 Task: Look for space in Manhattan Beach, United States from 10th September, 2023 to 16th September, 2023 for 4 adults in price range Rs.10000 to Rs.14000. Place can be private room with 4 bedrooms having 4 beds and 4 bathrooms. Property type can be house, flat, guest house. Amenities needed are: wifi, TV, free parkinig on premises, gym, breakfast. Booking option can be shelf check-in. Required host language is English.
Action: Mouse moved to (433, 115)
Screenshot: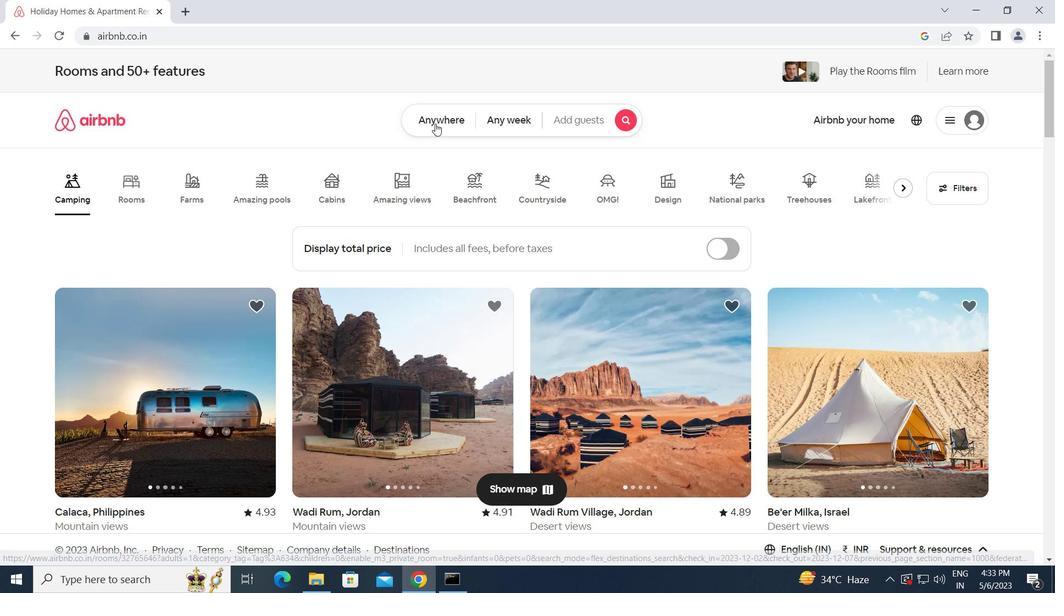
Action: Mouse pressed left at (433, 115)
Screenshot: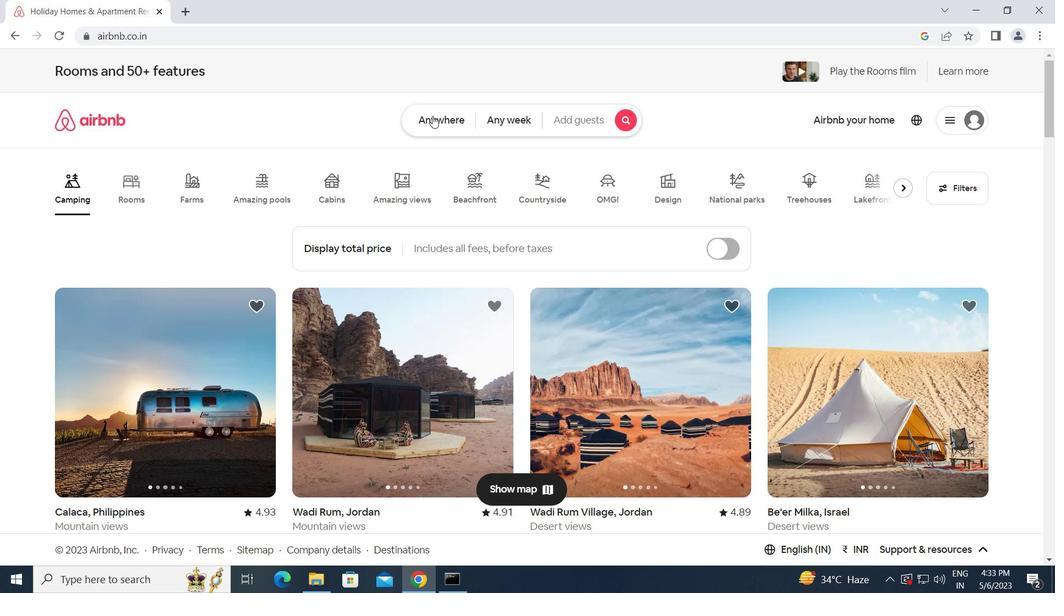 
Action: Mouse moved to (376, 168)
Screenshot: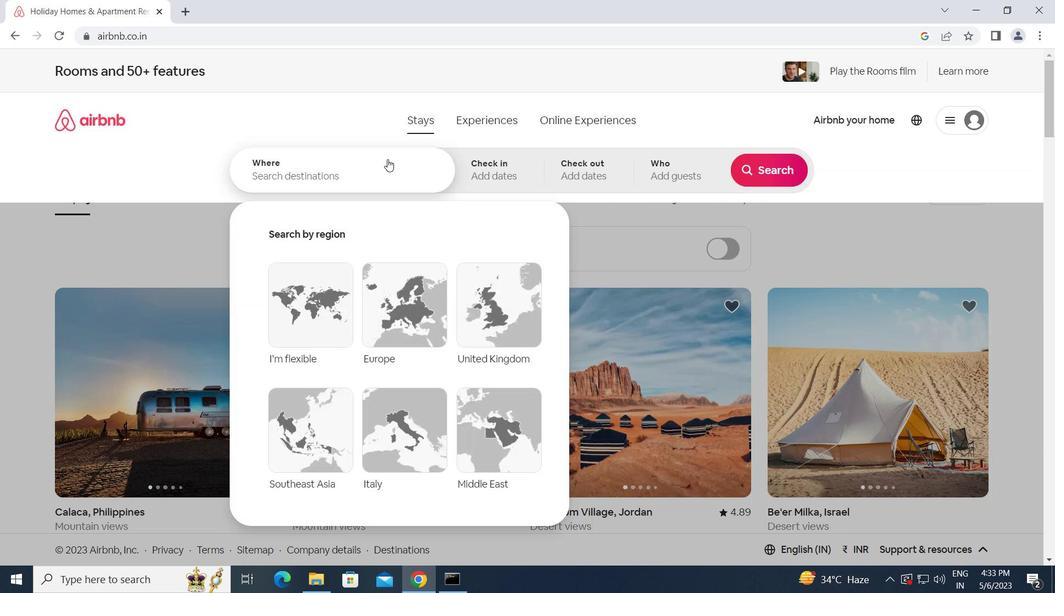 
Action: Mouse pressed left at (376, 168)
Screenshot: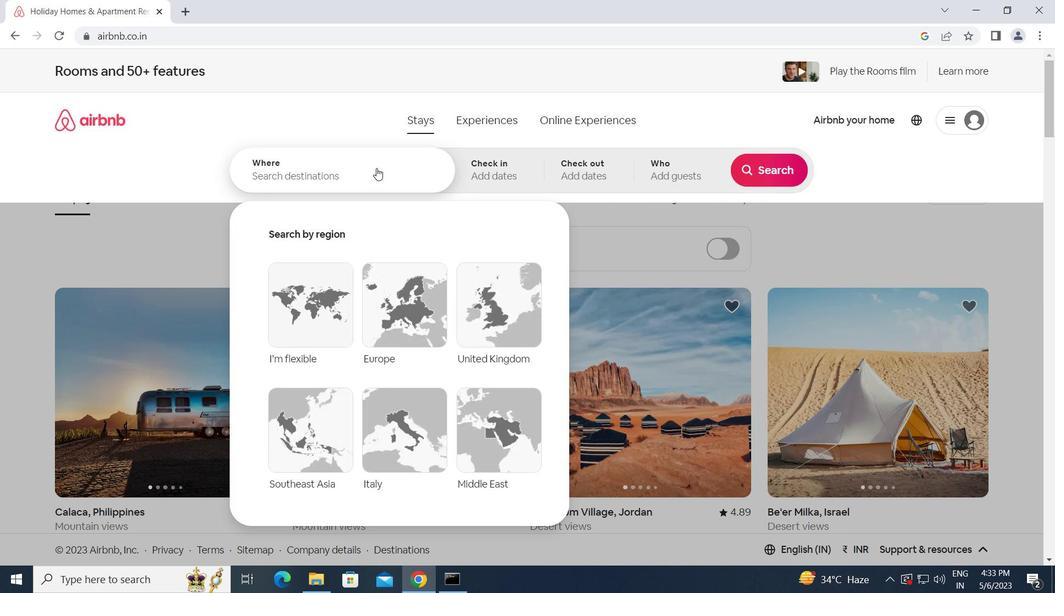 
Action: Key pressed m<Key.caps_lock>anhattan<Key.space><Key.caps_lock>b<Key.caps_lock>each,<Key.space><Key.caps_lock>u<Key.caps_lock>nited<Key.space>
Screenshot: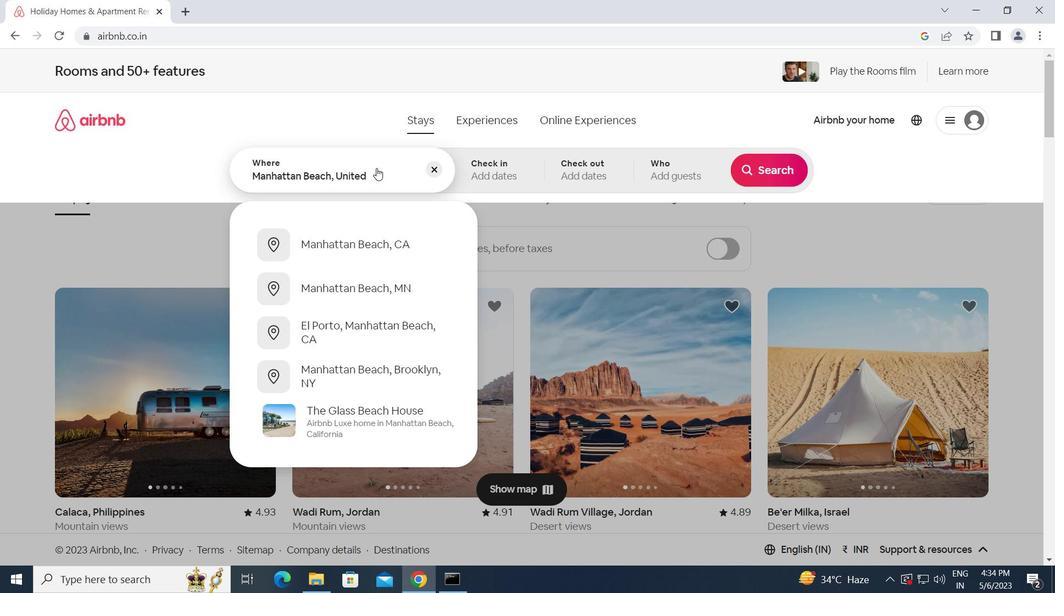 
Action: Mouse moved to (574, 56)
Screenshot: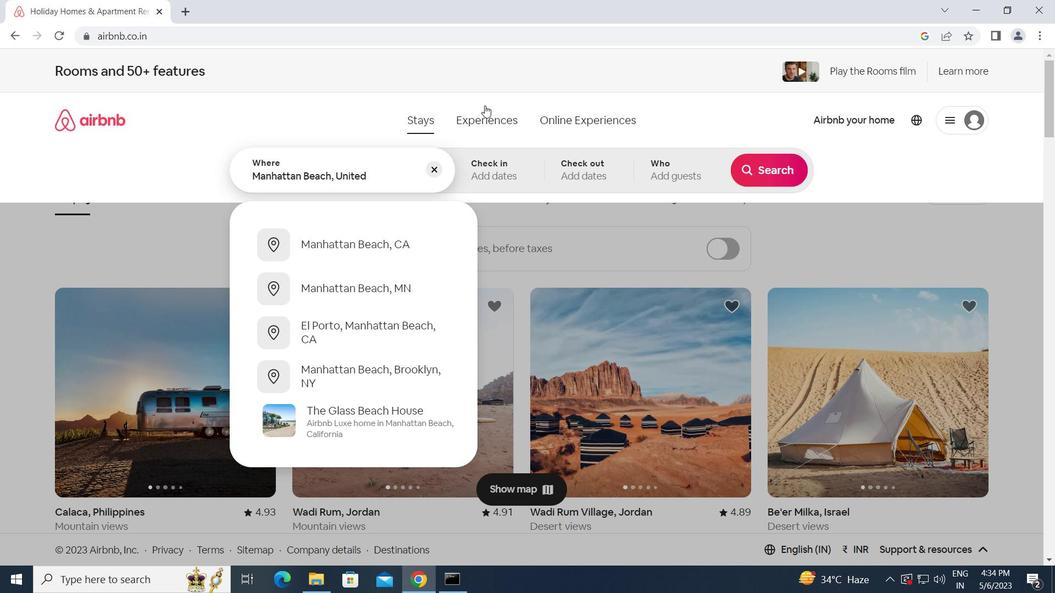 
Action: Key pressed <Key.caps_lock>
Screenshot: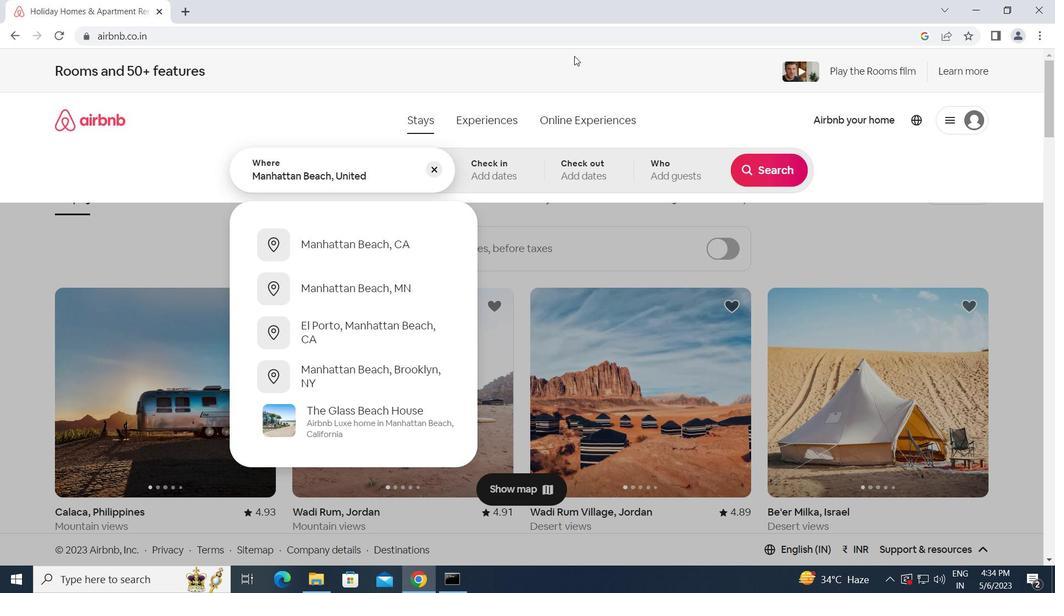 
Action: Mouse moved to (571, 56)
Screenshot: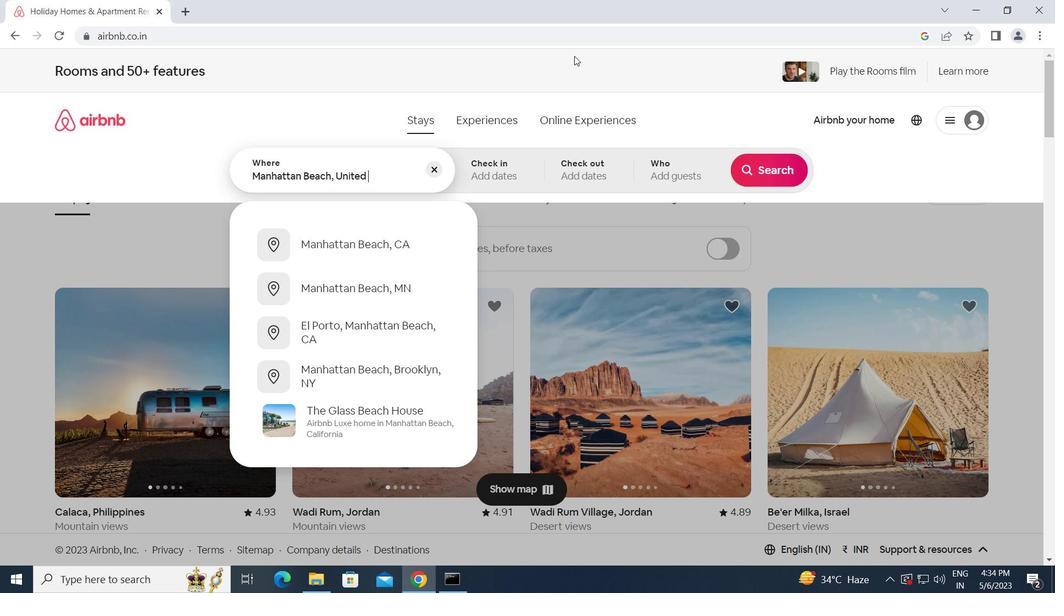 
Action: Key pressed s
Screenshot: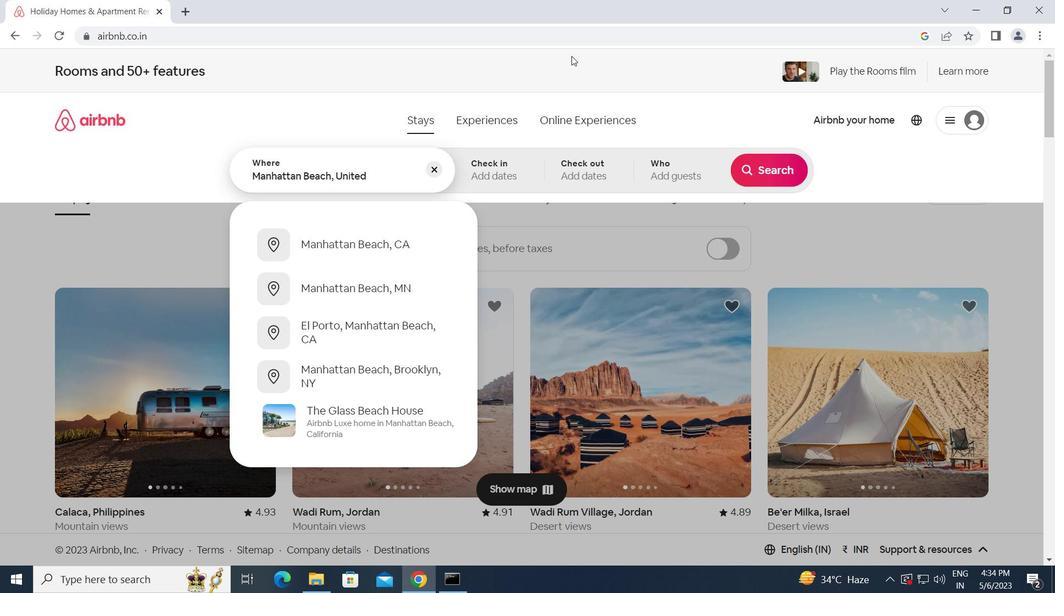 
Action: Mouse moved to (569, 57)
Screenshot: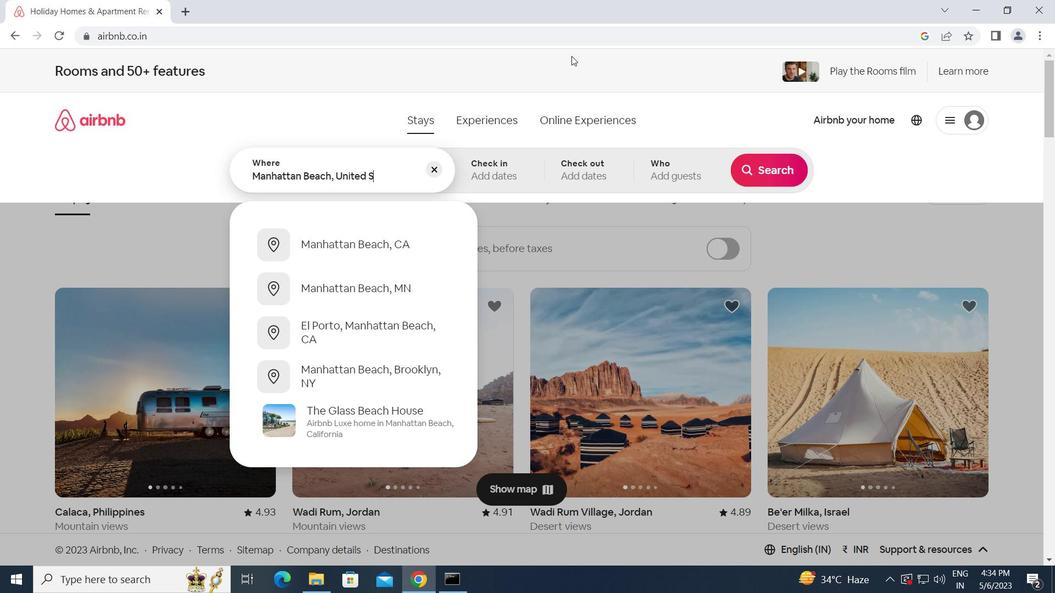 
Action: Key pressed <Key.caps_lock>
Screenshot: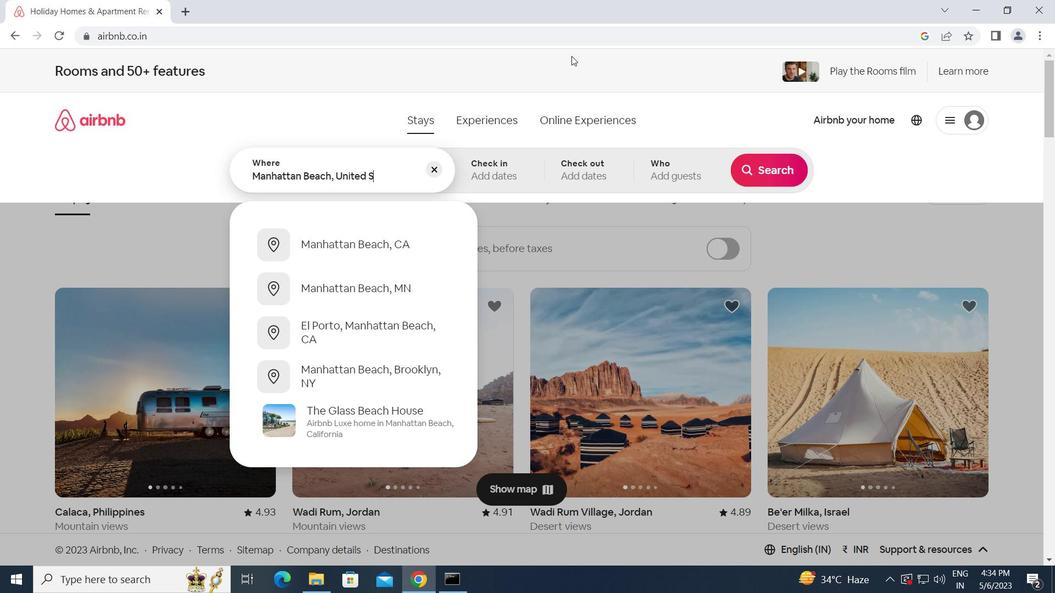 
Action: Mouse moved to (567, 58)
Screenshot: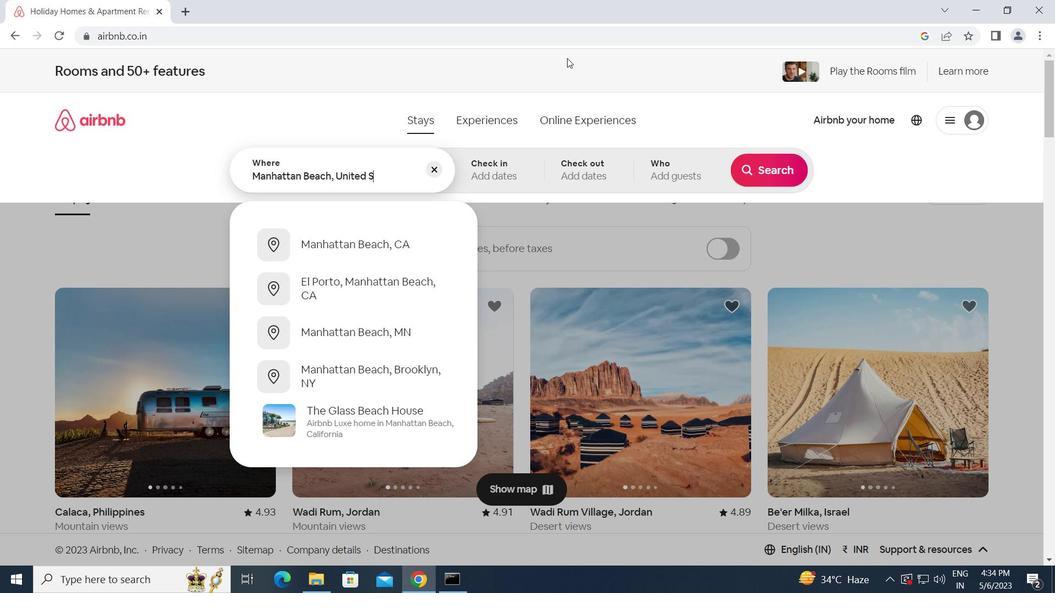 
Action: Key pressed tates<Key.enter>
Screenshot: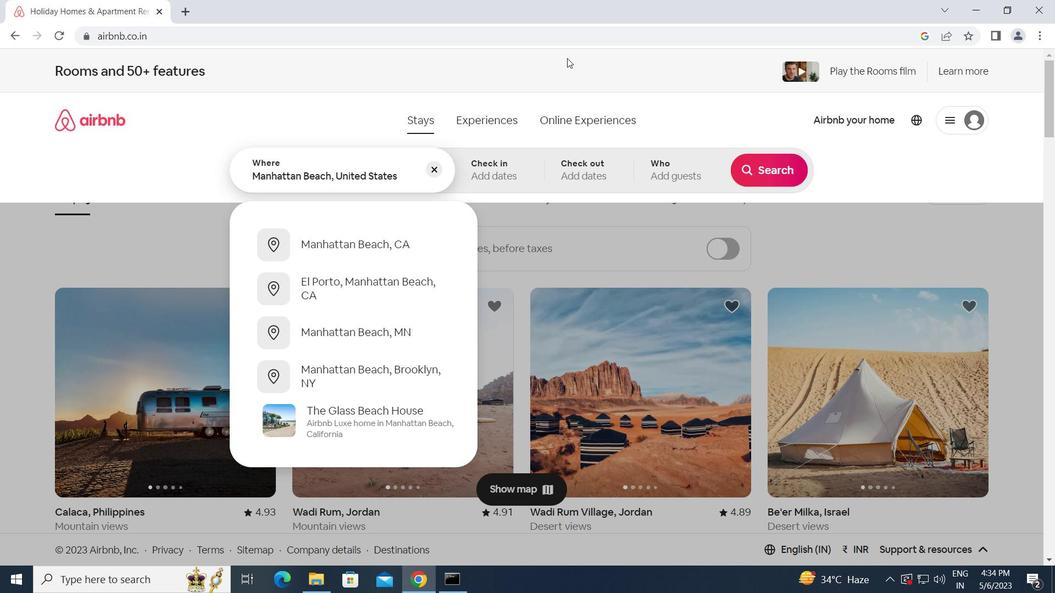 
Action: Mouse moved to (763, 283)
Screenshot: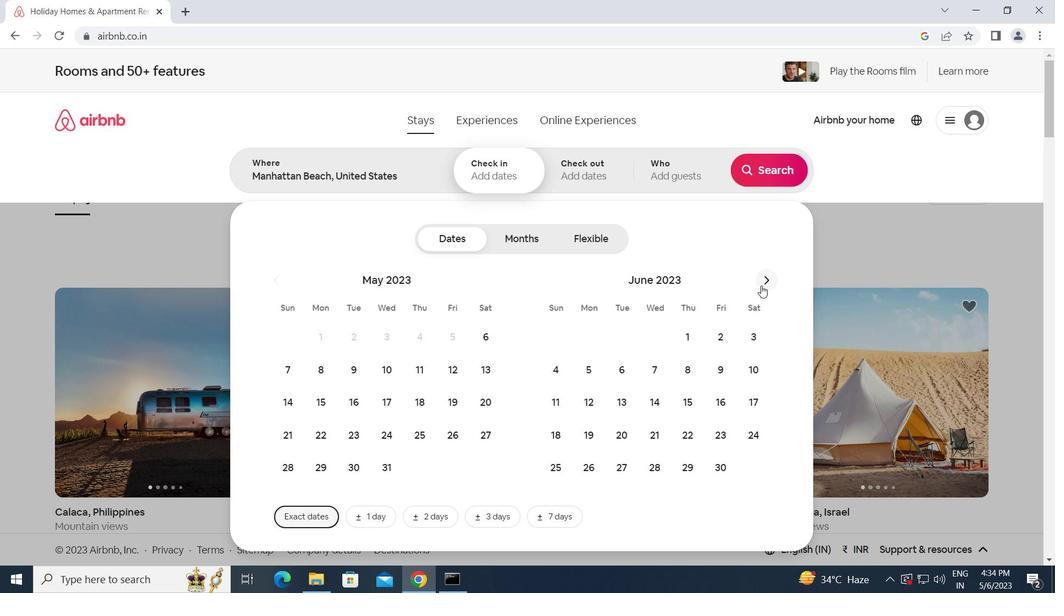 
Action: Mouse pressed left at (763, 283)
Screenshot: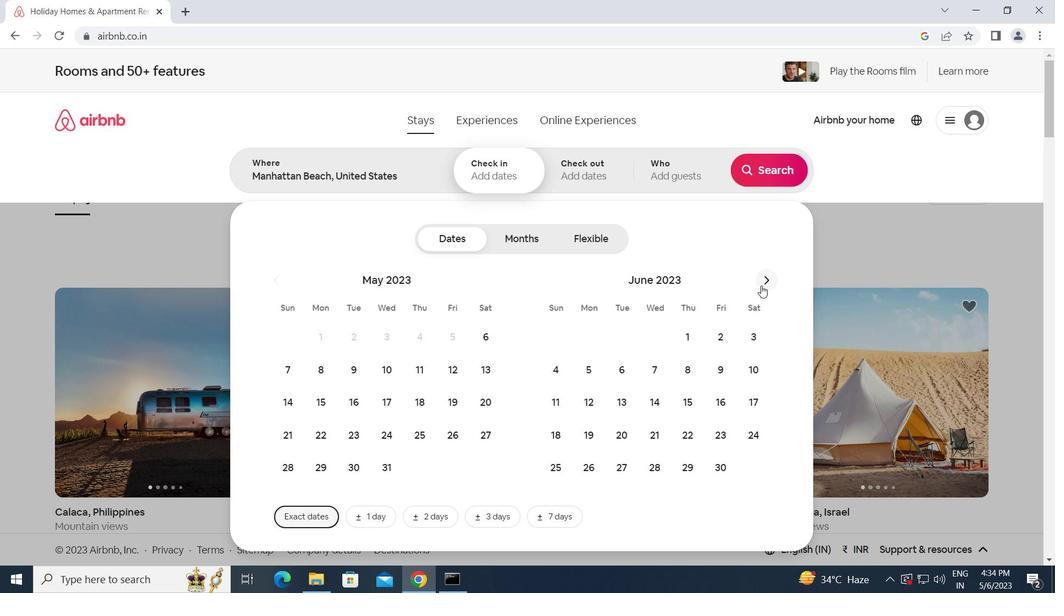 
Action: Mouse pressed left at (763, 283)
Screenshot: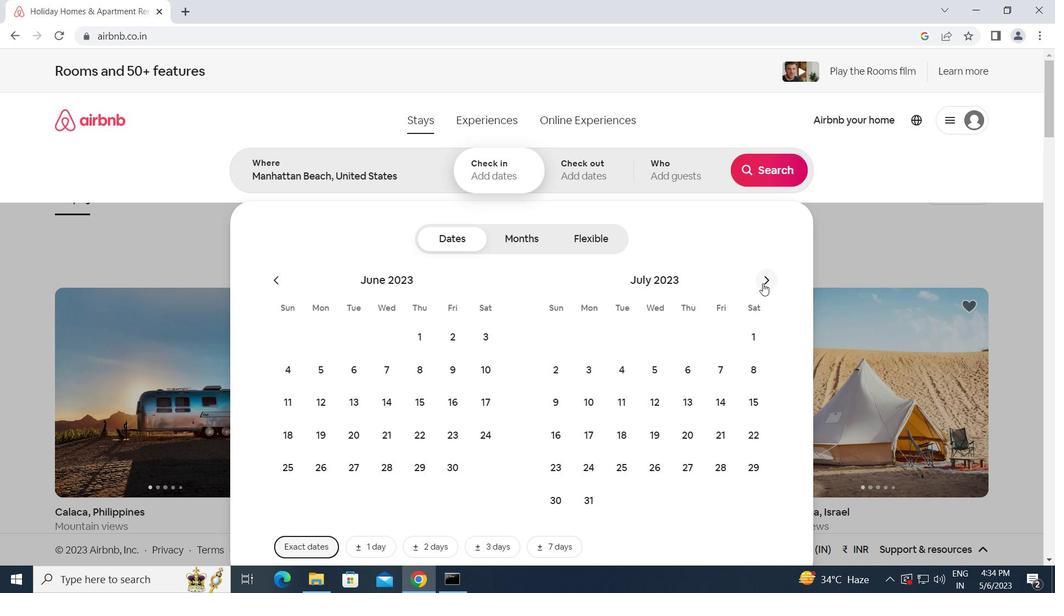 
Action: Mouse pressed left at (763, 283)
Screenshot: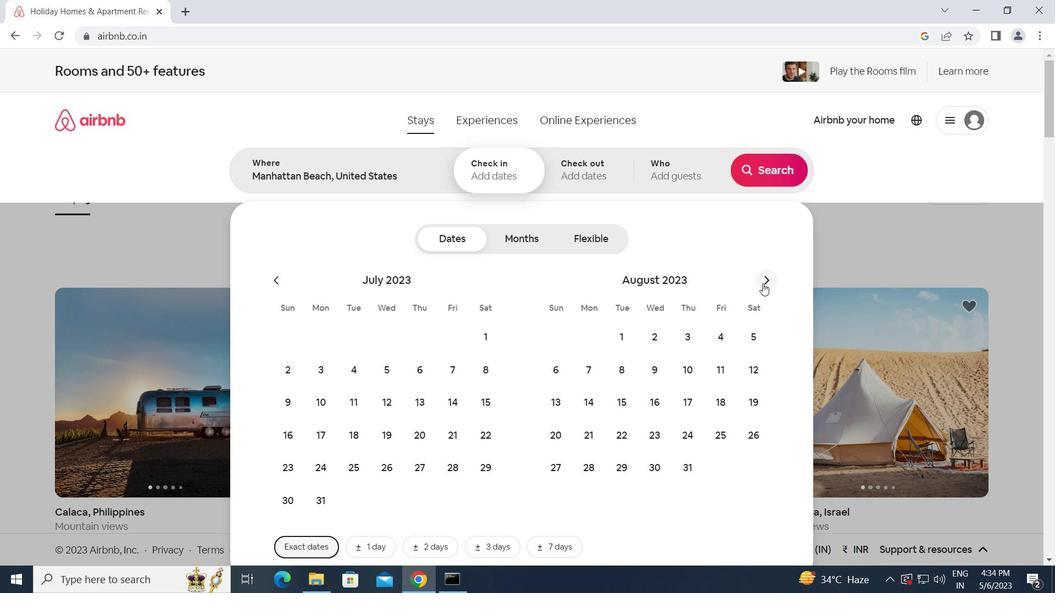 
Action: Mouse moved to (554, 403)
Screenshot: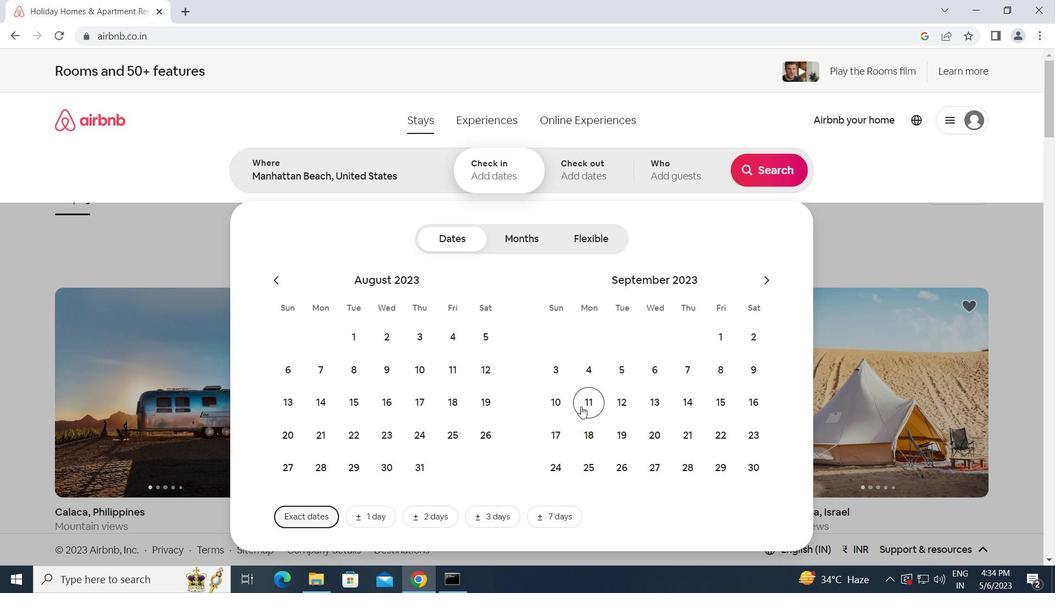 
Action: Mouse pressed left at (554, 403)
Screenshot: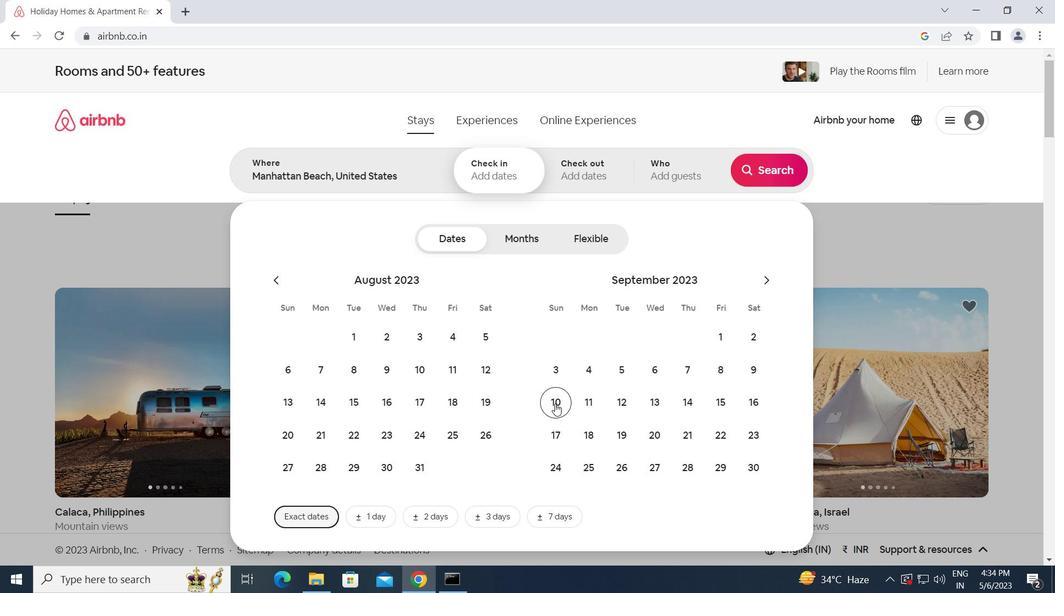 
Action: Mouse moved to (747, 397)
Screenshot: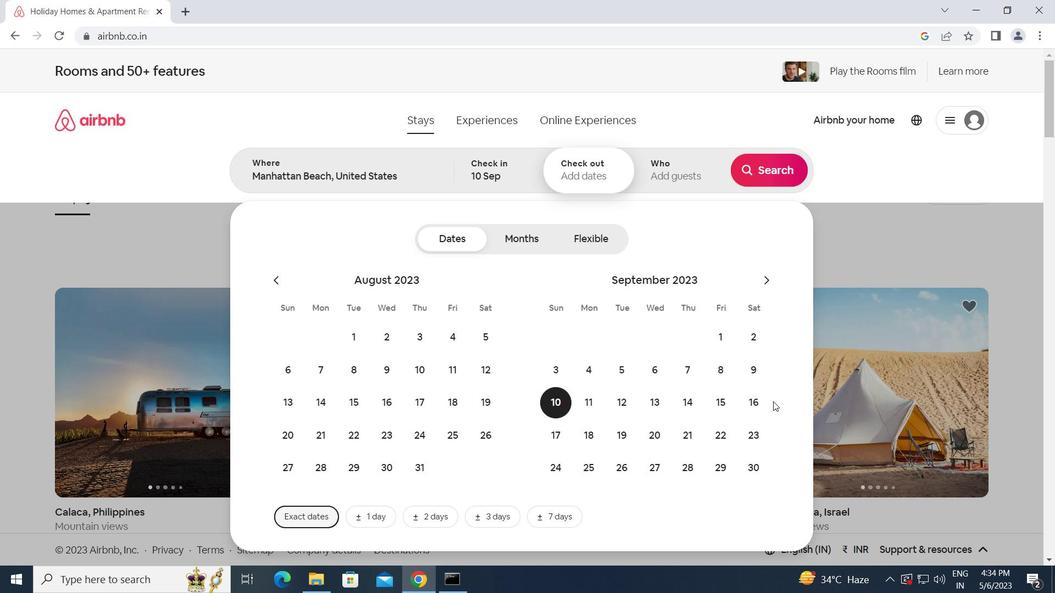 
Action: Mouse pressed left at (747, 397)
Screenshot: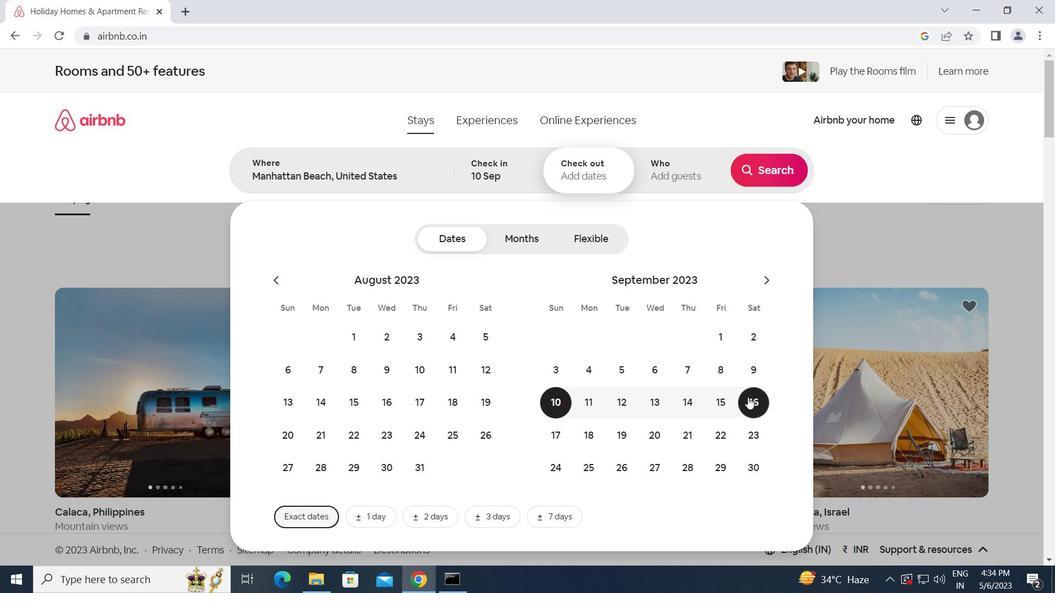 
Action: Mouse moved to (670, 174)
Screenshot: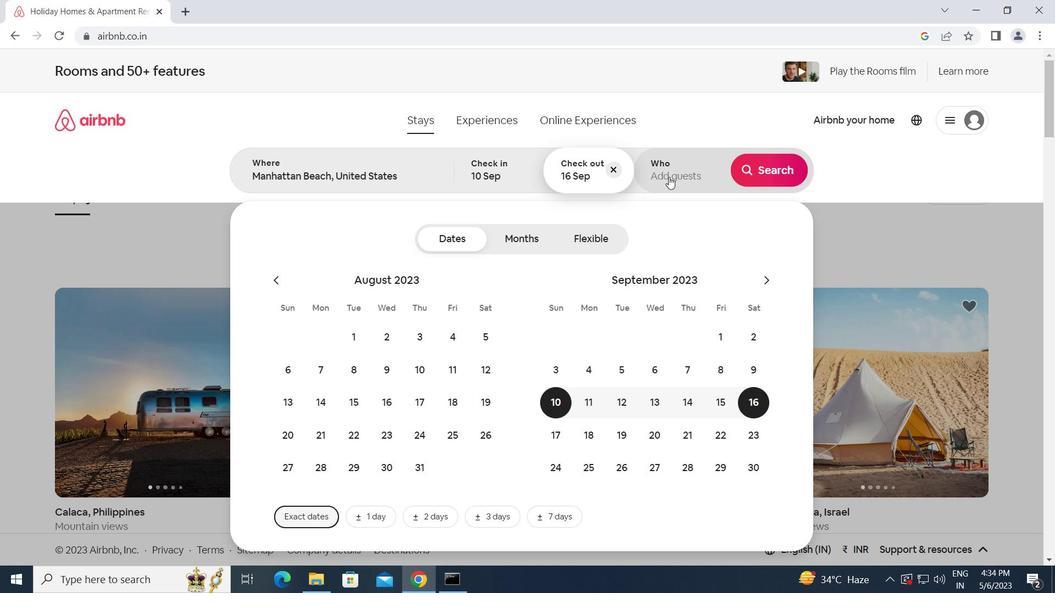 
Action: Mouse pressed left at (670, 174)
Screenshot: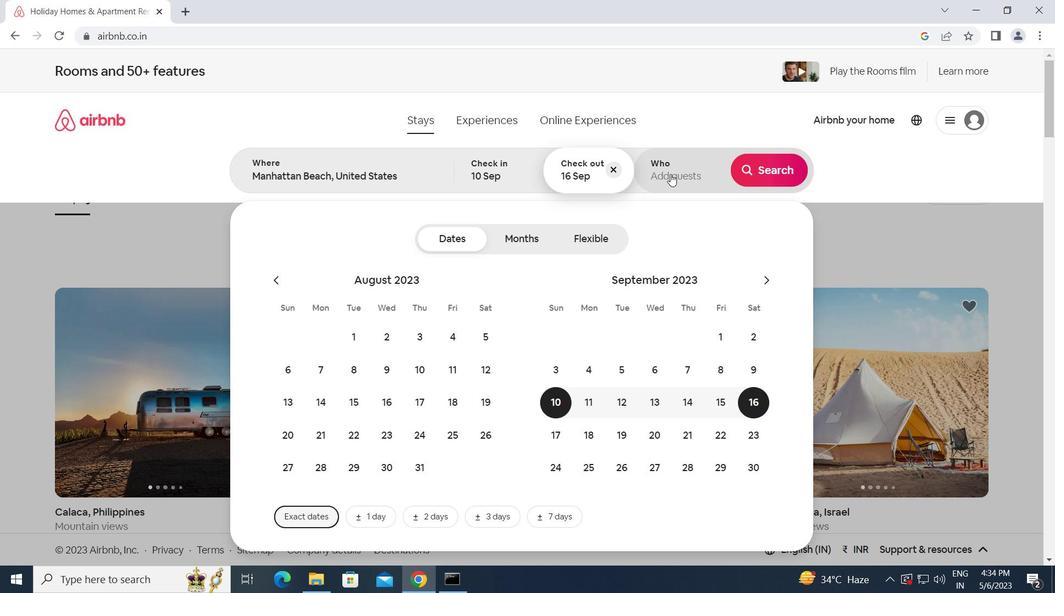 
Action: Mouse moved to (777, 251)
Screenshot: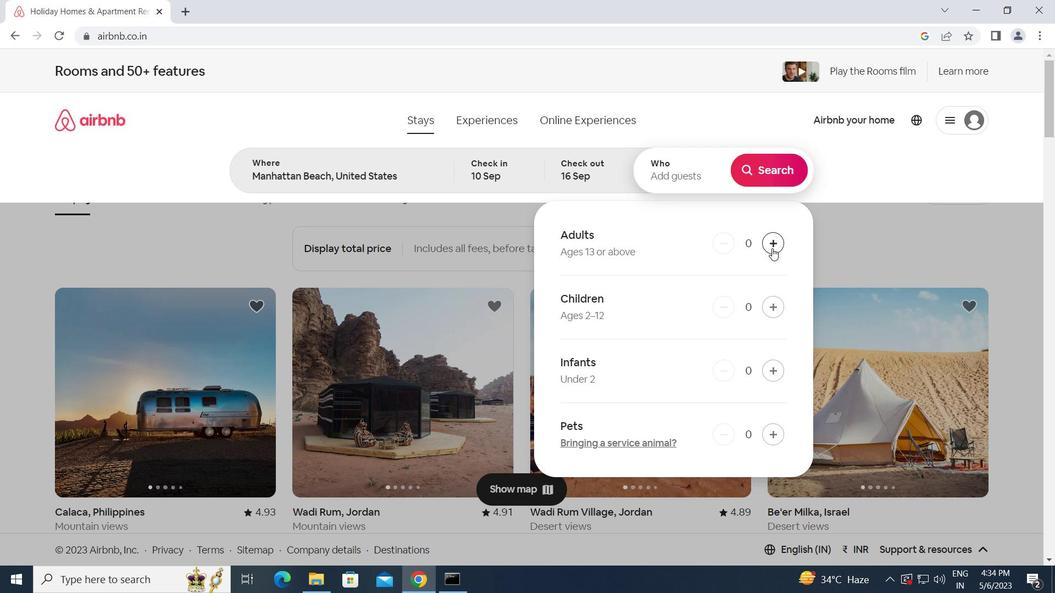 
Action: Mouse pressed left at (777, 251)
Screenshot: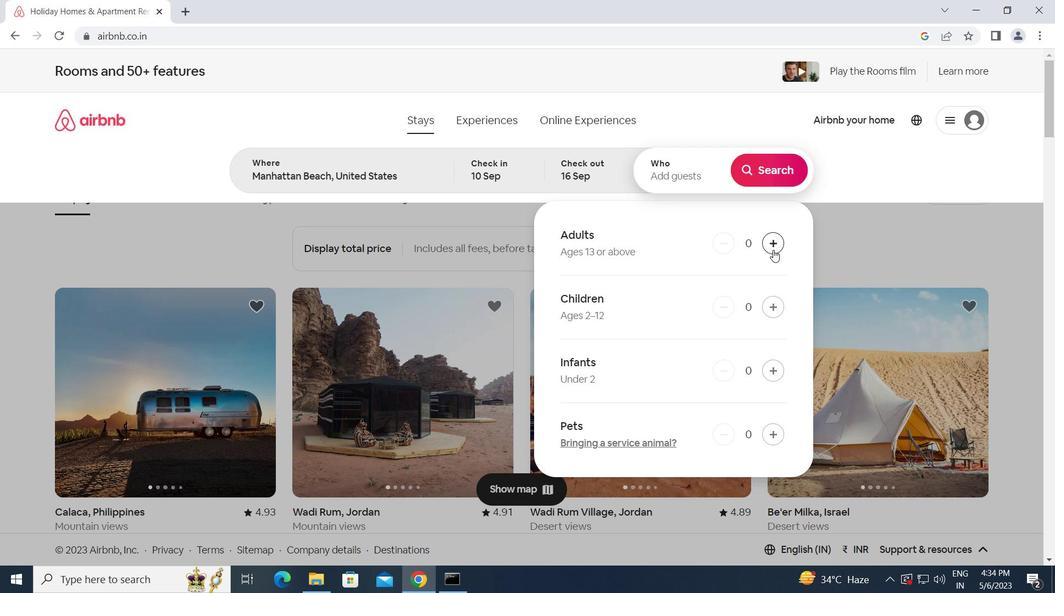
Action: Mouse moved to (776, 238)
Screenshot: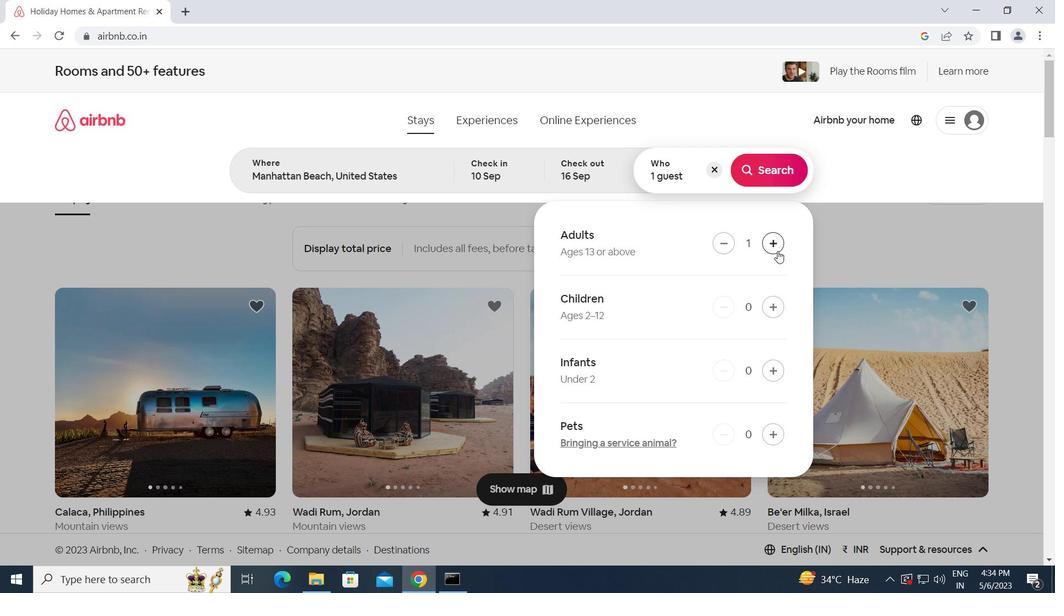 
Action: Mouse pressed left at (776, 238)
Screenshot: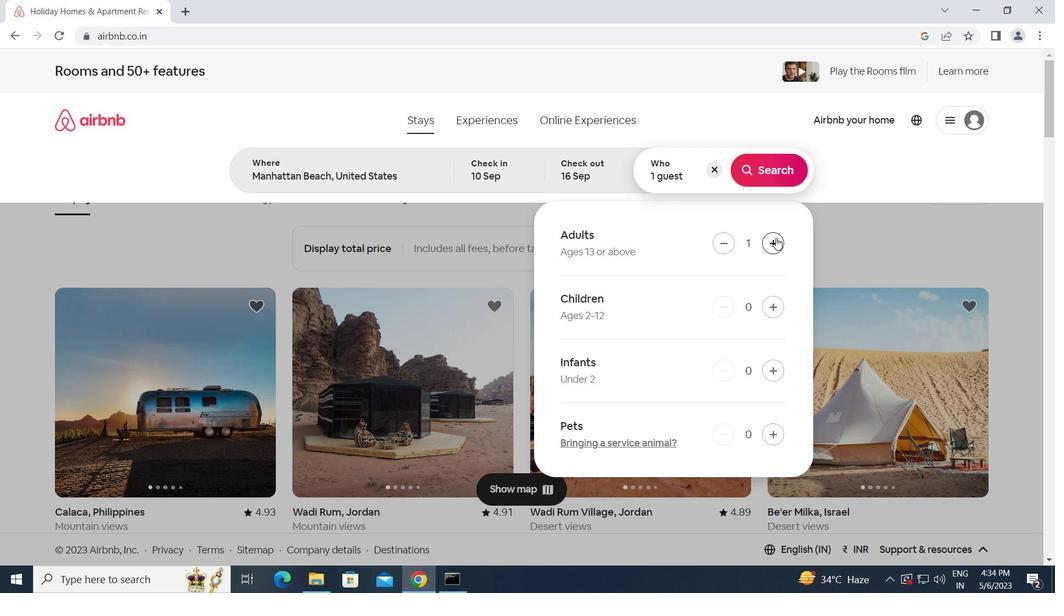 
Action: Mouse pressed left at (776, 238)
Screenshot: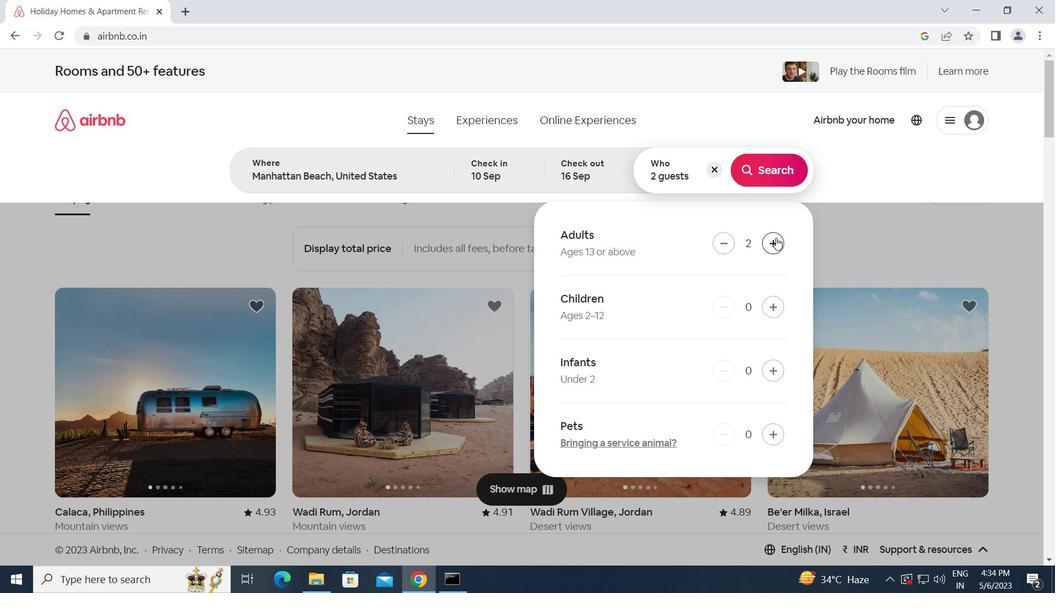 
Action: Mouse pressed left at (776, 238)
Screenshot: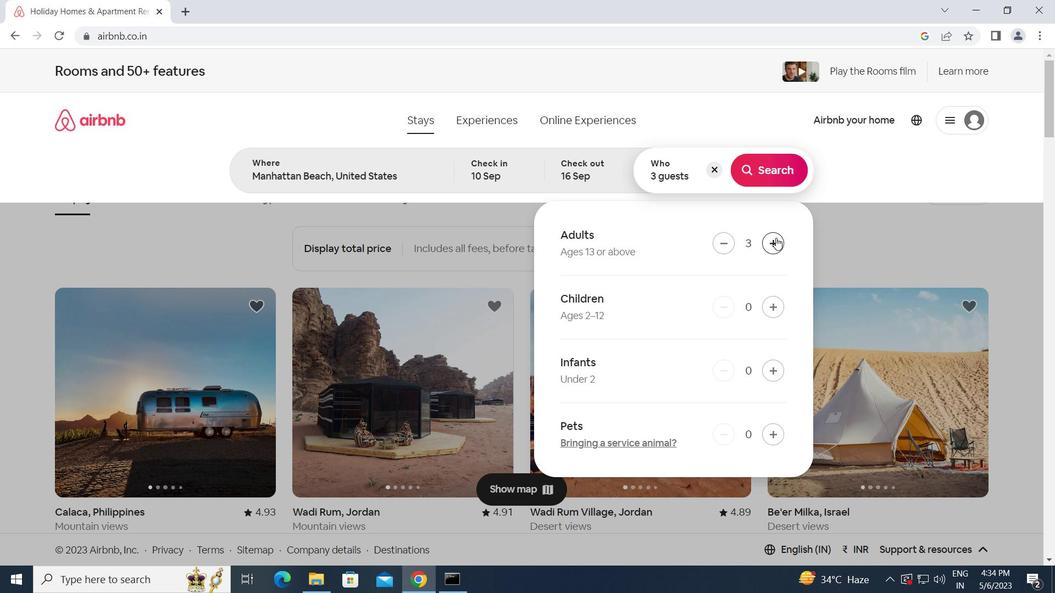 
Action: Mouse moved to (773, 171)
Screenshot: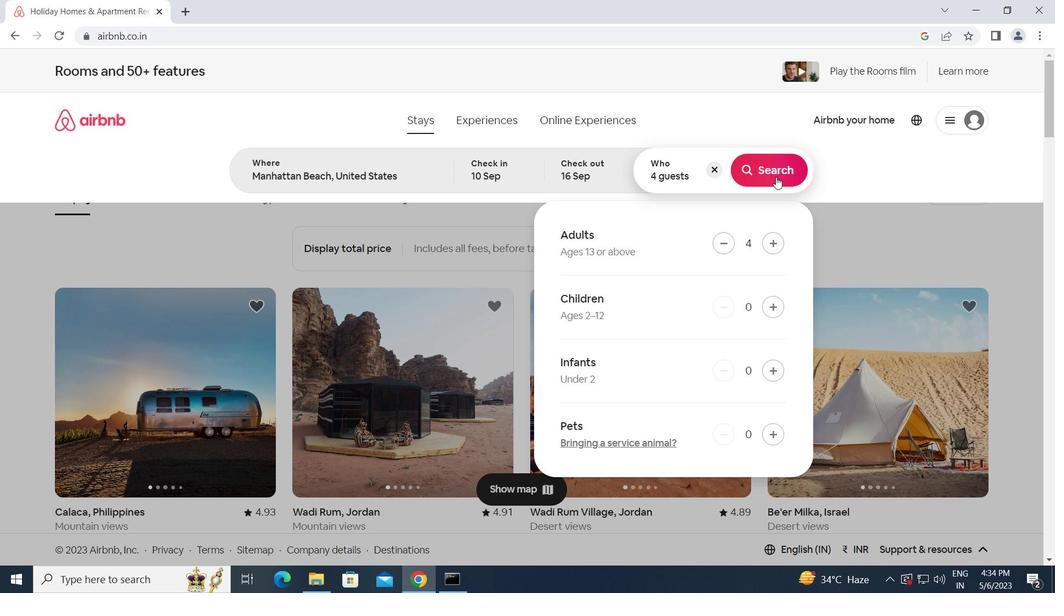 
Action: Mouse pressed left at (773, 171)
Screenshot: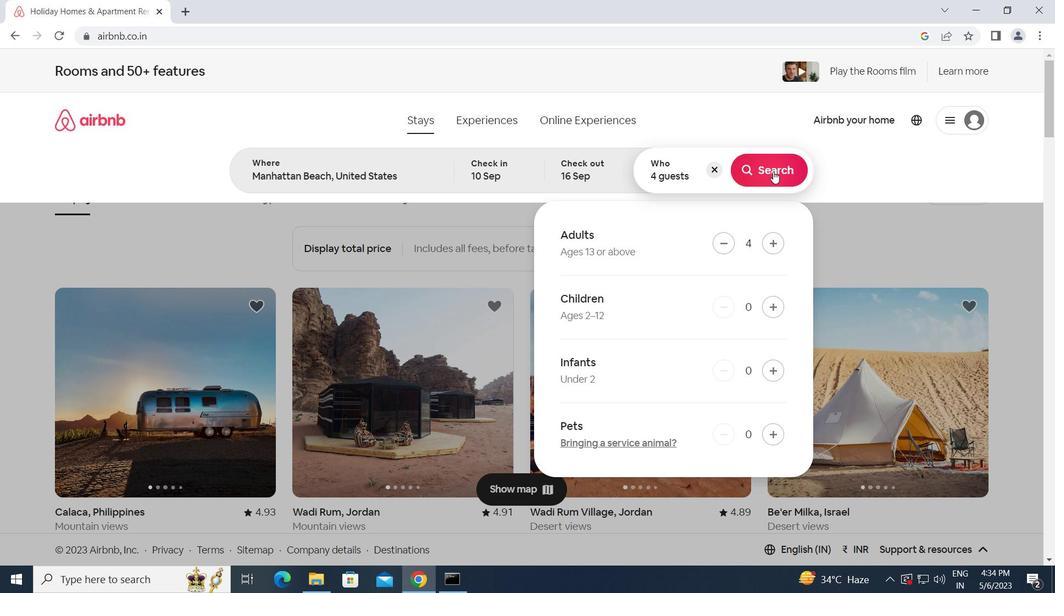 
Action: Mouse moved to (977, 124)
Screenshot: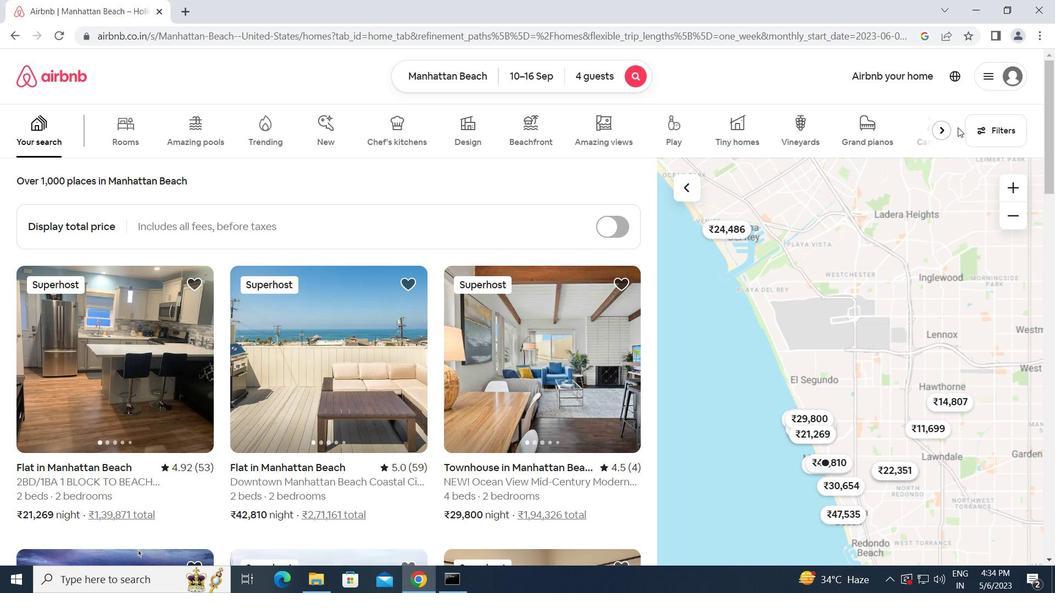 
Action: Mouse pressed left at (977, 124)
Screenshot: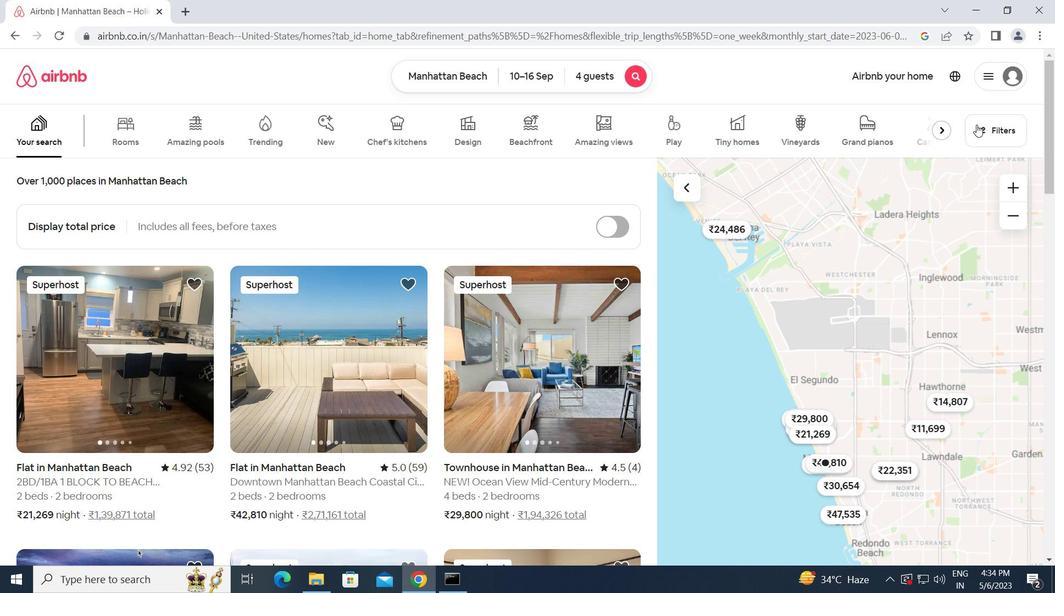 
Action: Mouse moved to (257, 438)
Screenshot: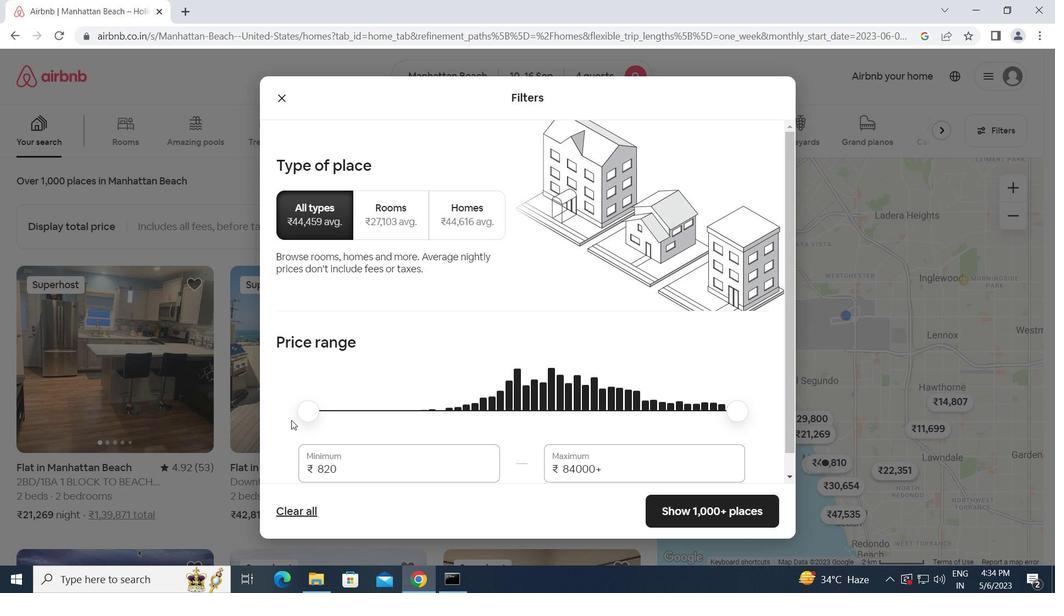 
Action: Mouse scrolled (257, 437) with delta (0, 0)
Screenshot: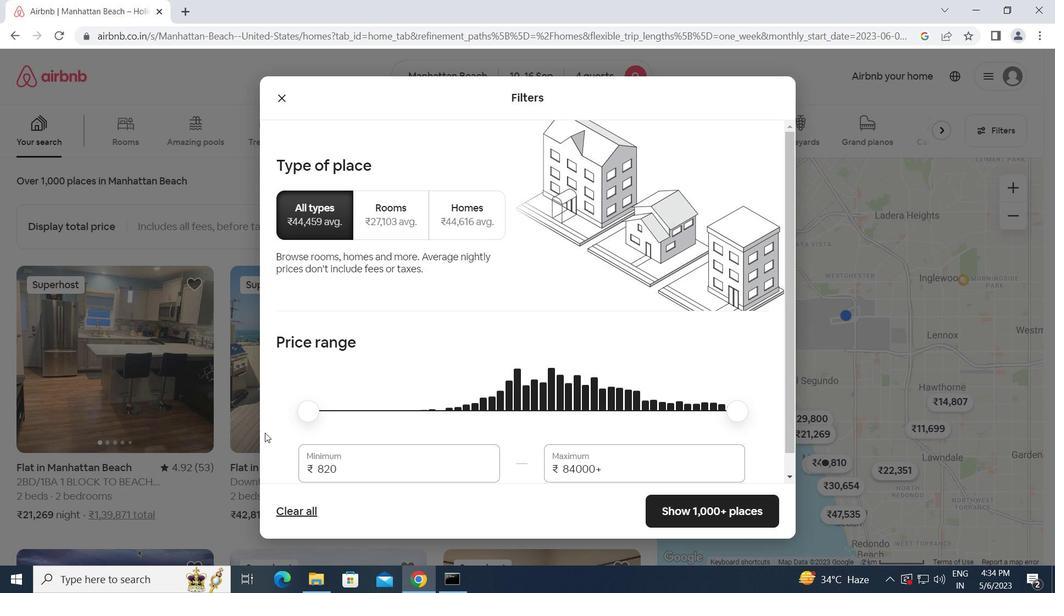 
Action: Mouse moved to (285, 444)
Screenshot: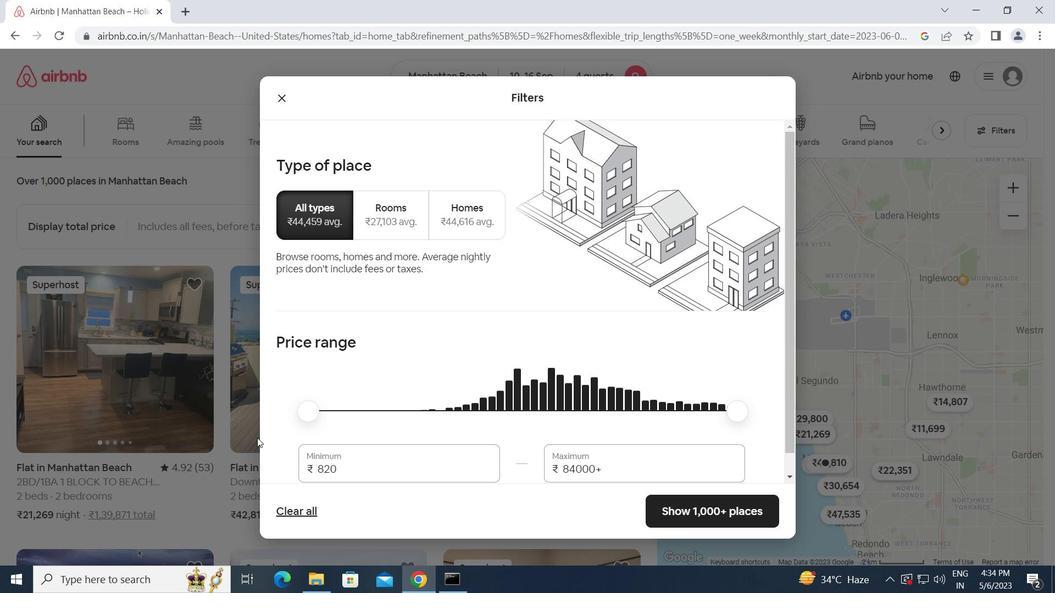 
Action: Mouse scrolled (285, 443) with delta (0, 0)
Screenshot: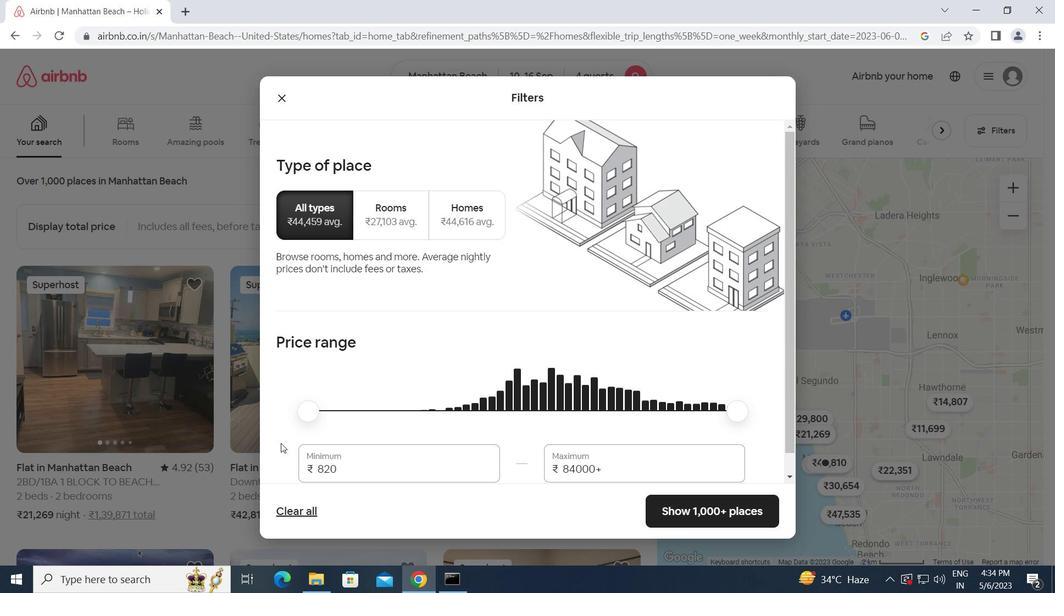 
Action: Mouse moved to (344, 446)
Screenshot: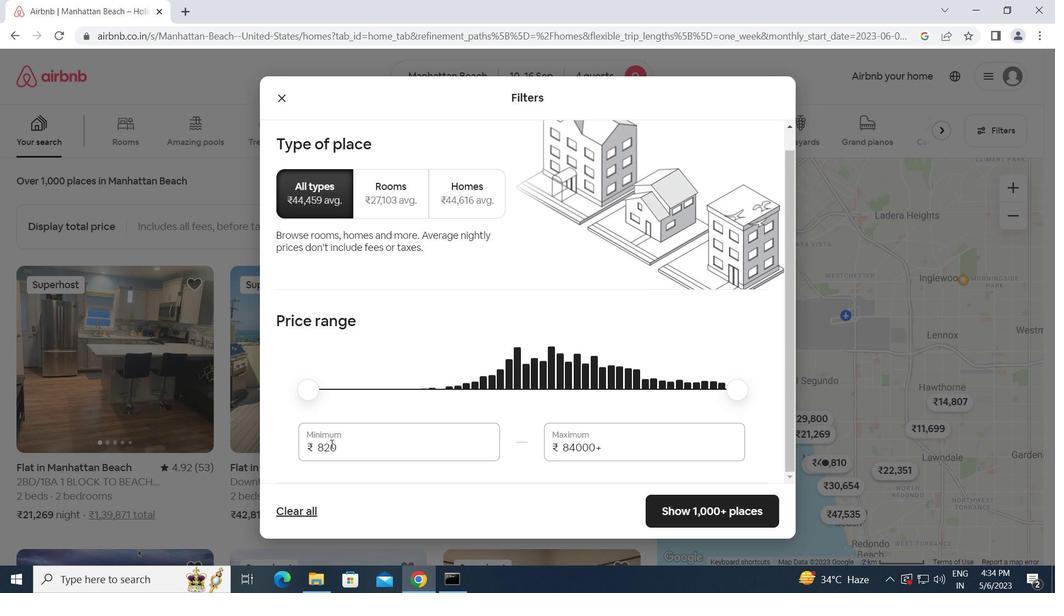 
Action: Mouse pressed left at (344, 446)
Screenshot: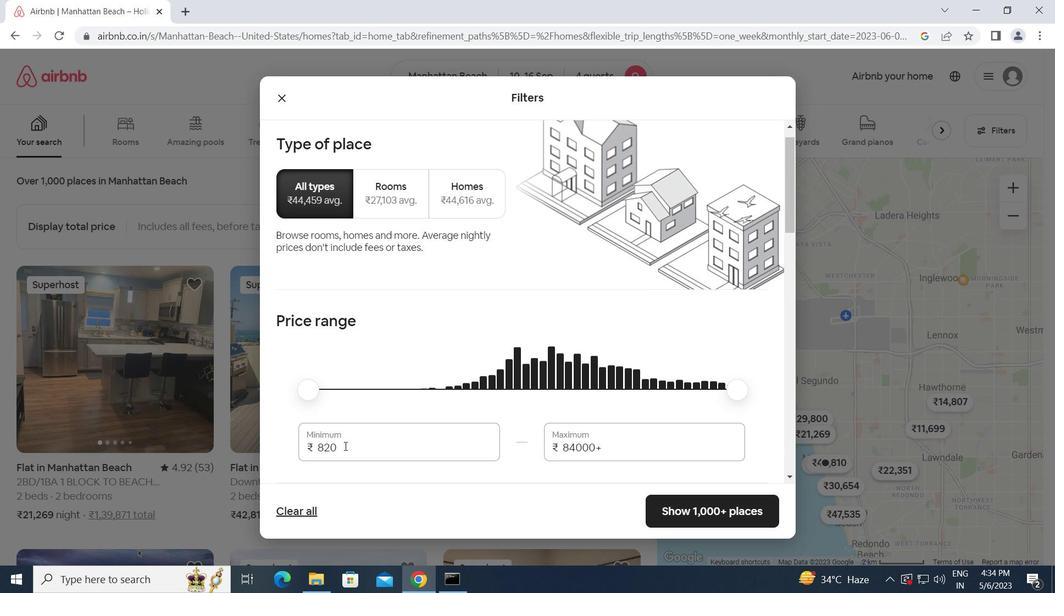 
Action: Mouse moved to (281, 448)
Screenshot: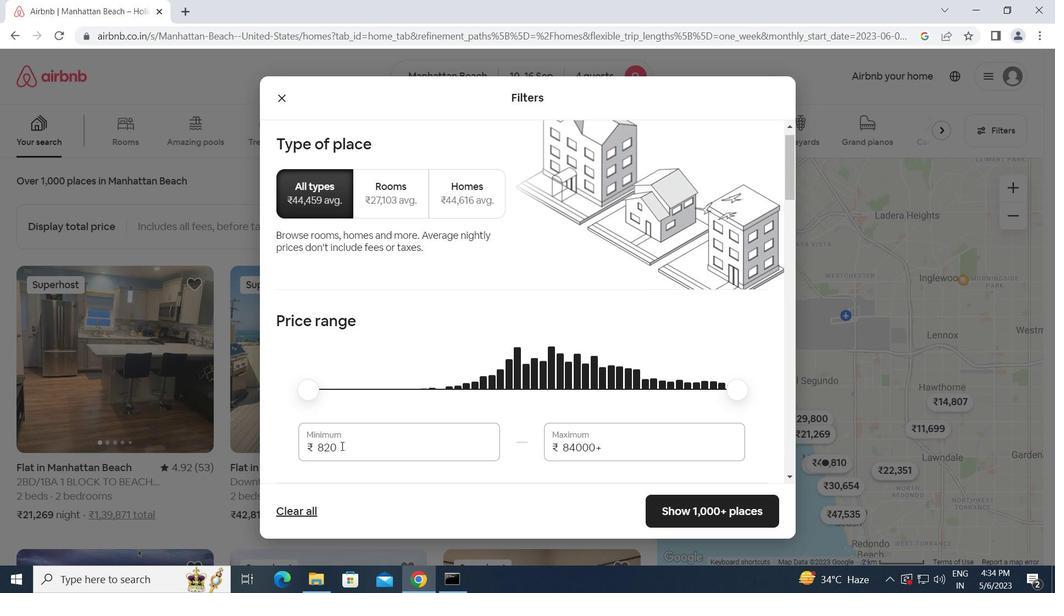
Action: Key pressed 10000<Key.tab>14000
Screenshot: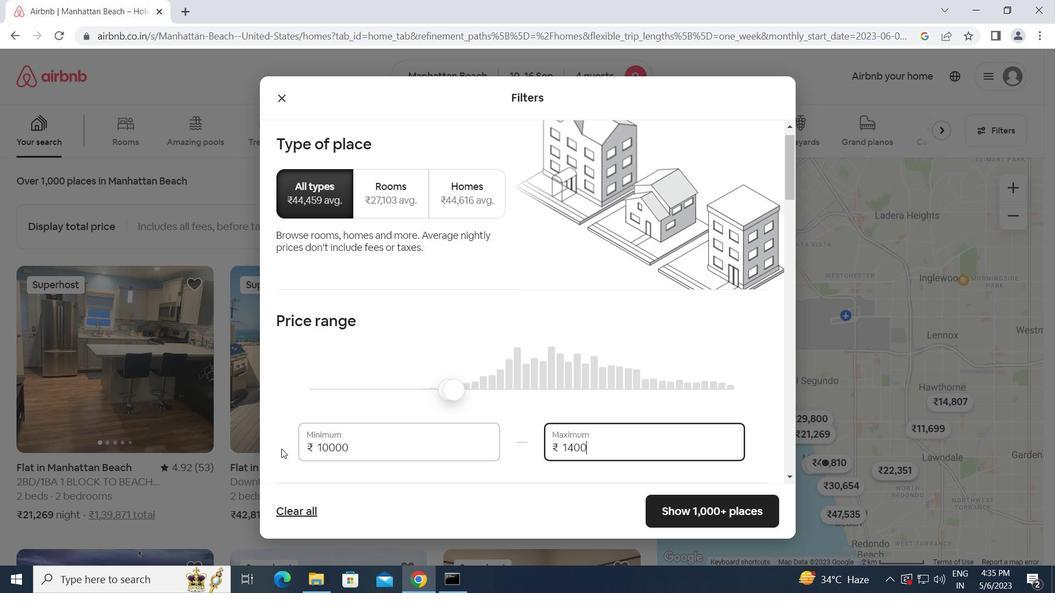
Action: Mouse moved to (300, 448)
Screenshot: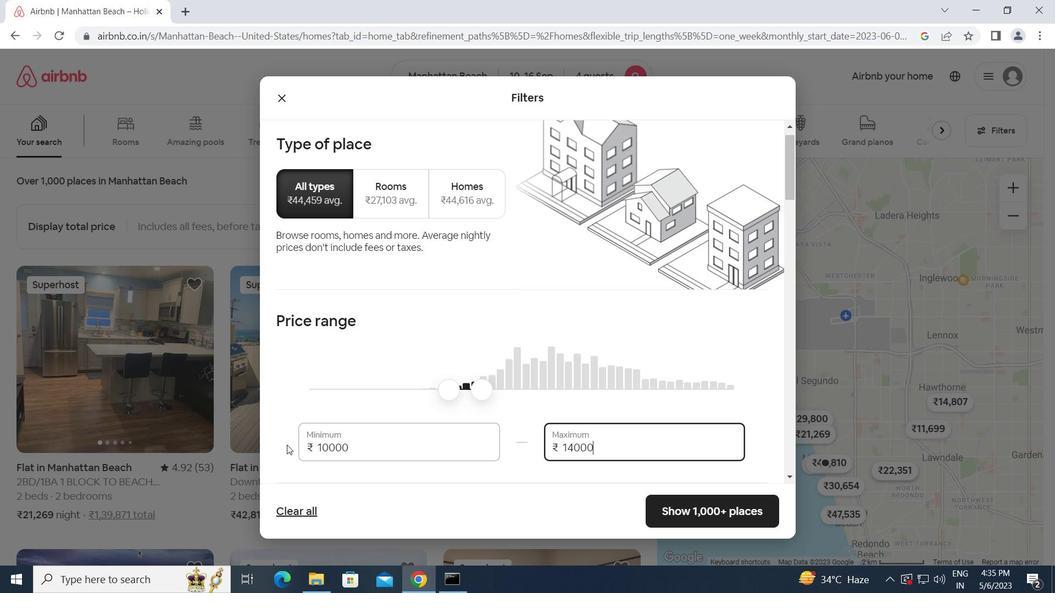 
Action: Mouse scrolled (300, 447) with delta (0, 0)
Screenshot: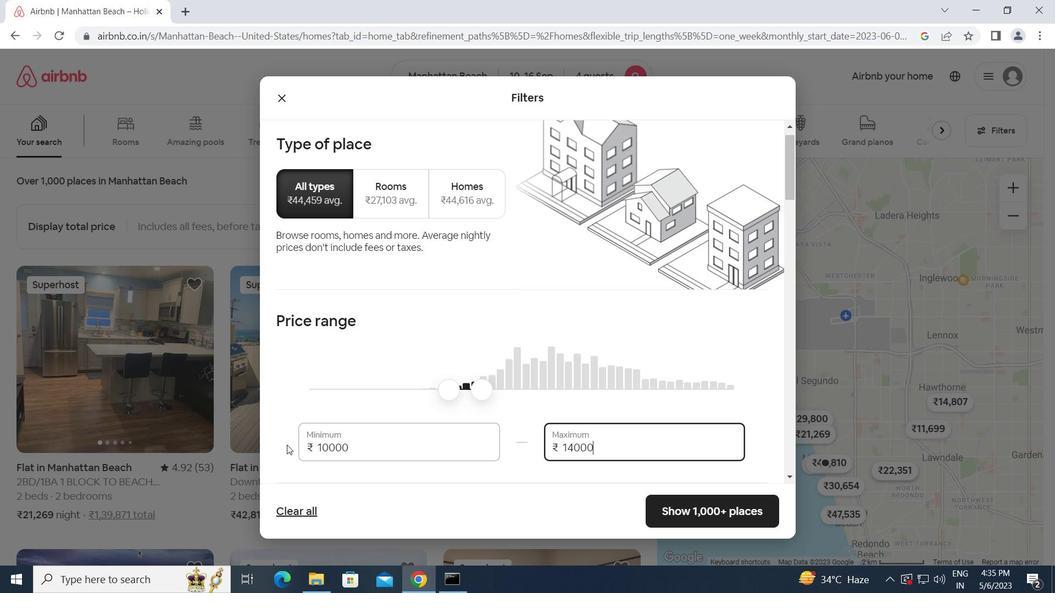 
Action: Mouse moved to (312, 447)
Screenshot: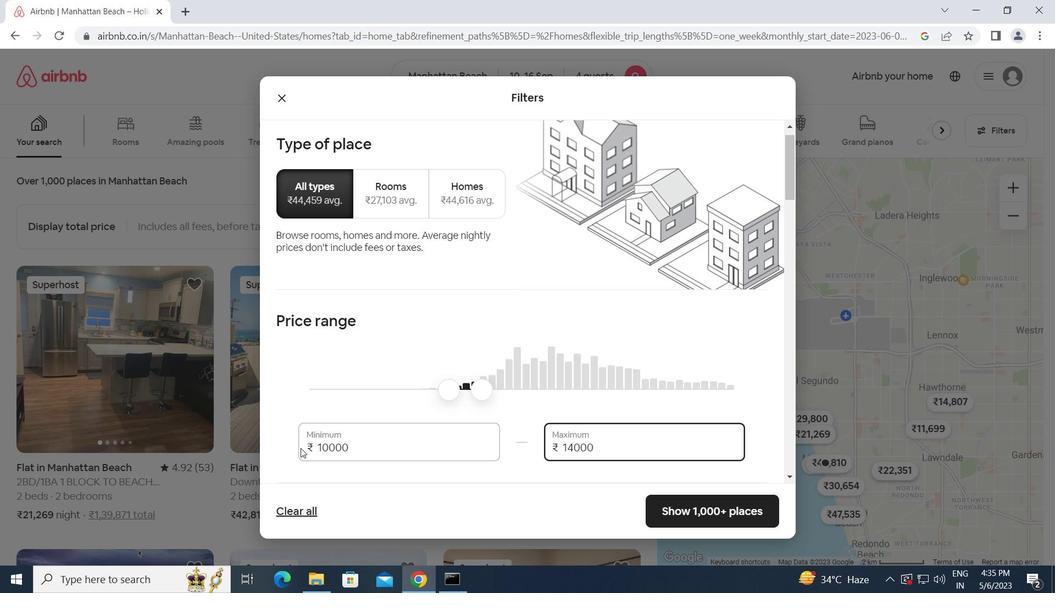 
Action: Mouse scrolled (312, 446) with delta (0, 0)
Screenshot: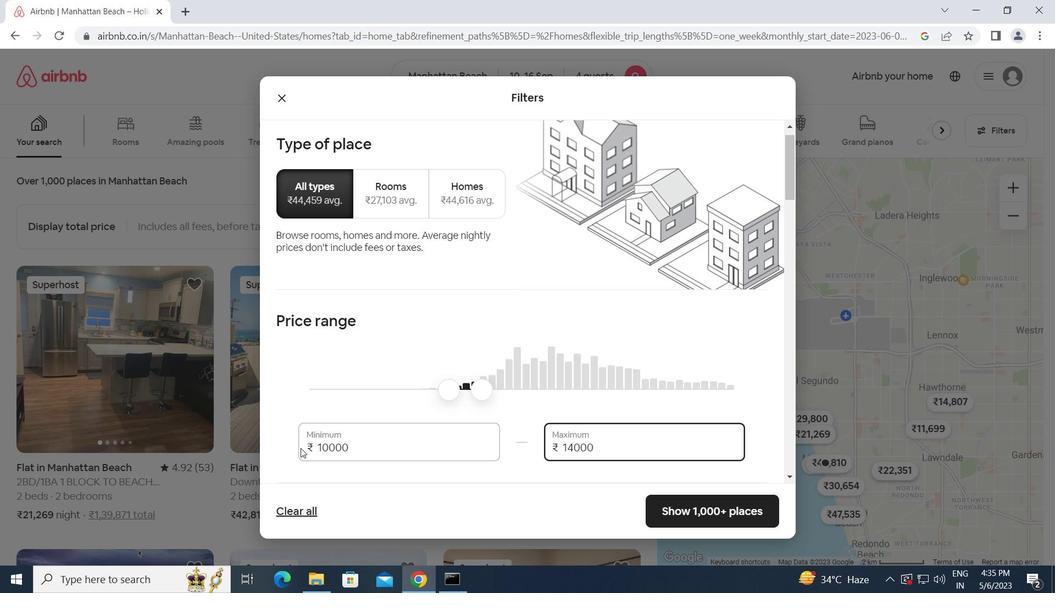 
Action: Mouse moved to (373, 423)
Screenshot: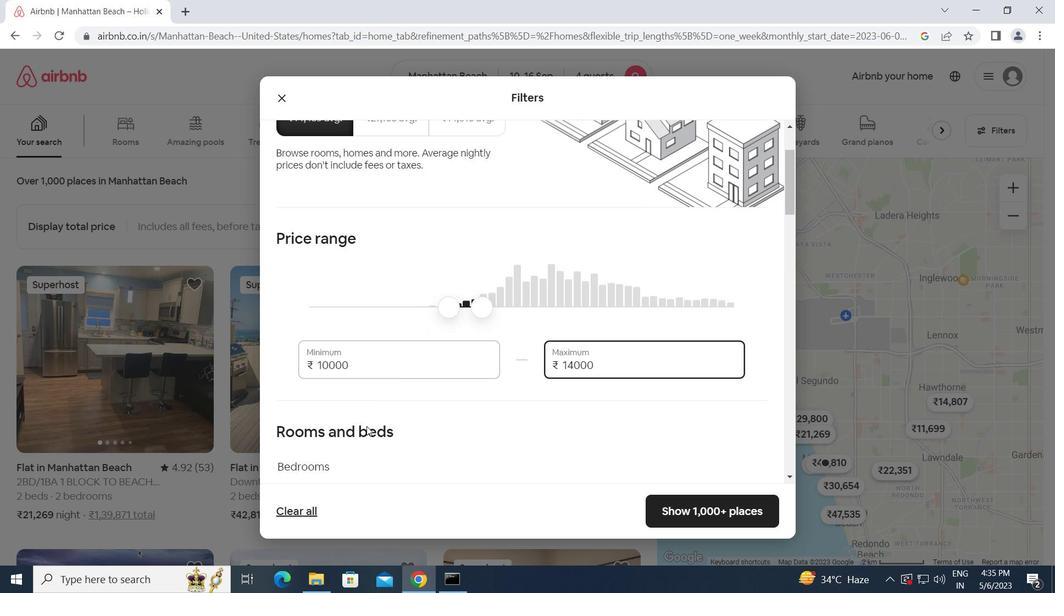 
Action: Mouse scrolled (373, 423) with delta (0, 0)
Screenshot: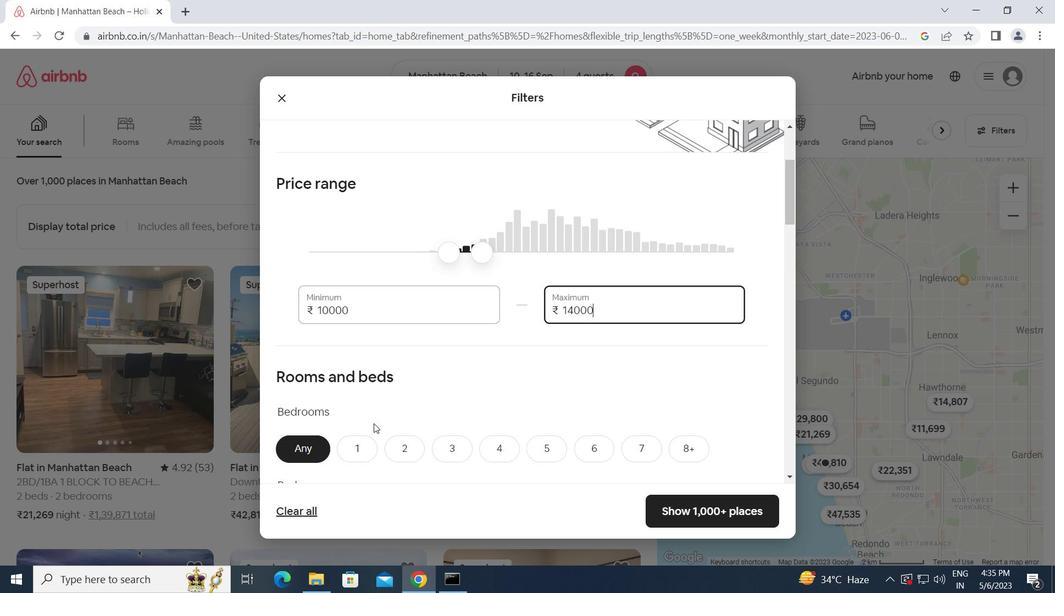 
Action: Mouse scrolled (373, 423) with delta (0, 0)
Screenshot: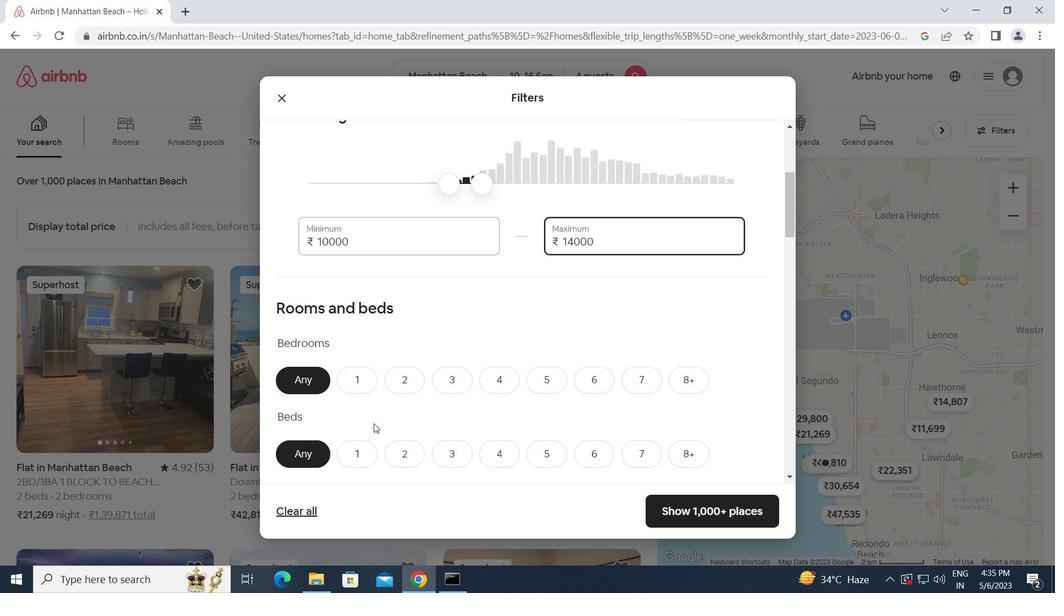 
Action: Mouse moved to (497, 306)
Screenshot: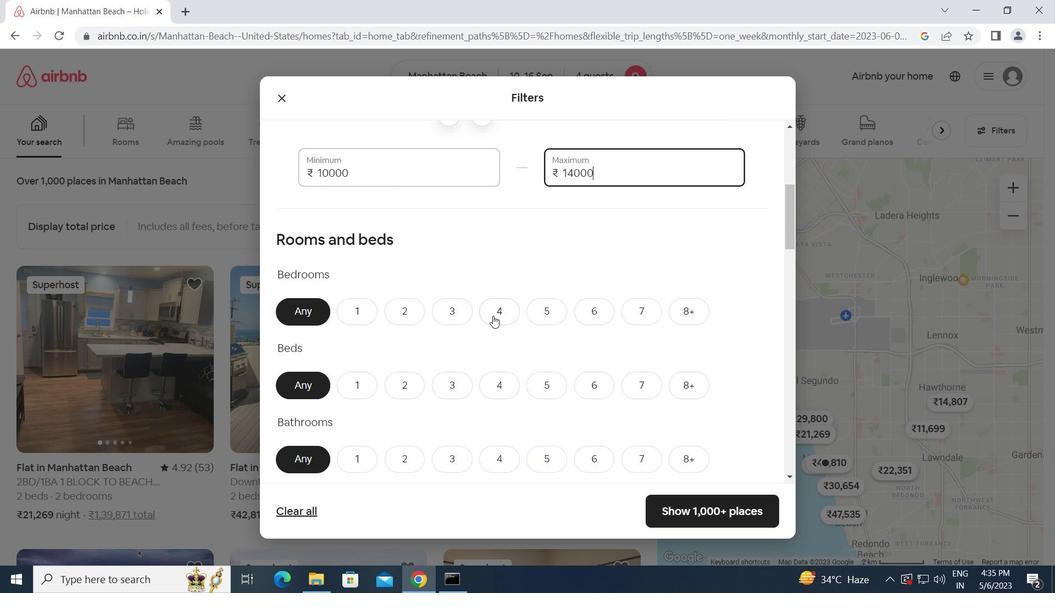 
Action: Mouse pressed left at (497, 306)
Screenshot: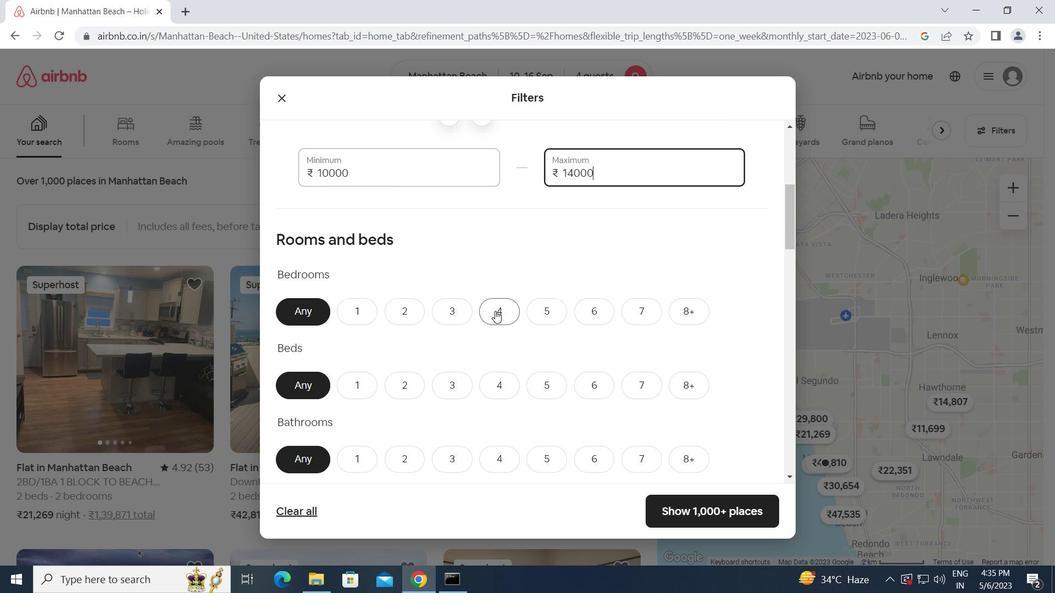 
Action: Mouse moved to (490, 380)
Screenshot: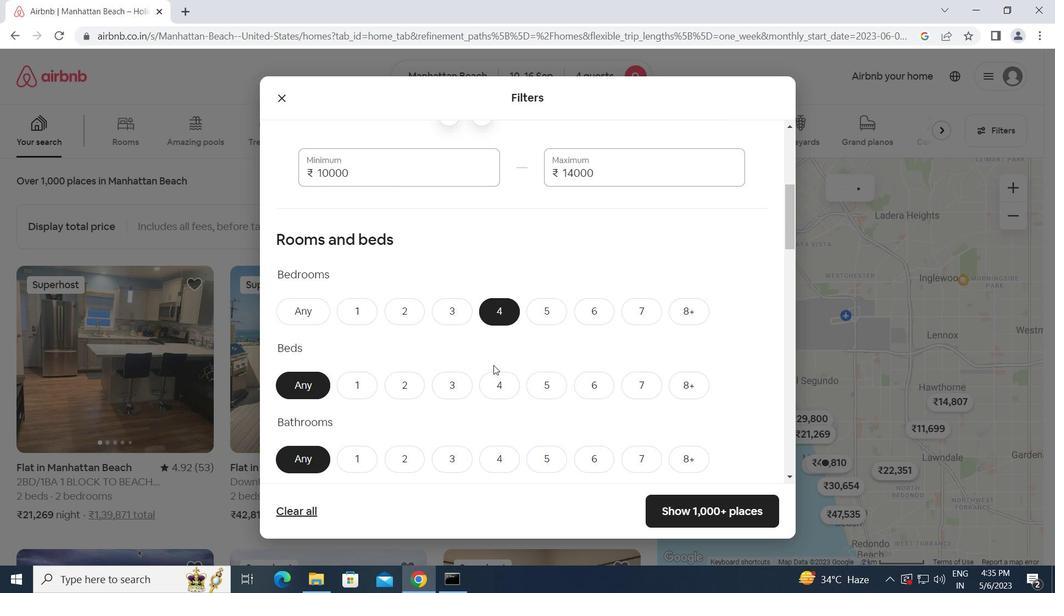 
Action: Mouse pressed left at (490, 380)
Screenshot: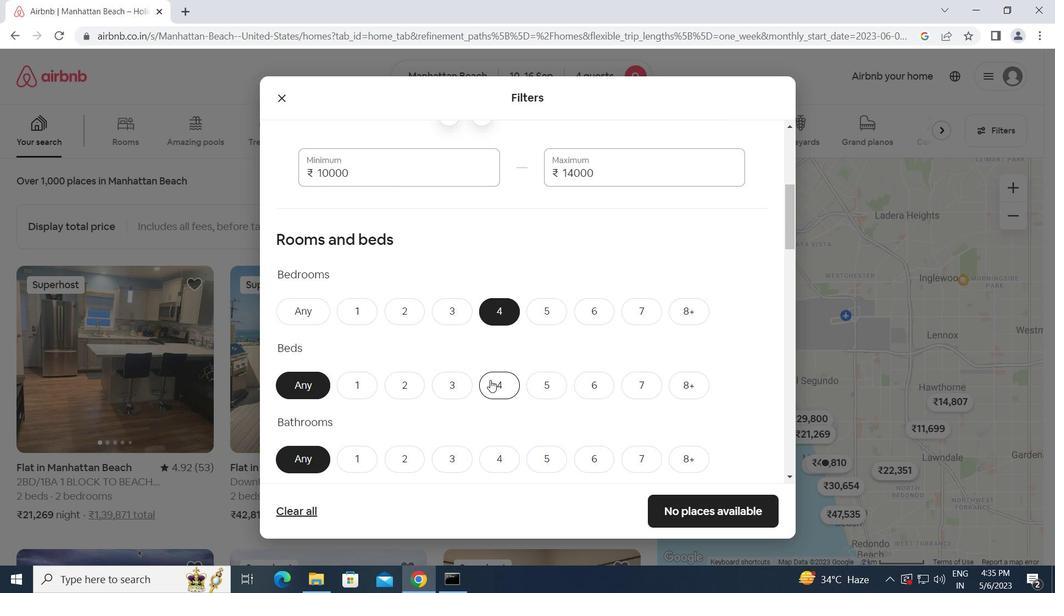 
Action: Mouse moved to (491, 382)
Screenshot: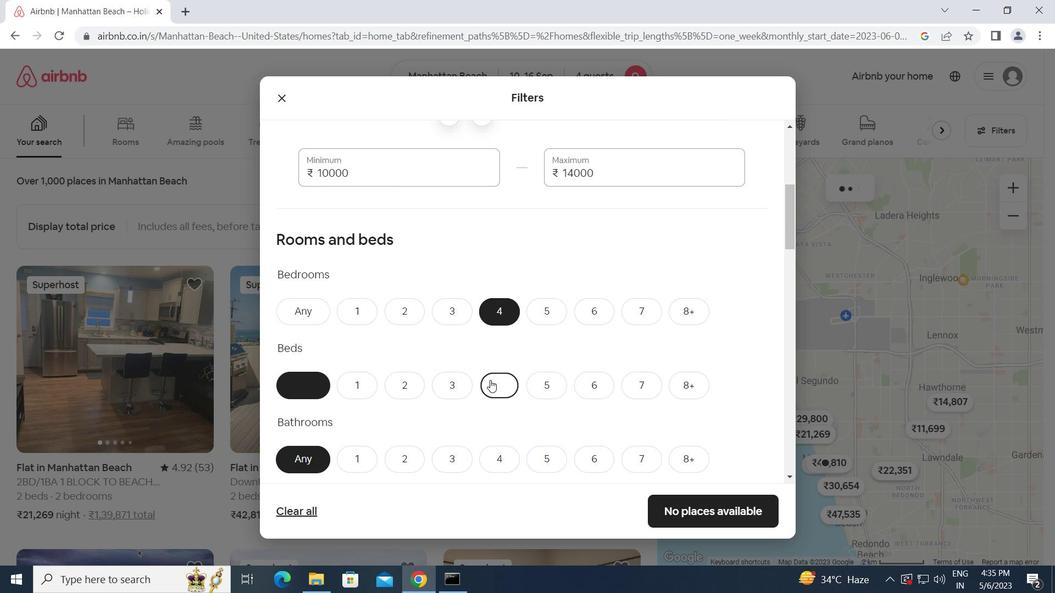 
Action: Mouse scrolled (491, 381) with delta (0, 0)
Screenshot: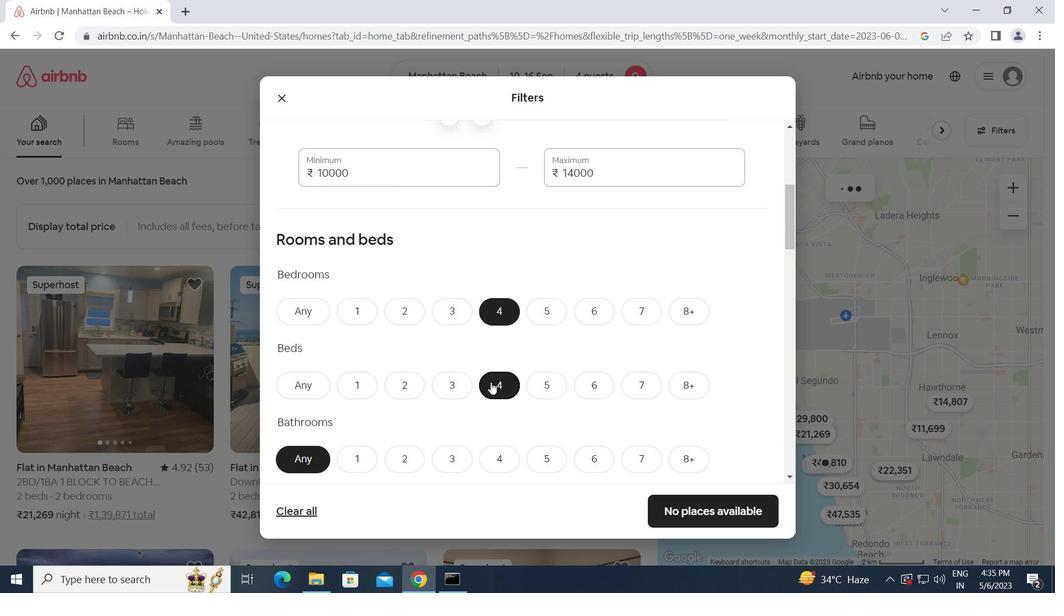 
Action: Mouse moved to (491, 385)
Screenshot: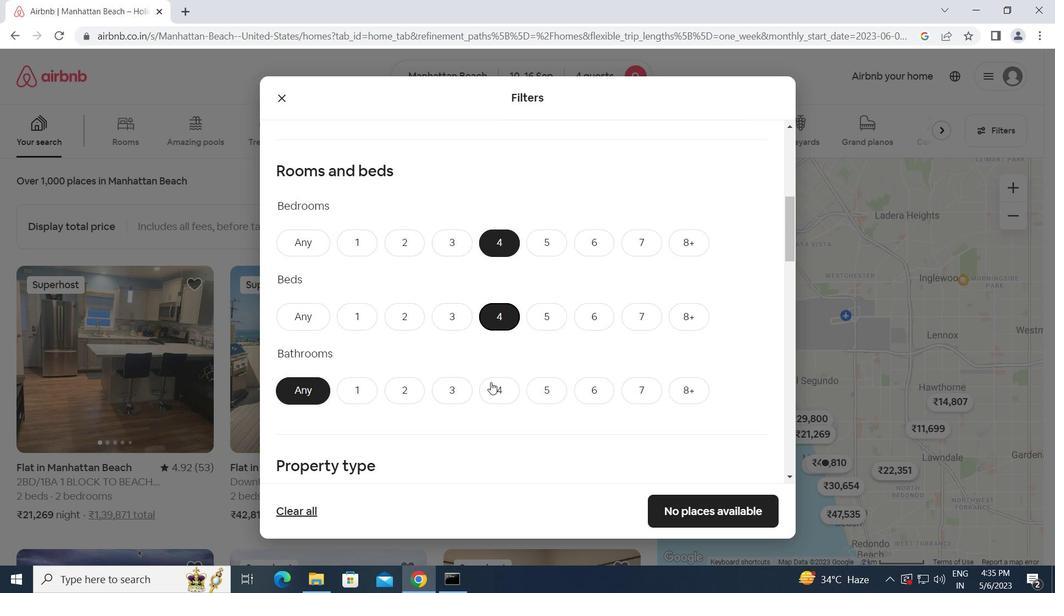
Action: Mouse pressed left at (491, 385)
Screenshot: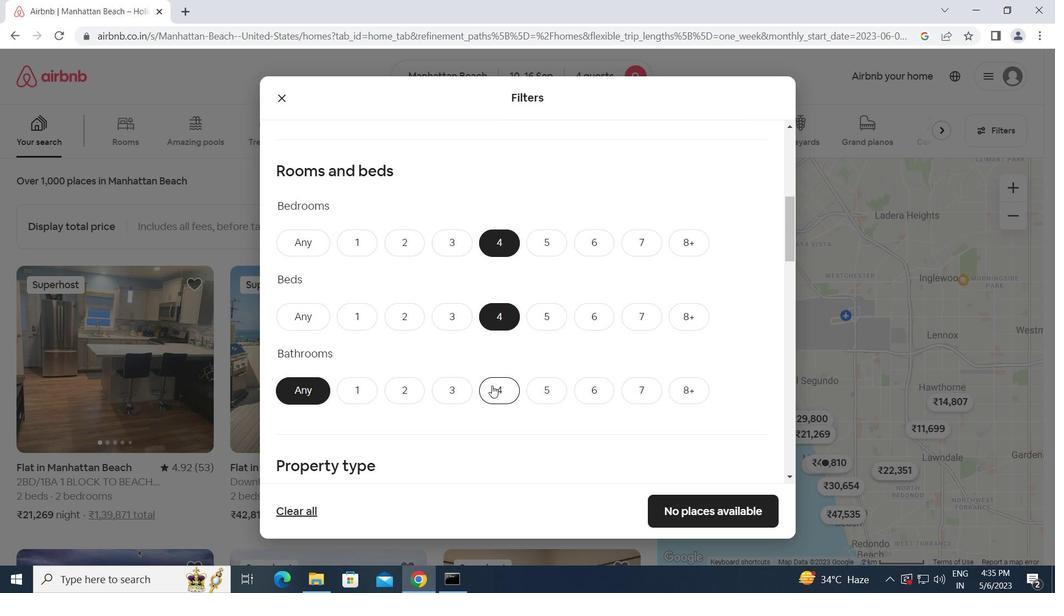 
Action: Mouse moved to (483, 427)
Screenshot: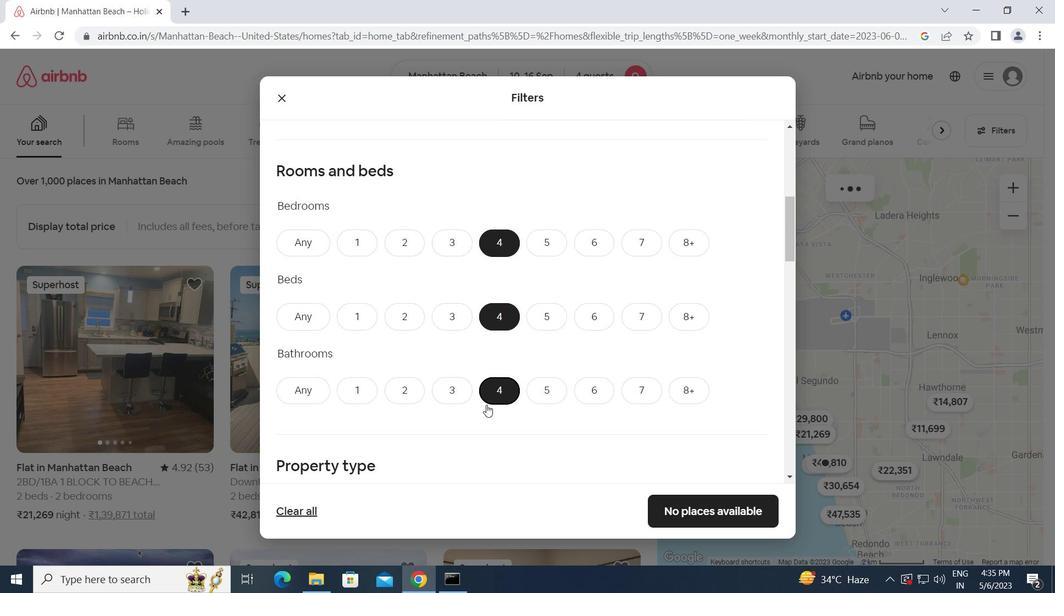 
Action: Mouse scrolled (483, 426) with delta (0, 0)
Screenshot: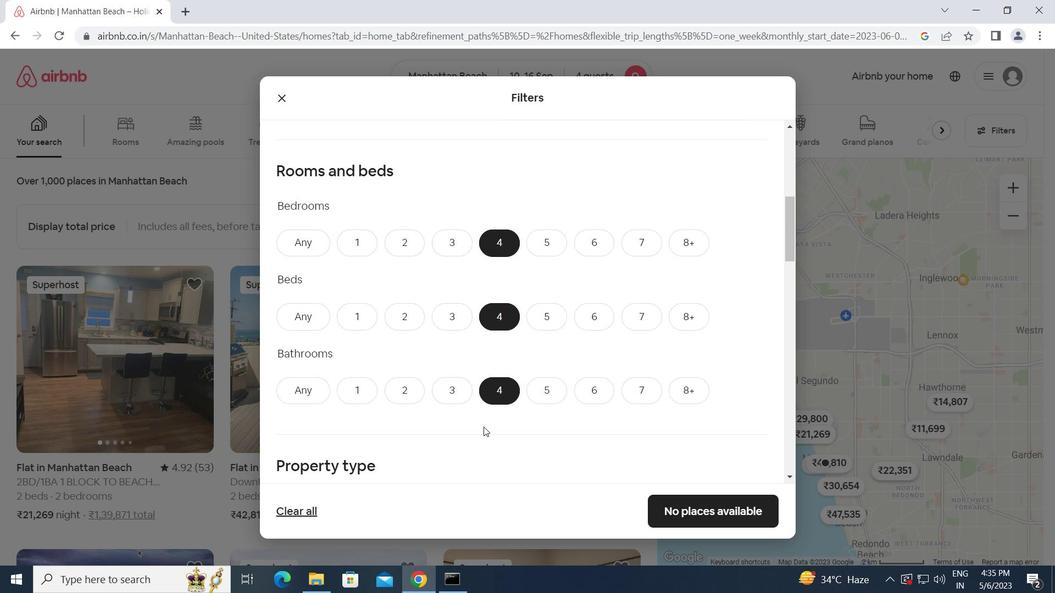 
Action: Mouse scrolled (483, 426) with delta (0, 0)
Screenshot: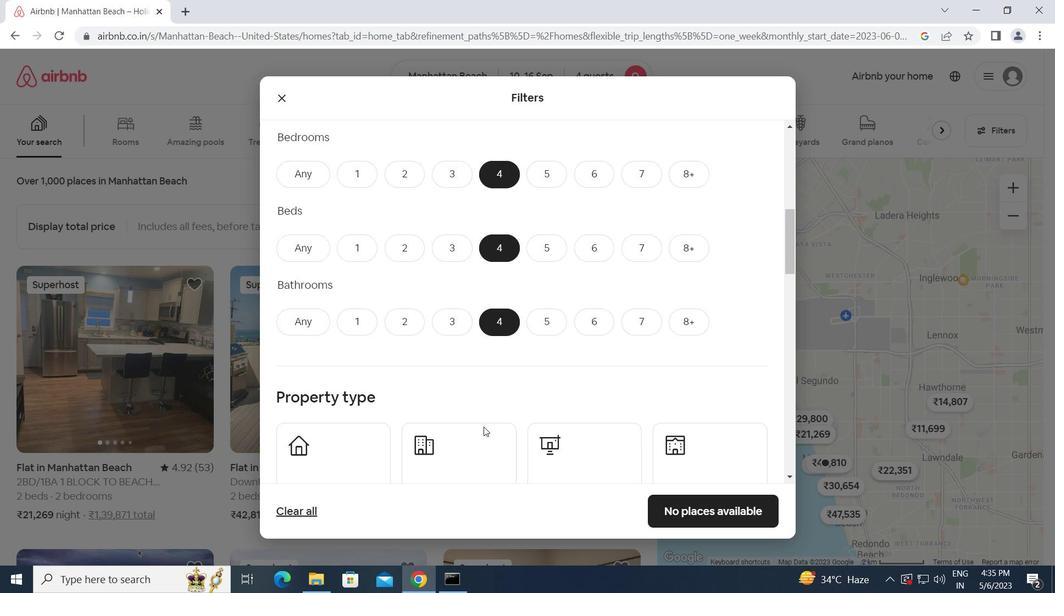 
Action: Mouse scrolled (483, 426) with delta (0, 0)
Screenshot: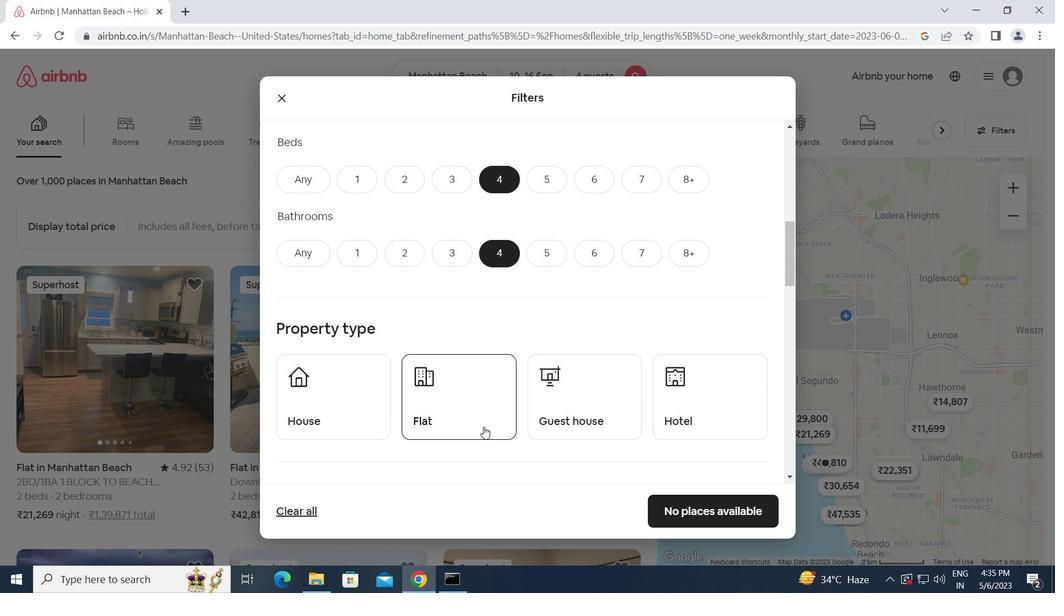 
Action: Mouse scrolled (483, 426) with delta (0, 0)
Screenshot: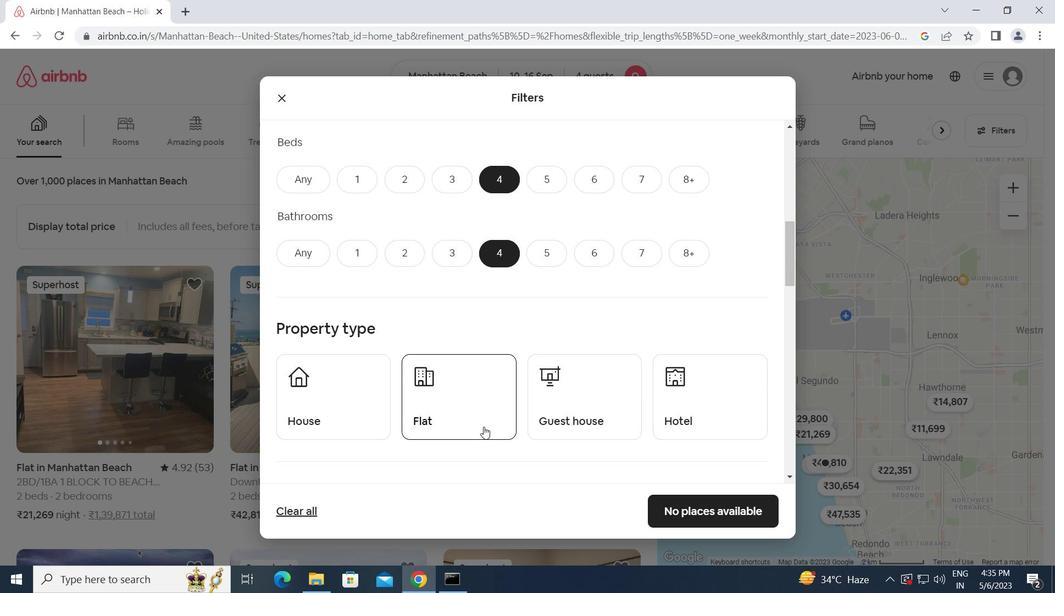 
Action: Mouse moved to (353, 270)
Screenshot: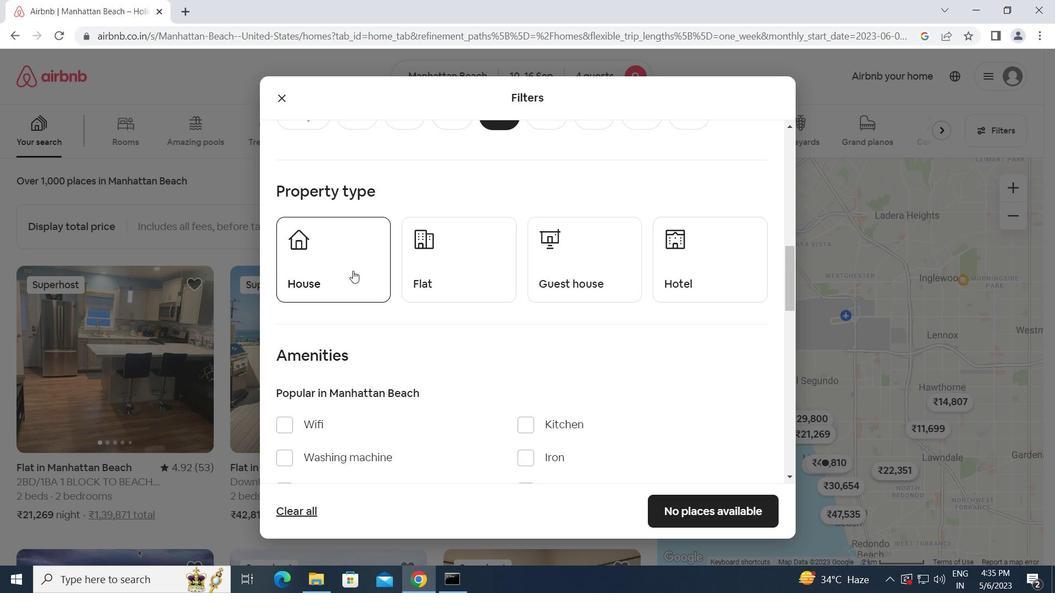 
Action: Mouse pressed left at (353, 270)
Screenshot: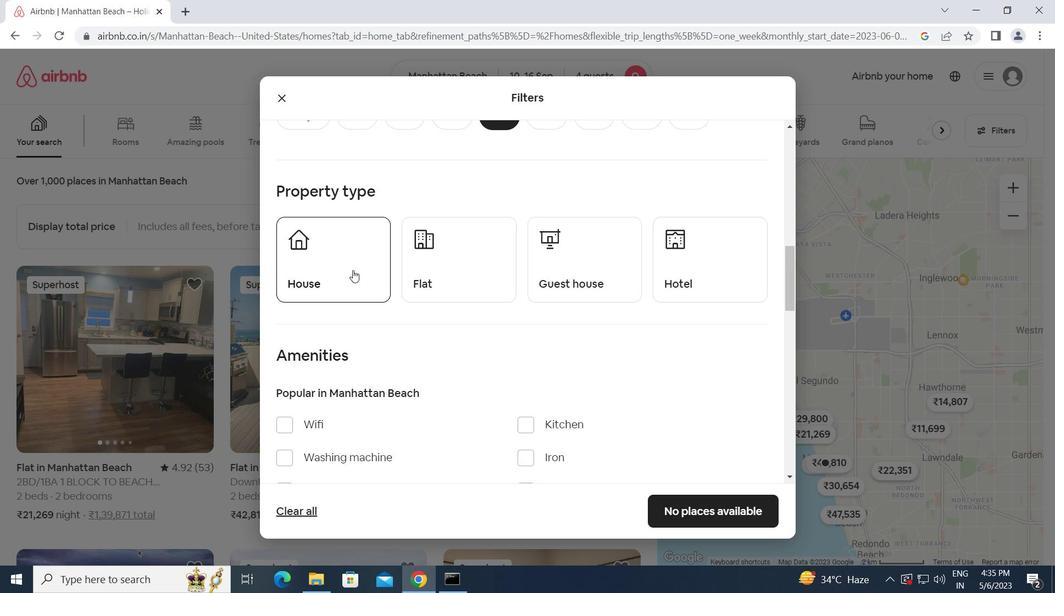 
Action: Mouse moved to (456, 262)
Screenshot: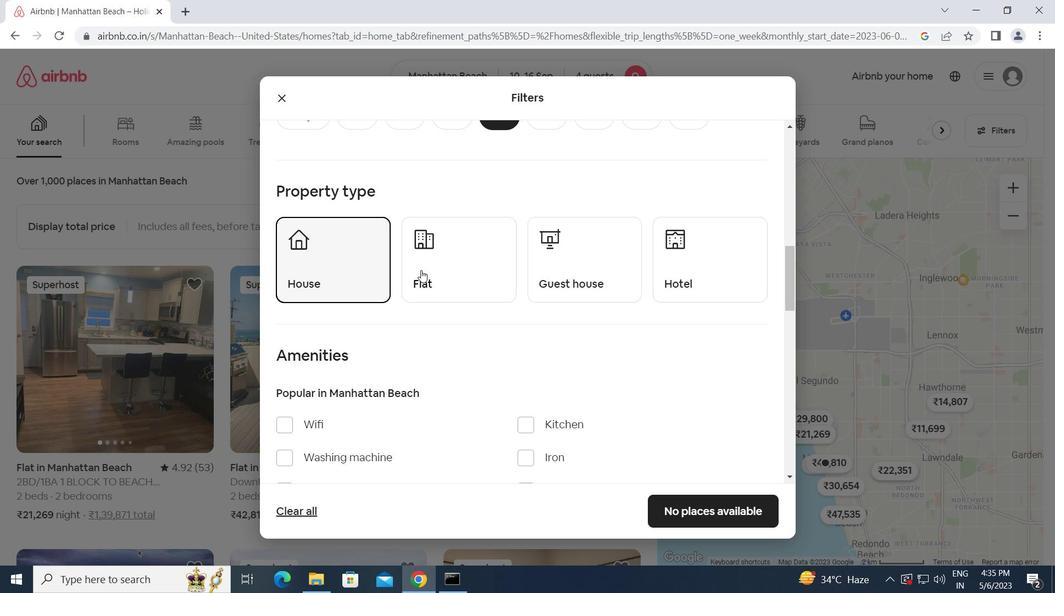 
Action: Mouse pressed left at (456, 262)
Screenshot: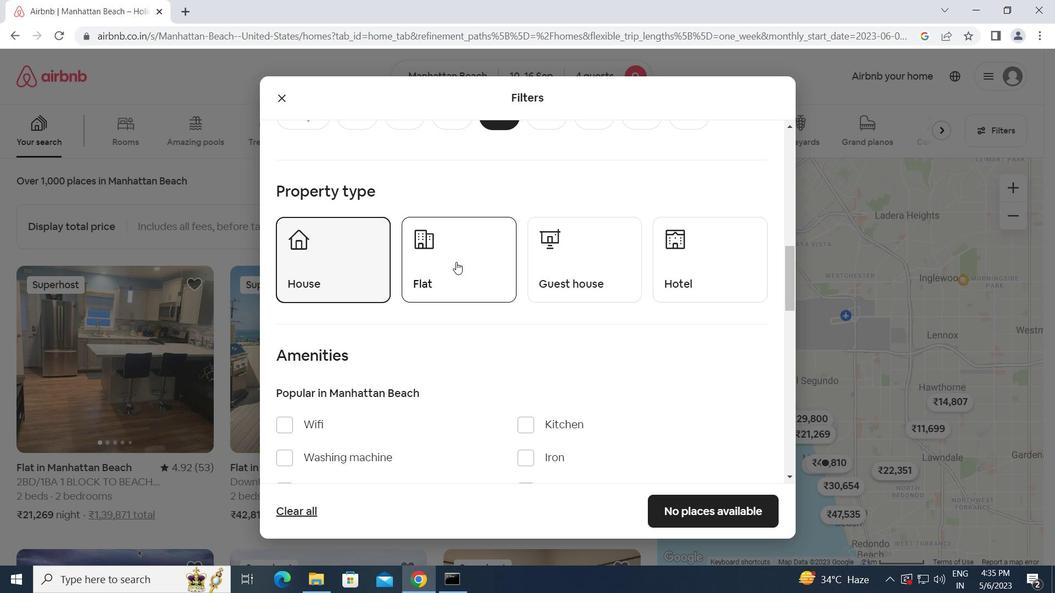 
Action: Mouse moved to (617, 264)
Screenshot: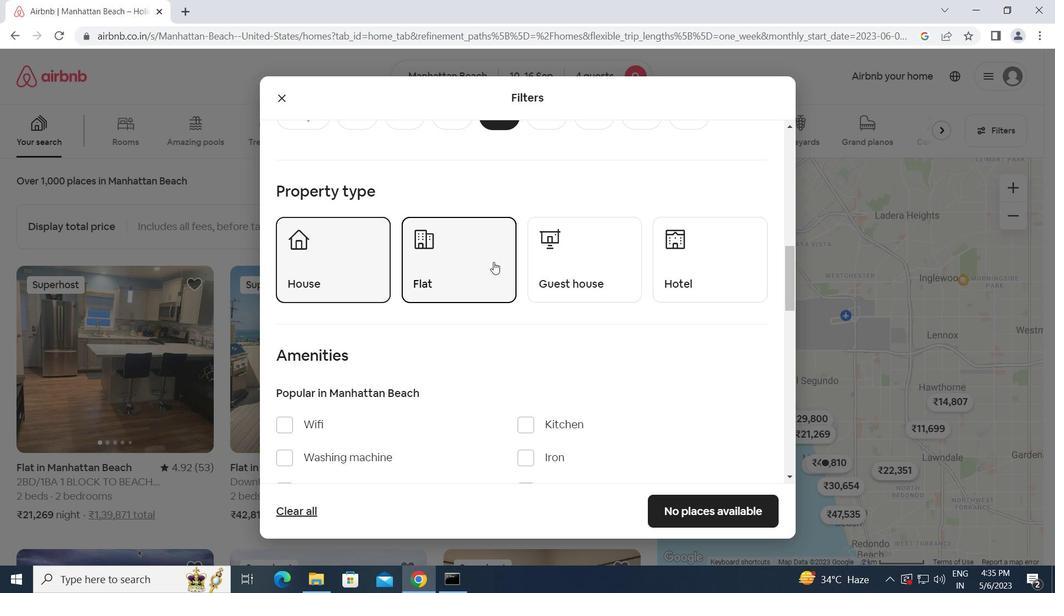 
Action: Mouse pressed left at (617, 264)
Screenshot: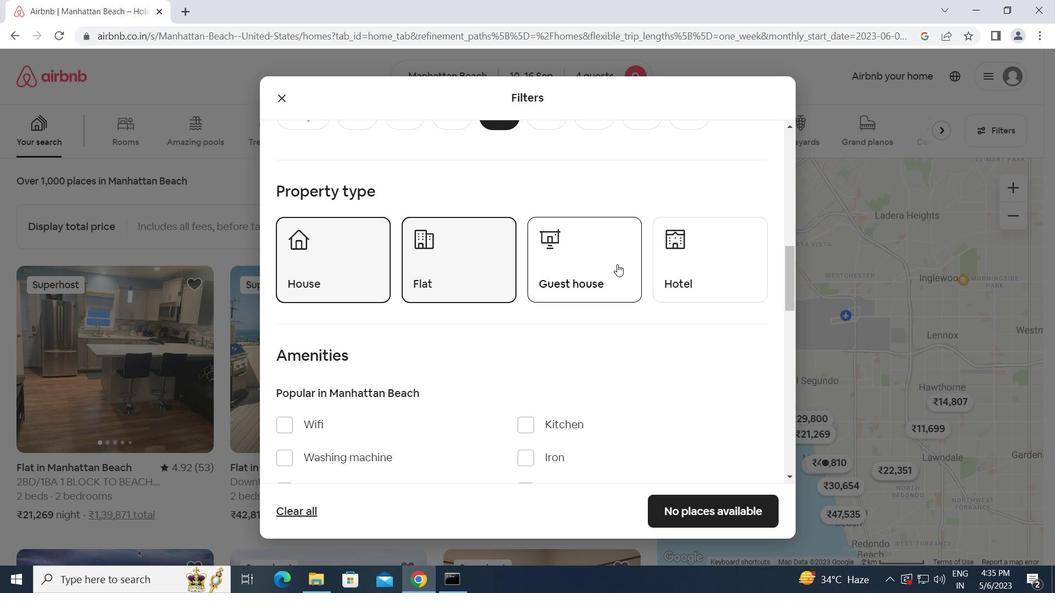 
Action: Mouse moved to (523, 362)
Screenshot: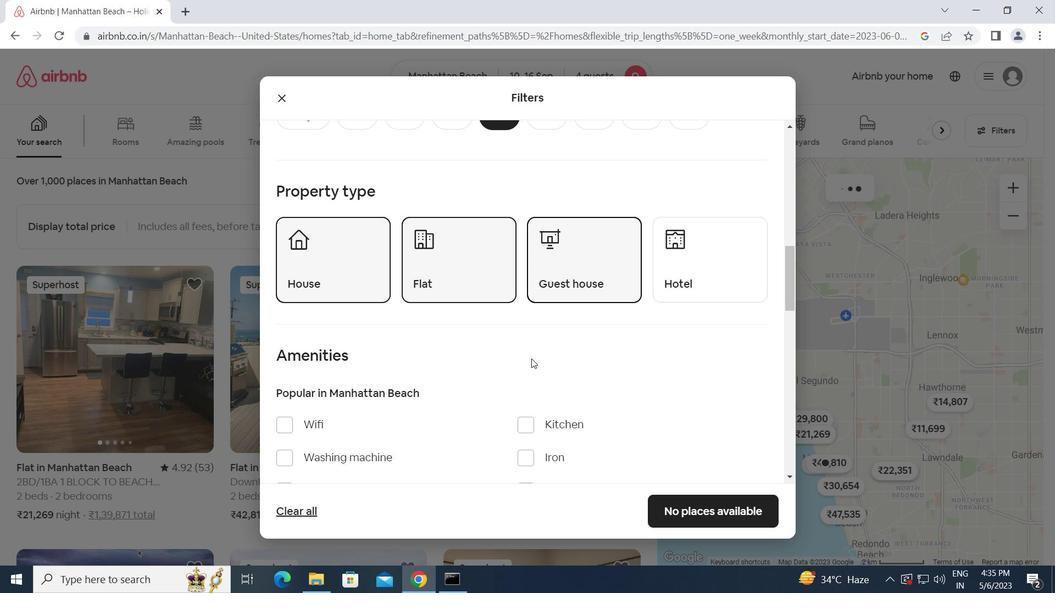 
Action: Mouse scrolled (523, 361) with delta (0, 0)
Screenshot: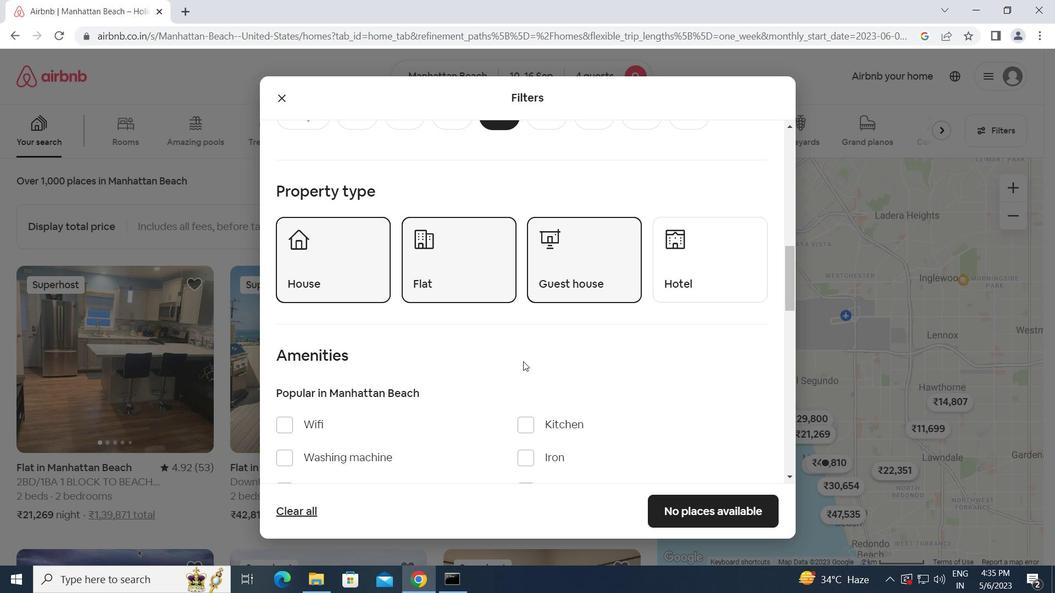 
Action: Mouse scrolled (523, 361) with delta (0, 0)
Screenshot: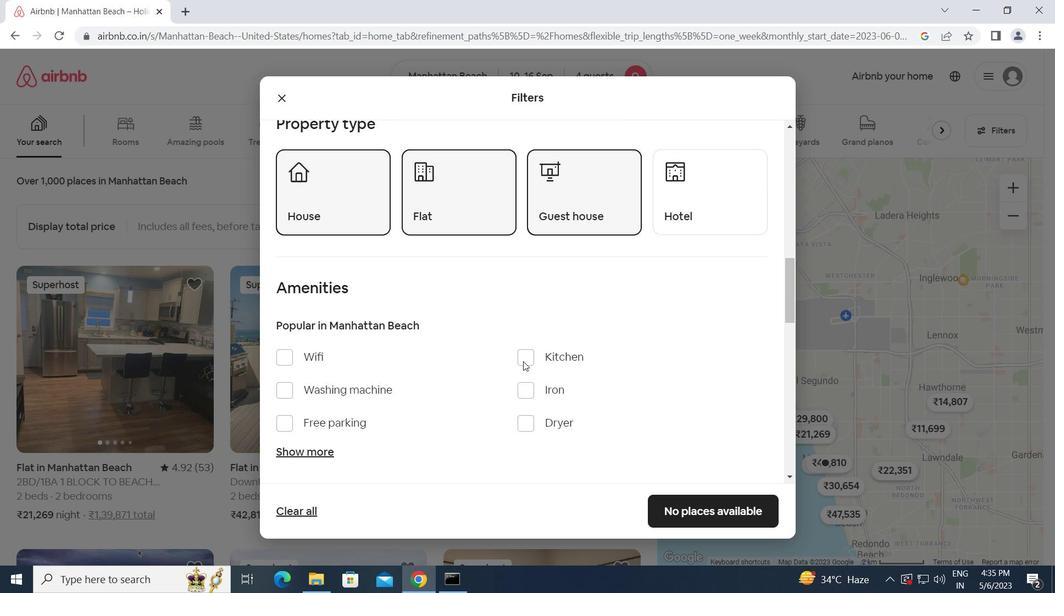 
Action: Mouse moved to (292, 380)
Screenshot: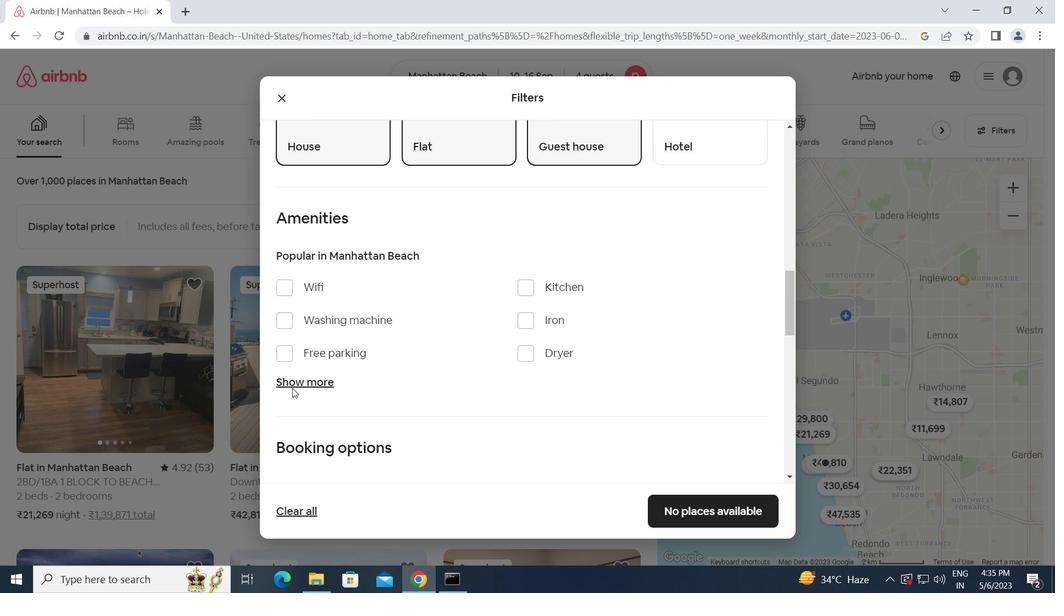
Action: Mouse pressed left at (292, 380)
Screenshot: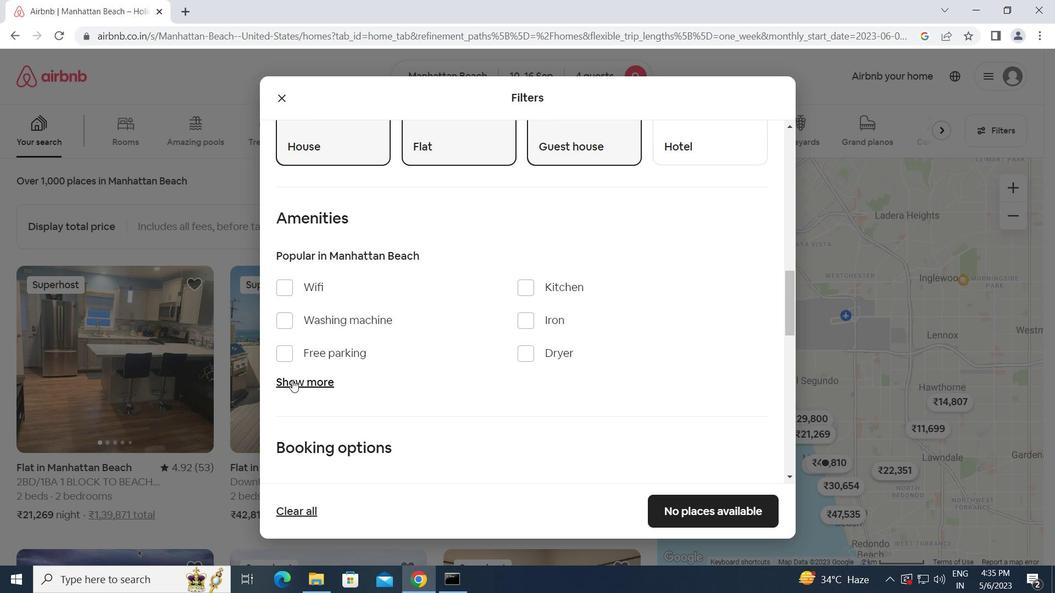 
Action: Mouse moved to (303, 378)
Screenshot: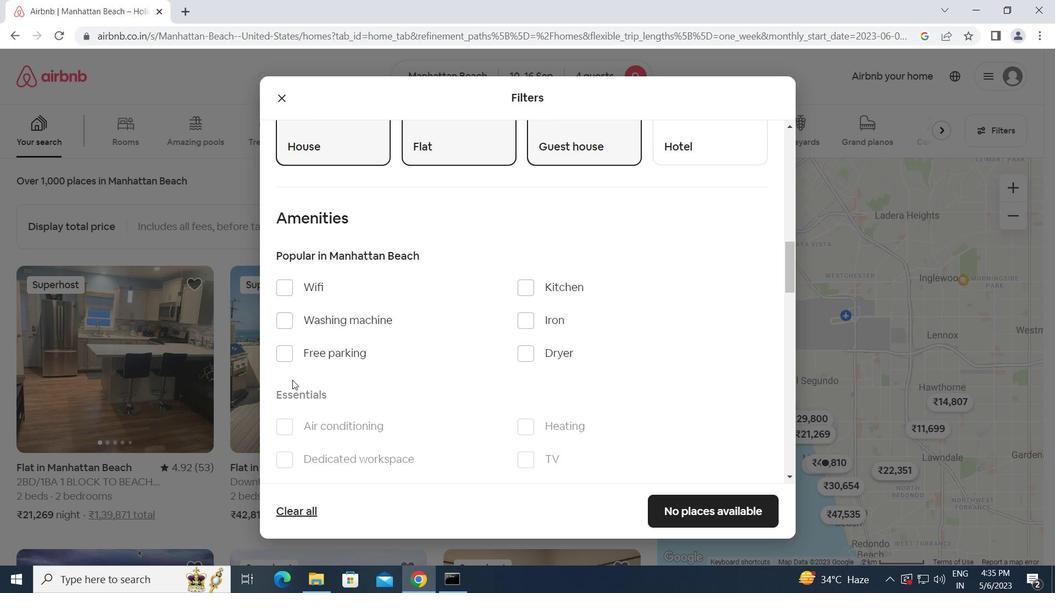 
Action: Mouse scrolled (303, 377) with delta (0, 0)
Screenshot: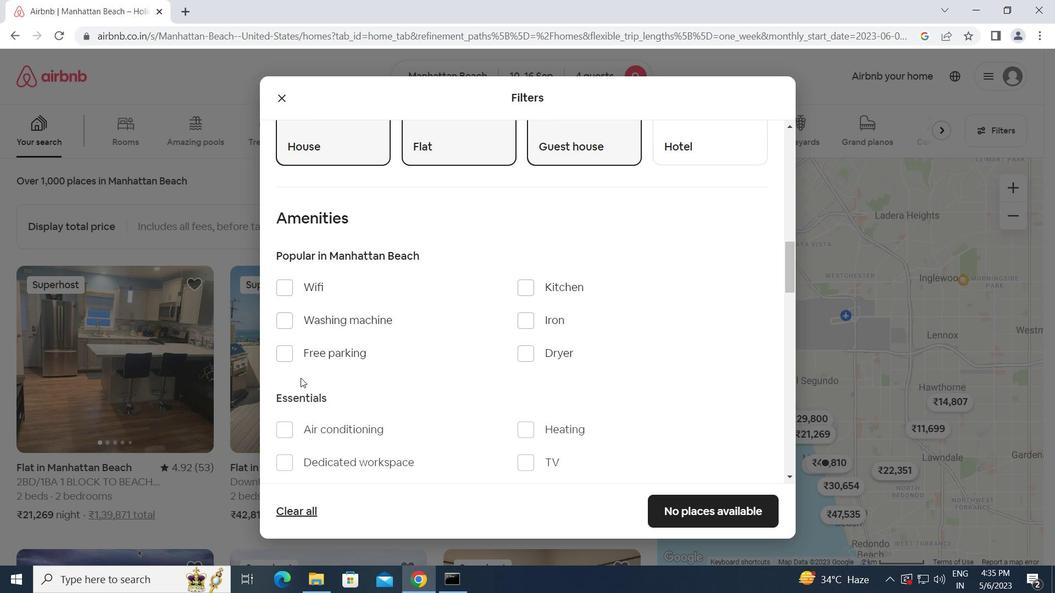 
Action: Mouse moved to (289, 218)
Screenshot: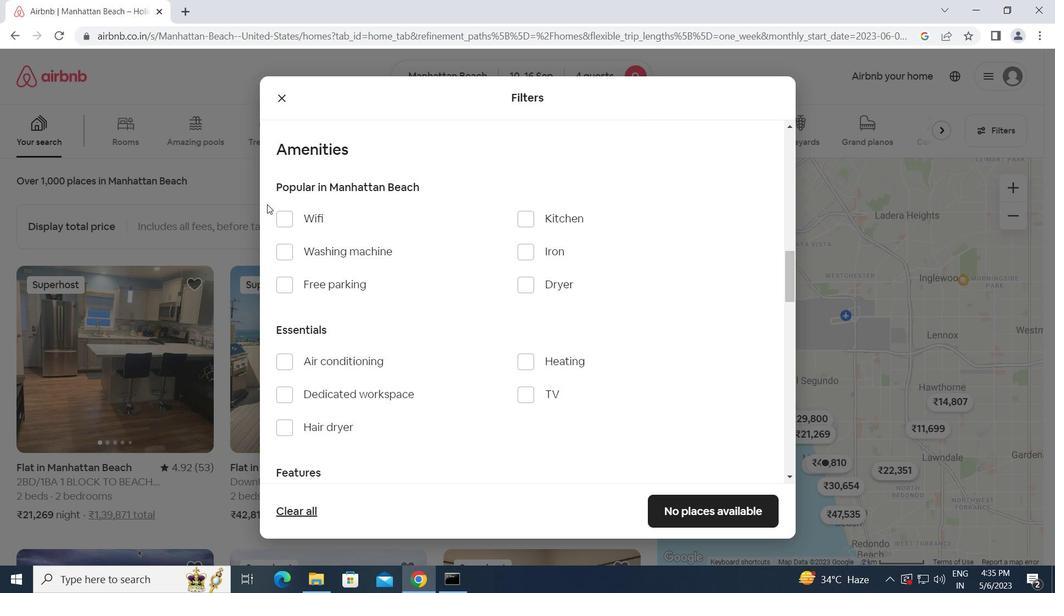 
Action: Mouse pressed left at (289, 218)
Screenshot: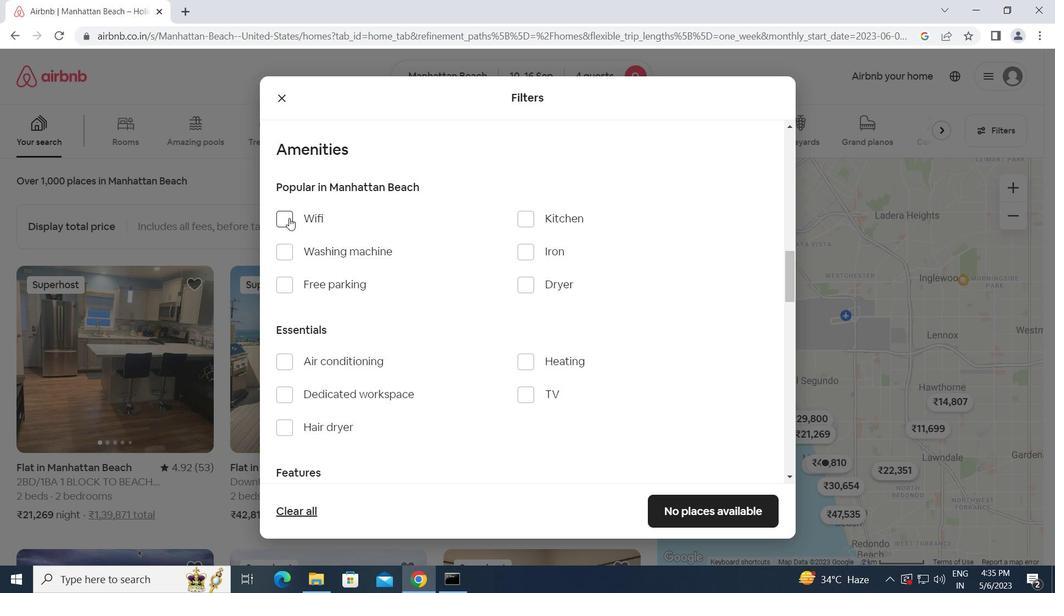 
Action: Mouse moved to (522, 391)
Screenshot: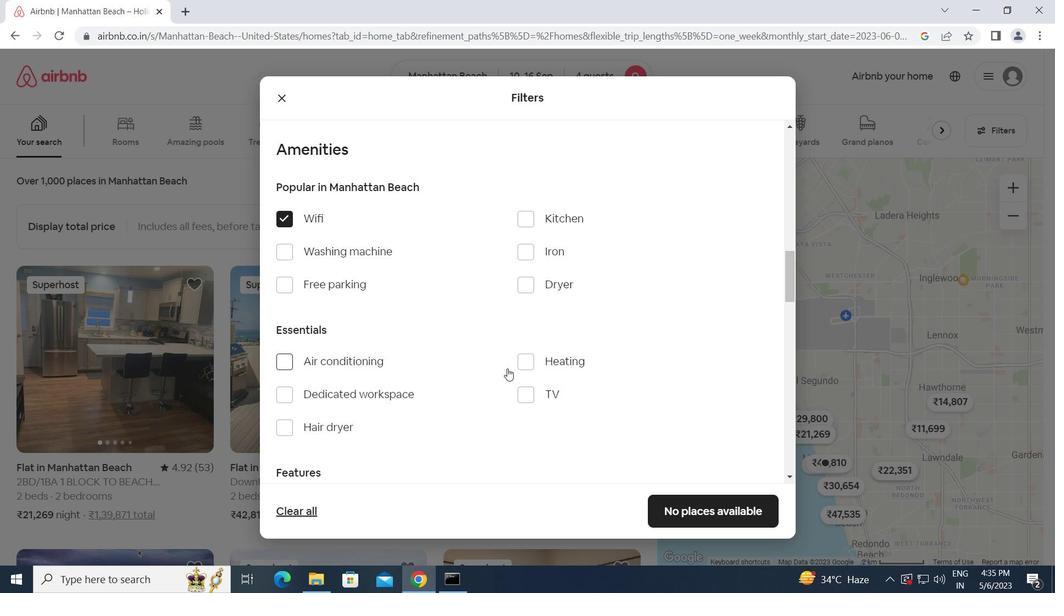 
Action: Mouse pressed left at (522, 391)
Screenshot: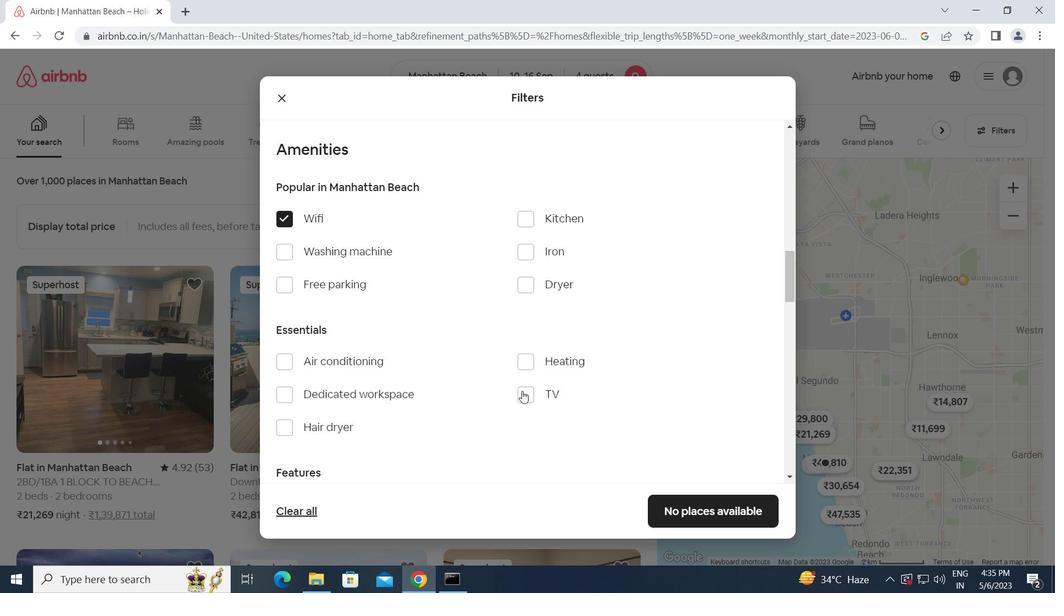 
Action: Mouse moved to (281, 282)
Screenshot: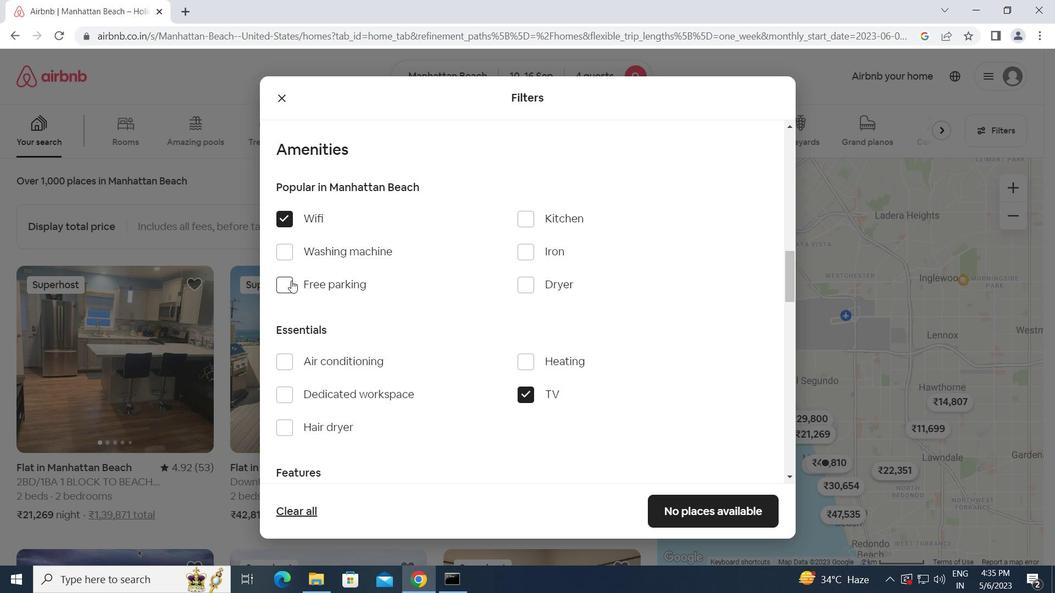 
Action: Mouse pressed left at (281, 282)
Screenshot: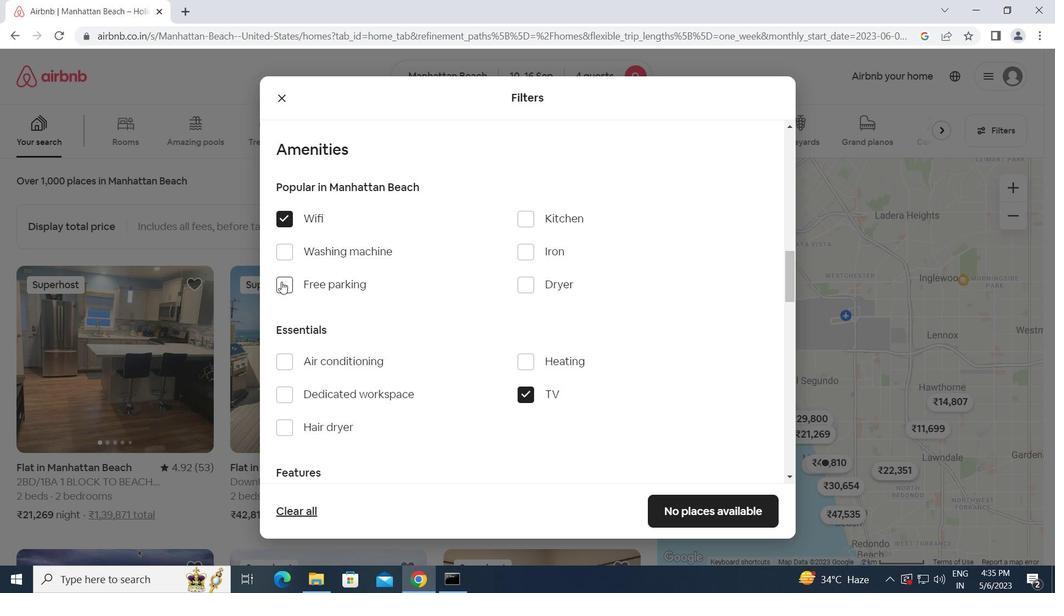 
Action: Mouse moved to (396, 306)
Screenshot: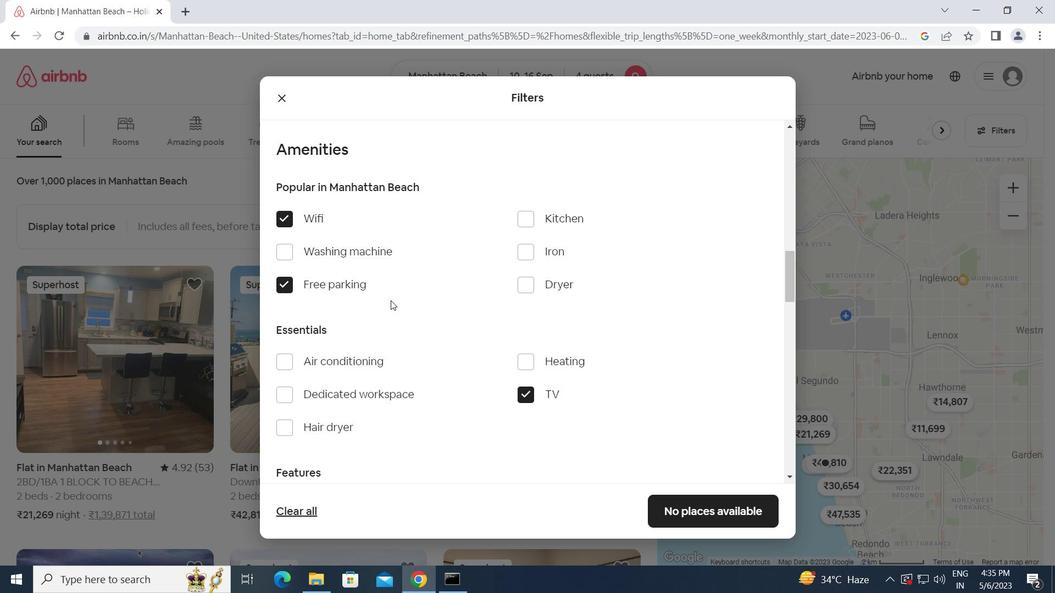 
Action: Mouse scrolled (396, 305) with delta (0, 0)
Screenshot: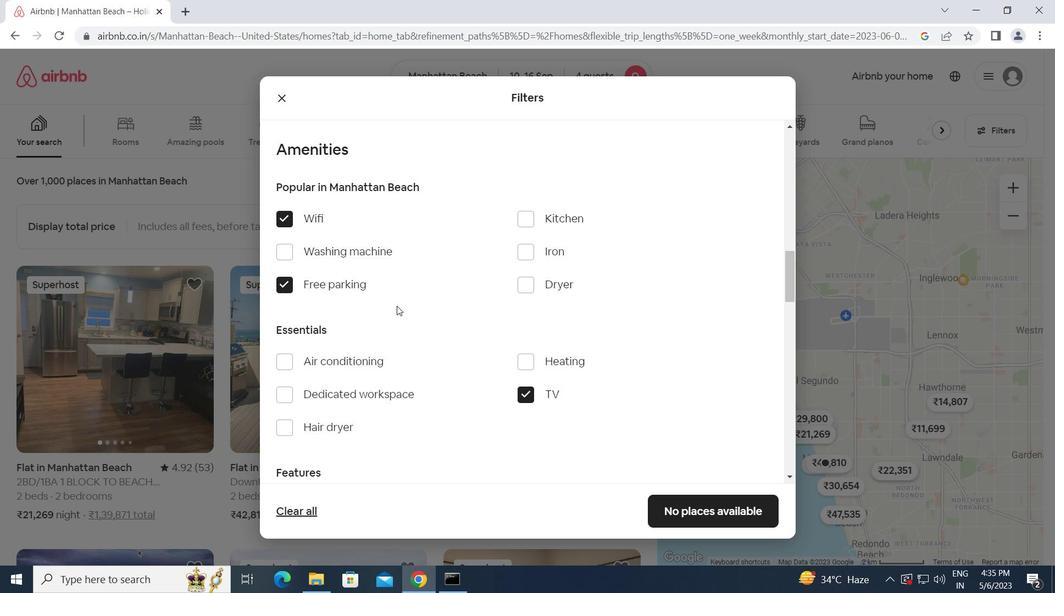 
Action: Mouse moved to (429, 297)
Screenshot: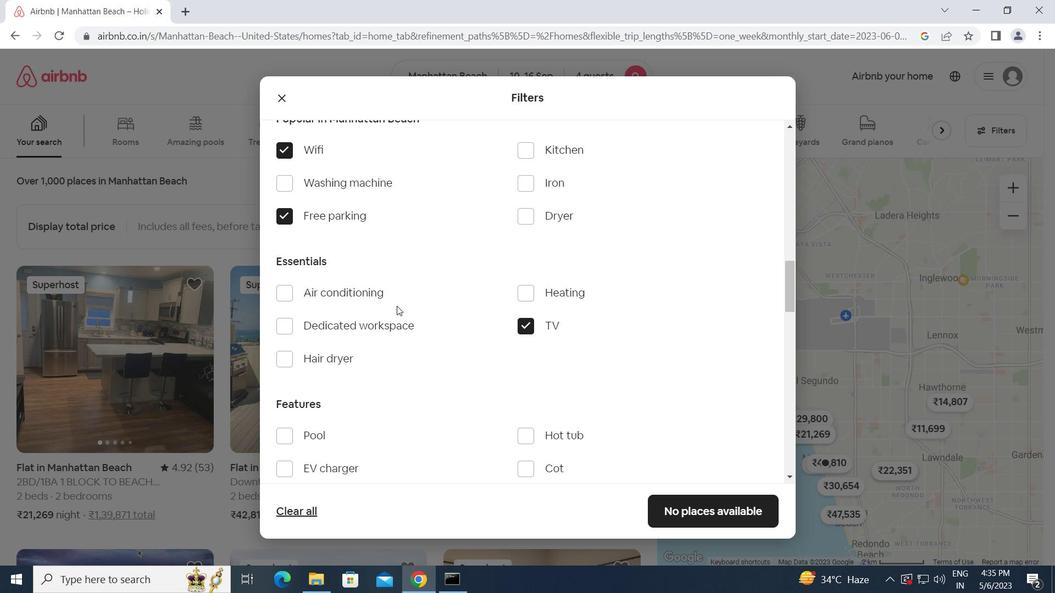 
Action: Mouse scrolled (429, 297) with delta (0, 0)
Screenshot: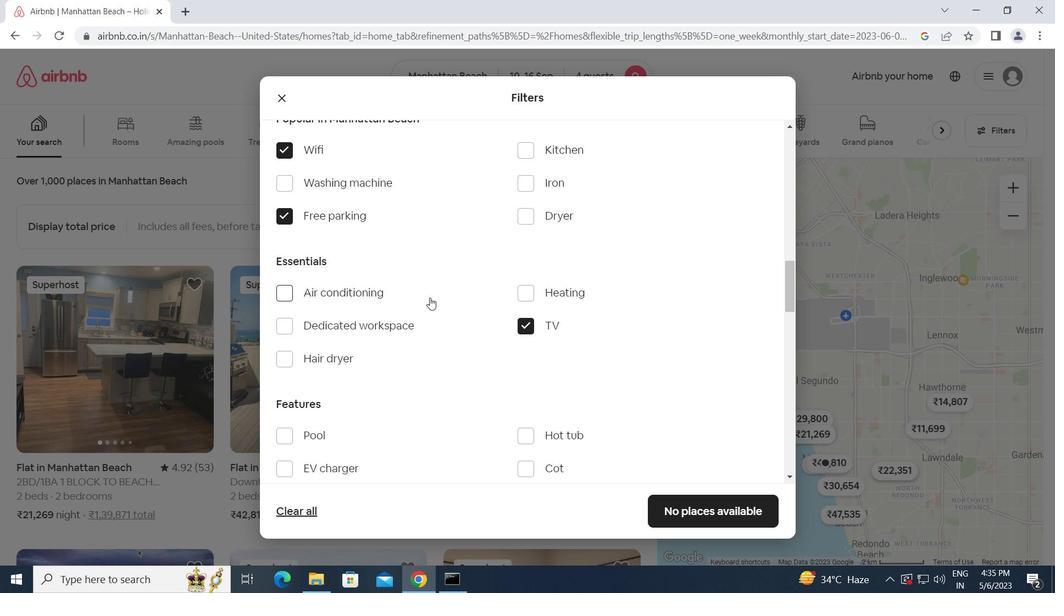 
Action: Mouse scrolled (429, 297) with delta (0, 0)
Screenshot: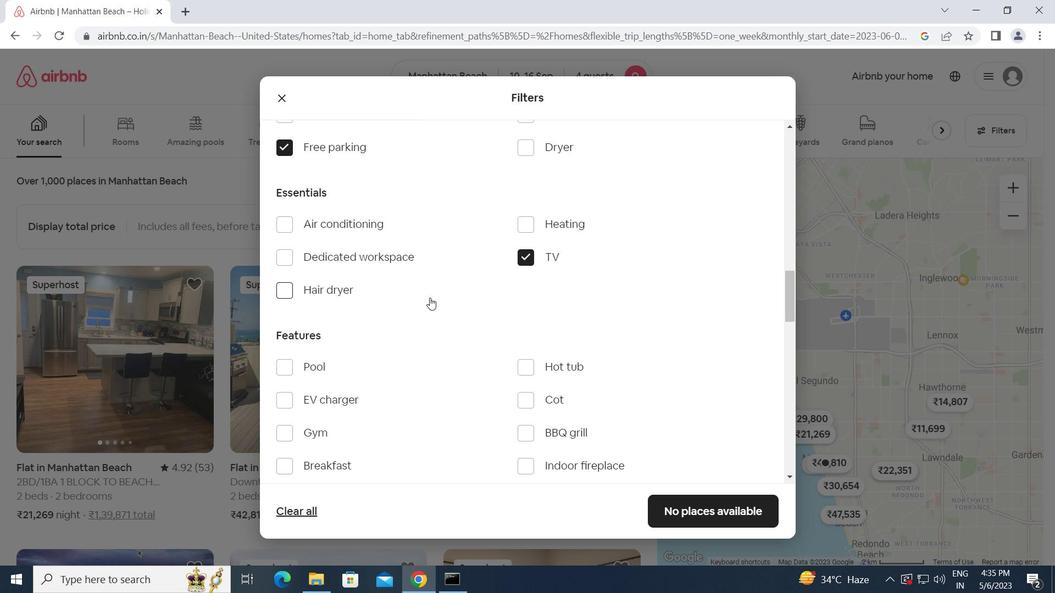 
Action: Mouse moved to (286, 365)
Screenshot: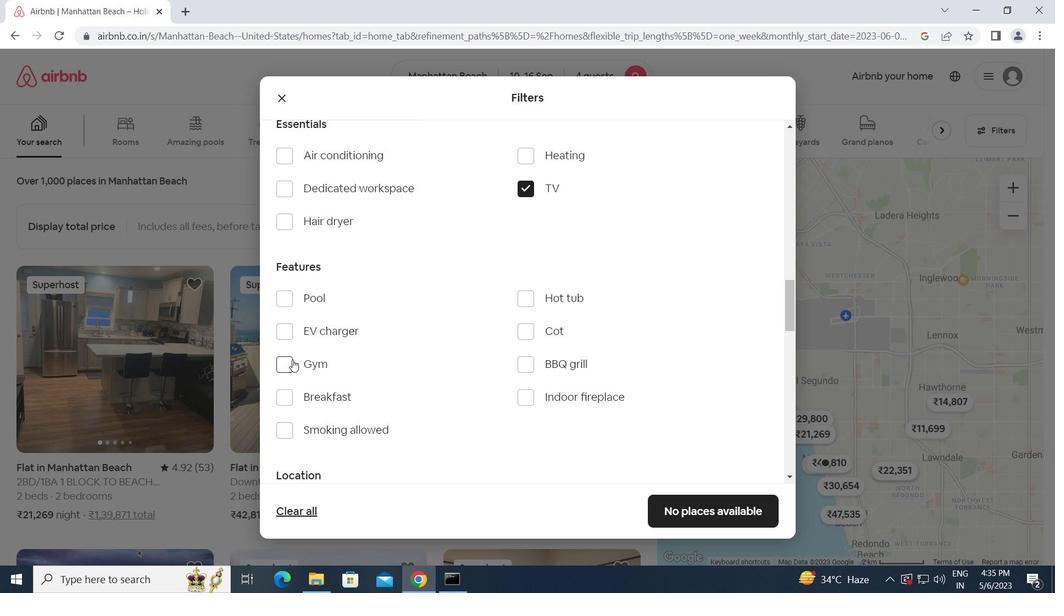 
Action: Mouse pressed left at (286, 365)
Screenshot: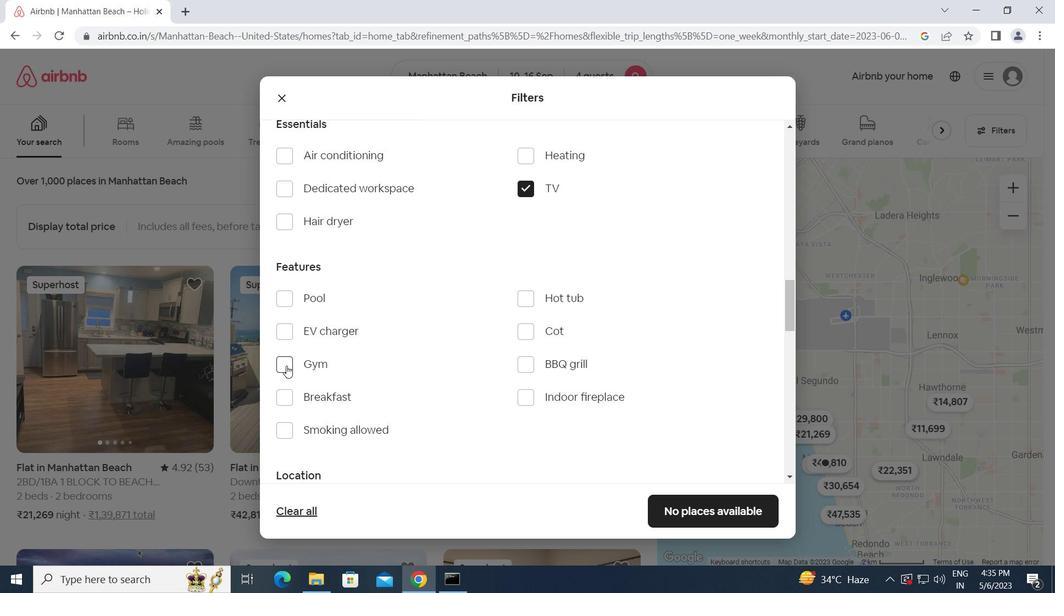 
Action: Mouse moved to (285, 398)
Screenshot: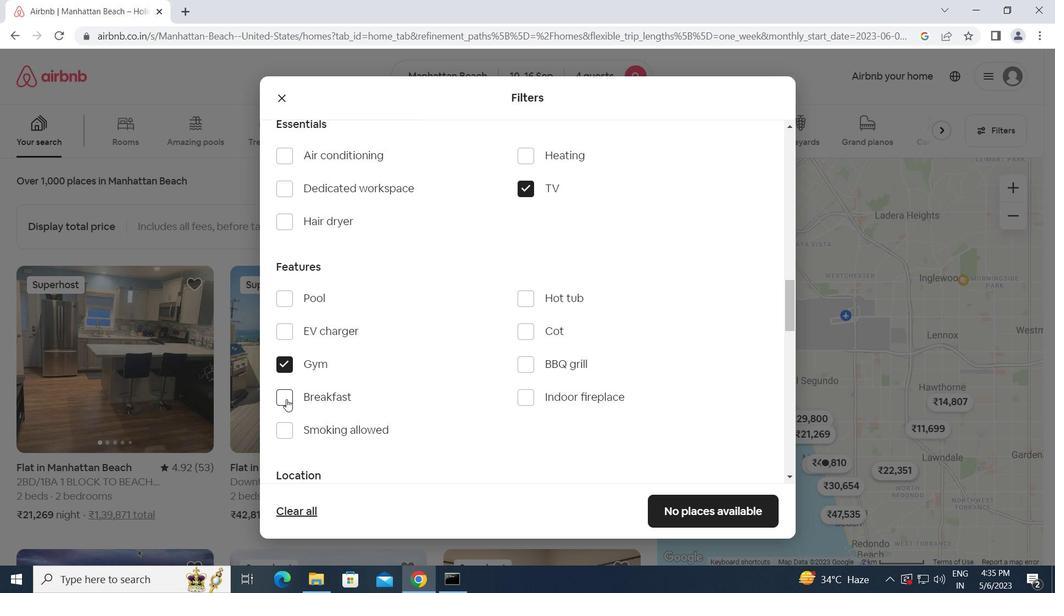 
Action: Mouse pressed left at (285, 398)
Screenshot: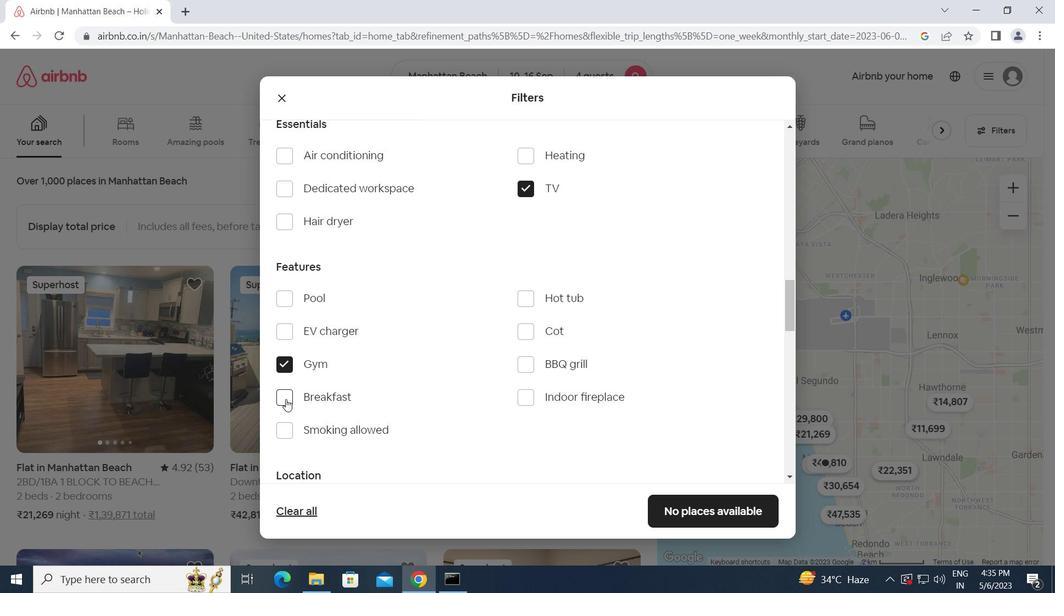 
Action: Mouse moved to (424, 372)
Screenshot: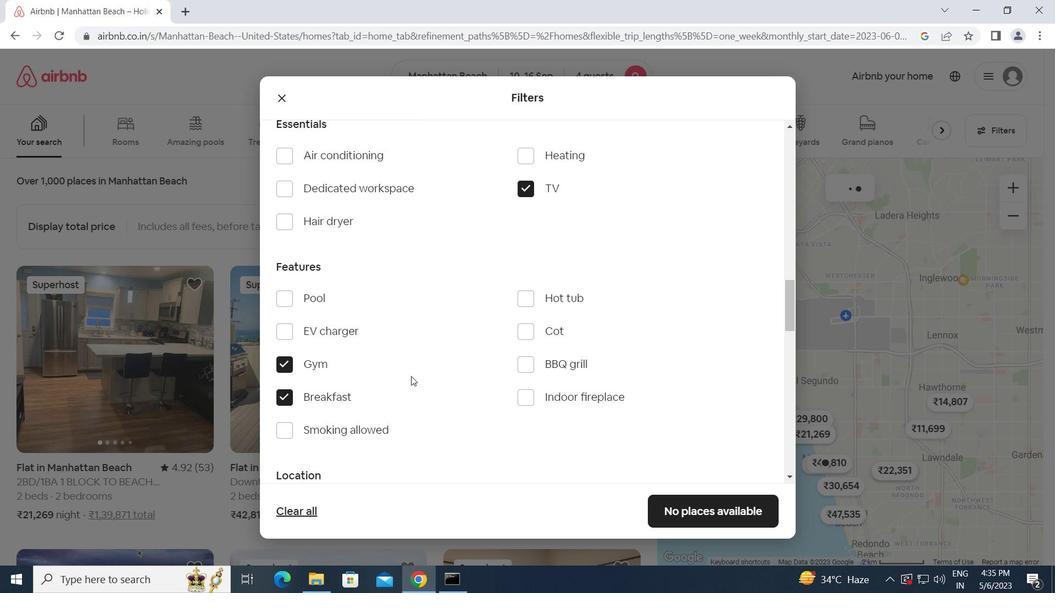 
Action: Mouse scrolled (424, 372) with delta (0, 0)
Screenshot: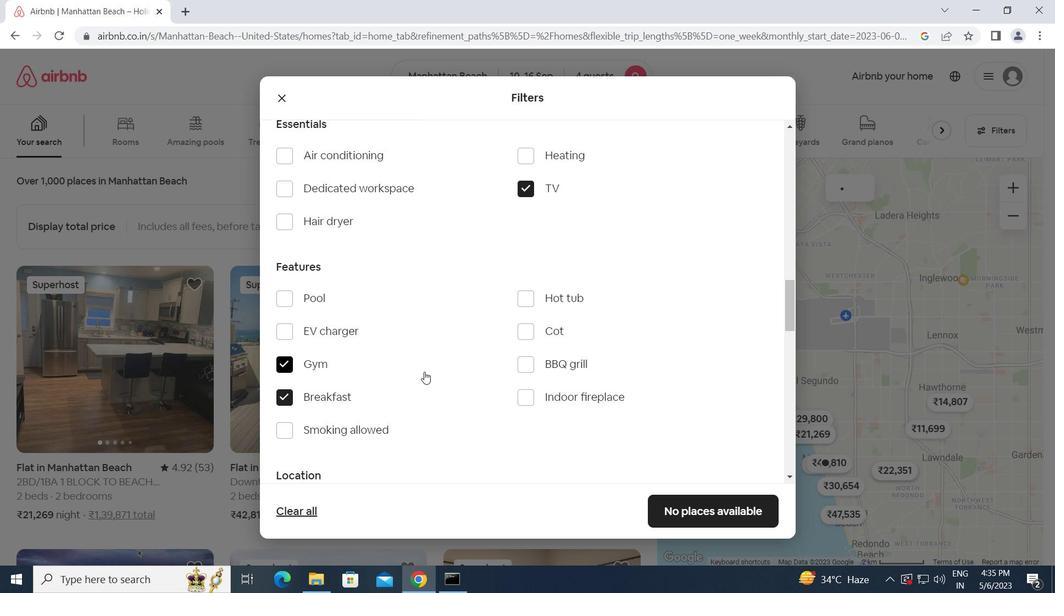 
Action: Mouse scrolled (424, 372) with delta (0, 0)
Screenshot: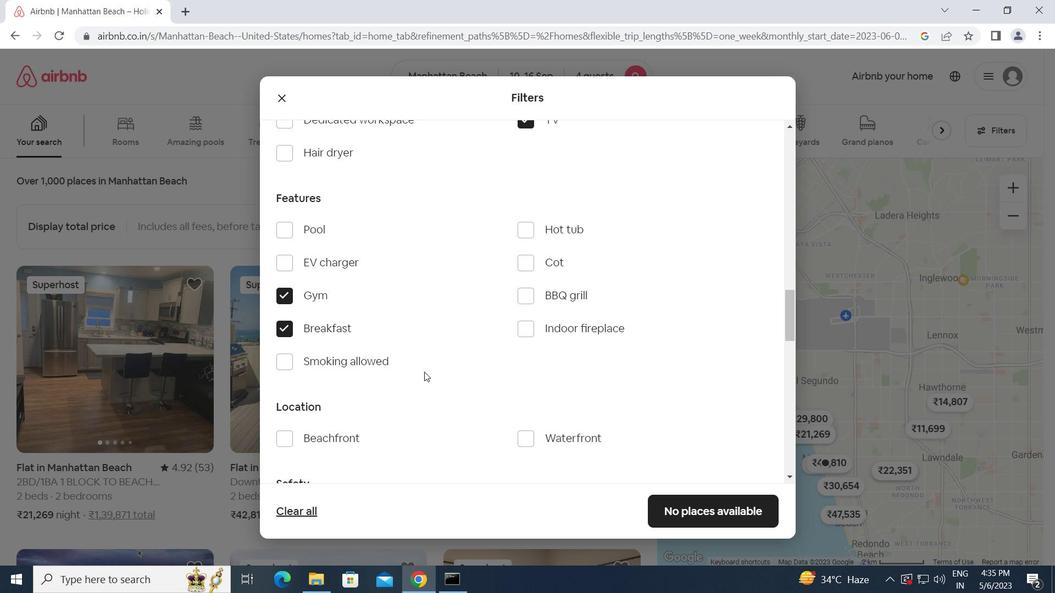 
Action: Mouse scrolled (424, 372) with delta (0, 0)
Screenshot: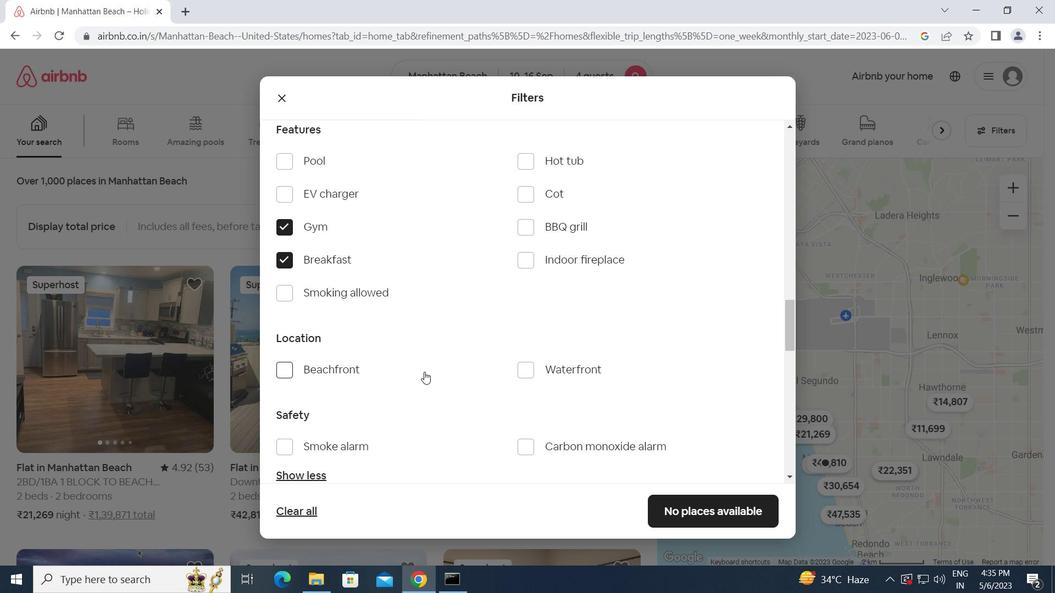 
Action: Mouse scrolled (424, 372) with delta (0, 0)
Screenshot: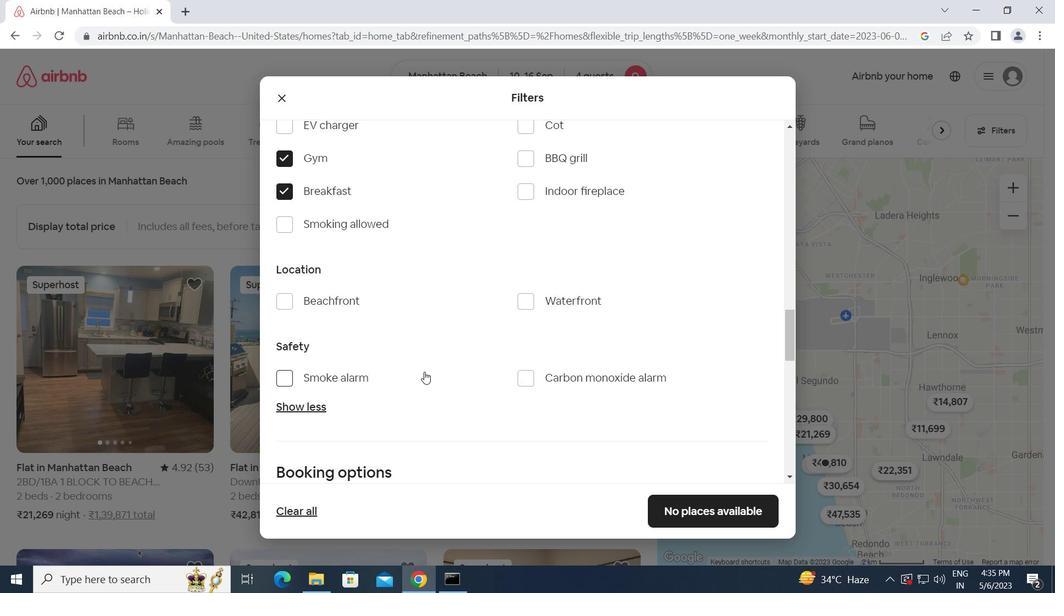
Action: Mouse scrolled (424, 372) with delta (0, 0)
Screenshot: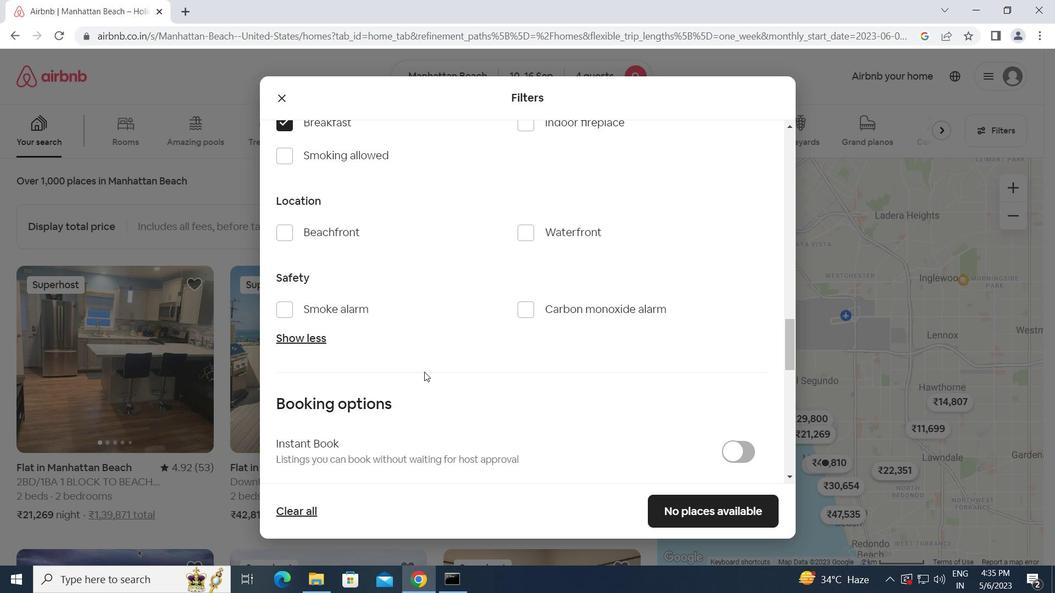
Action: Mouse scrolled (424, 372) with delta (0, 0)
Screenshot: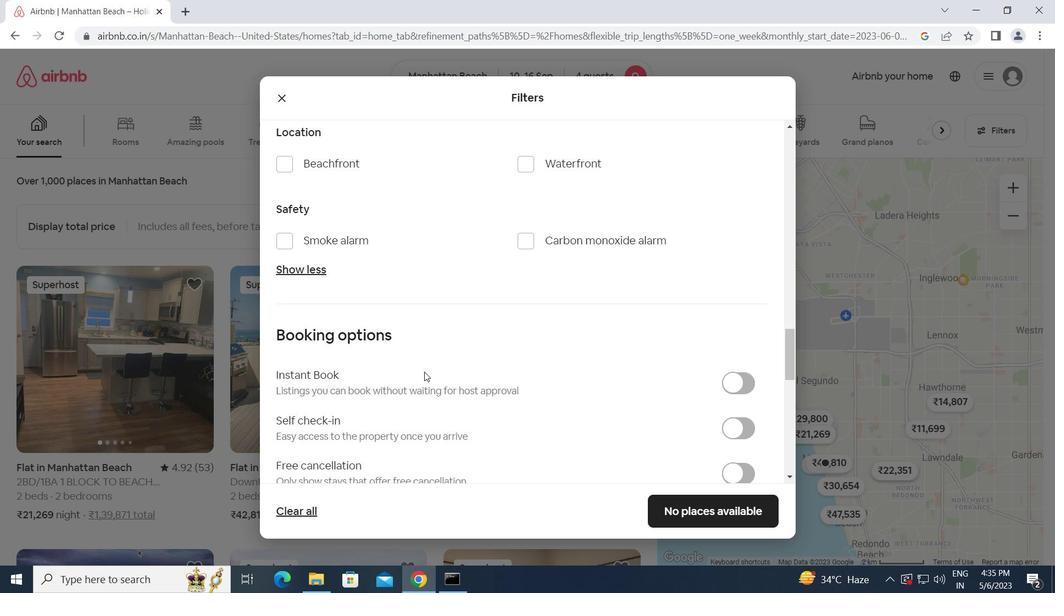 
Action: Mouse moved to (727, 354)
Screenshot: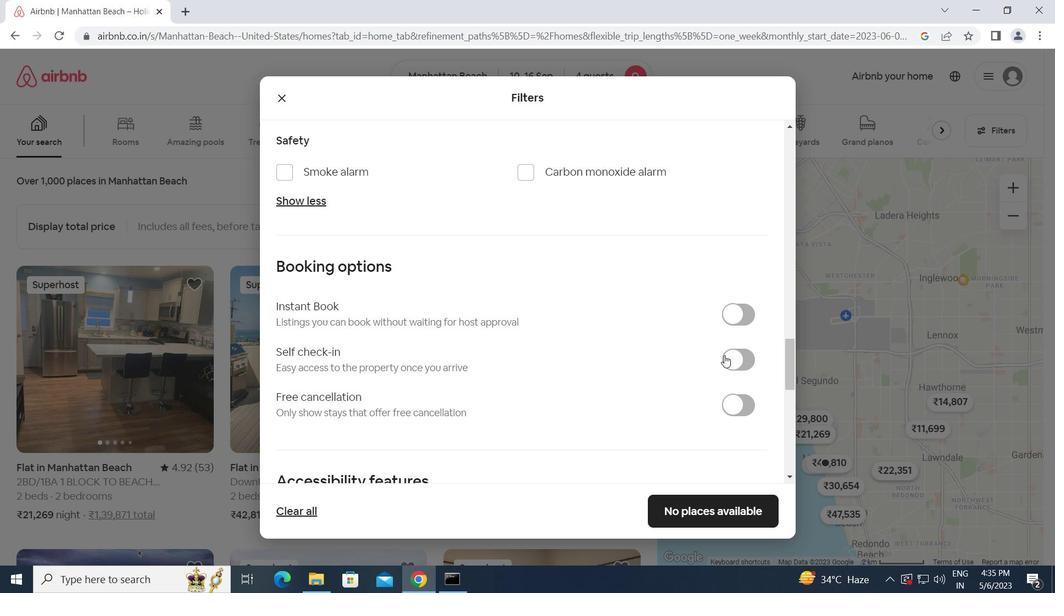 
Action: Mouse pressed left at (727, 354)
Screenshot: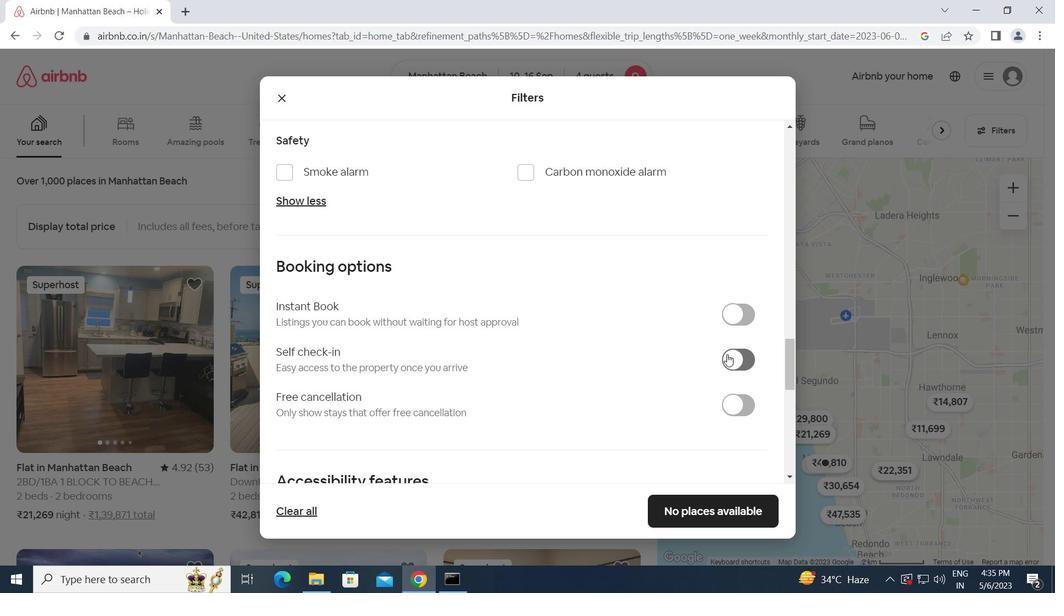 
Action: Mouse moved to (598, 385)
Screenshot: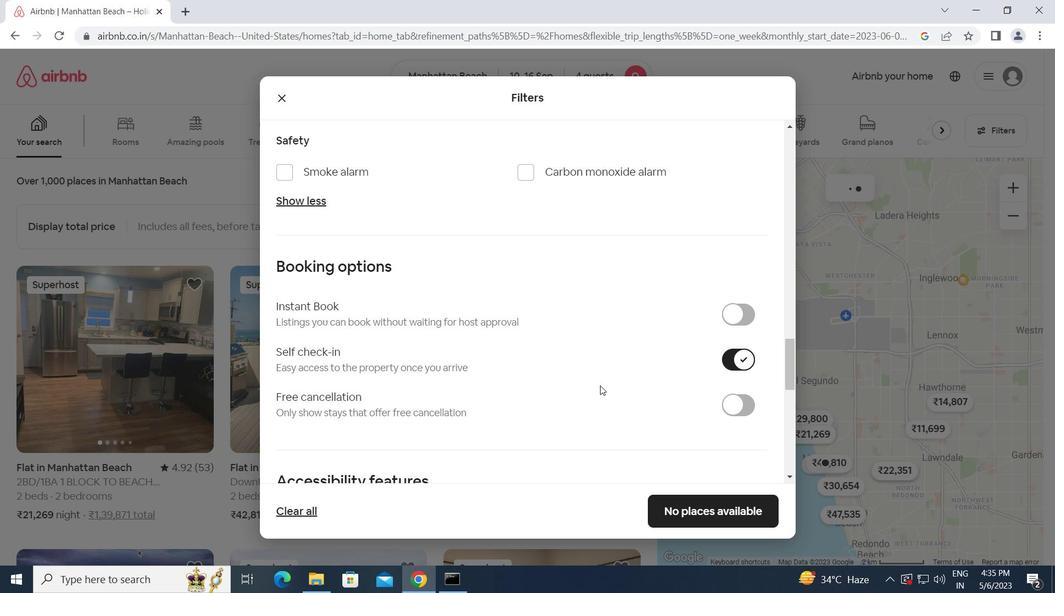 
Action: Mouse scrolled (598, 385) with delta (0, 0)
Screenshot: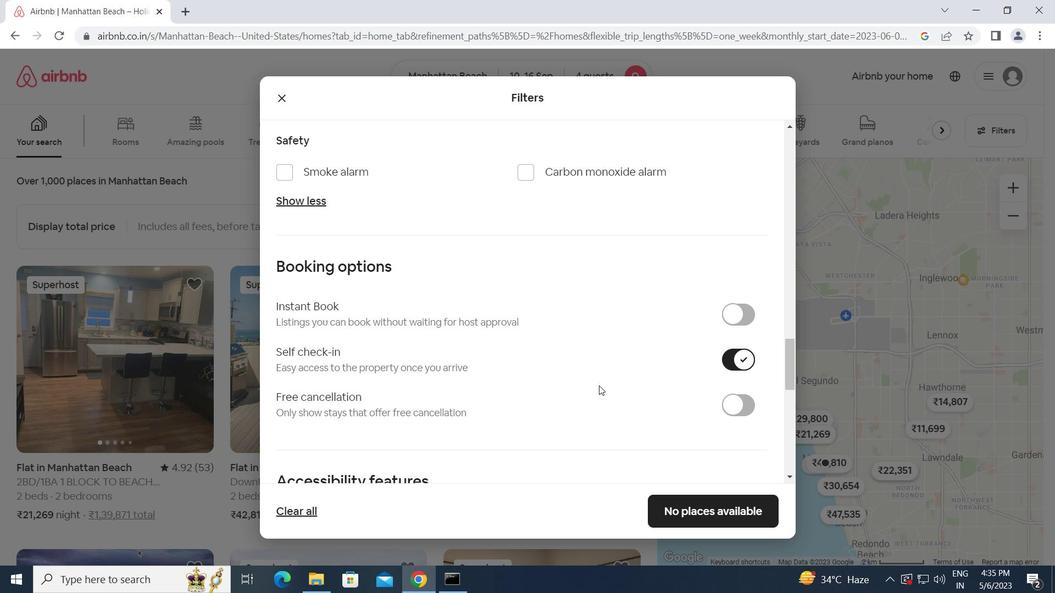 
Action: Mouse scrolled (598, 385) with delta (0, 0)
Screenshot: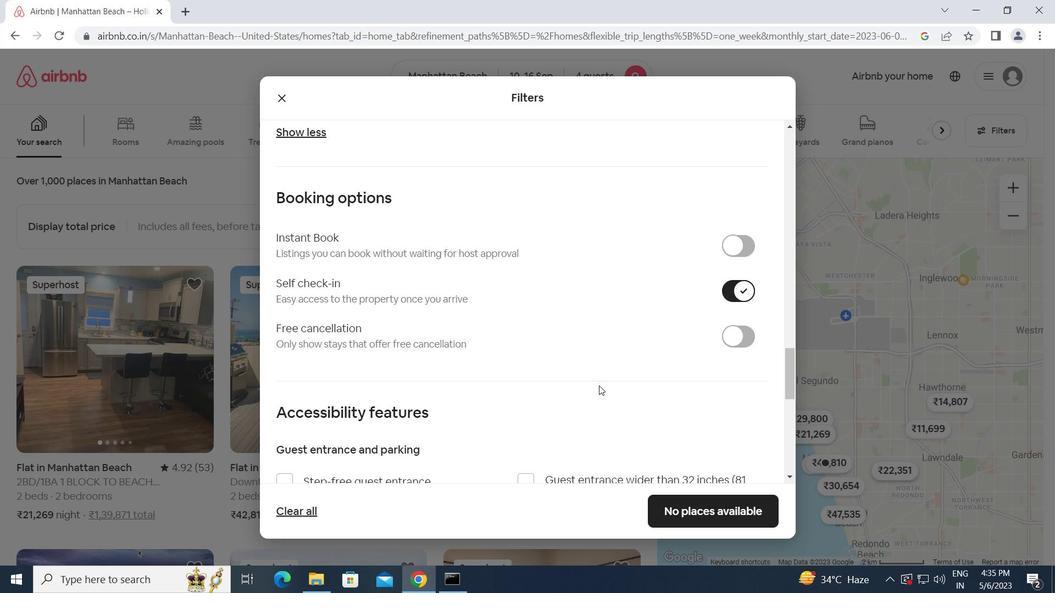 
Action: Mouse scrolled (598, 385) with delta (0, 0)
Screenshot: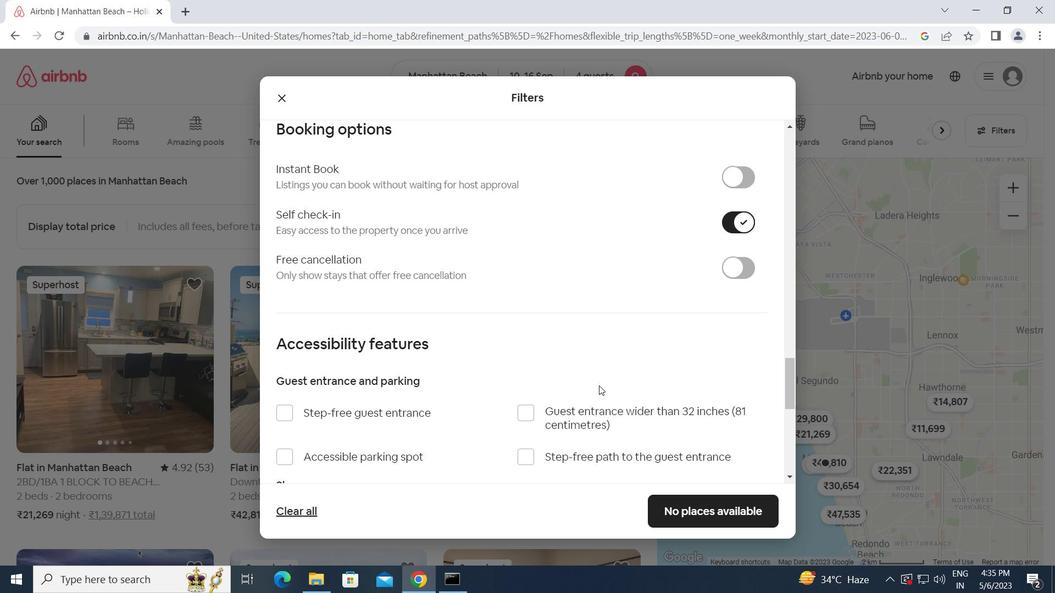 
Action: Mouse scrolled (598, 385) with delta (0, 0)
Screenshot: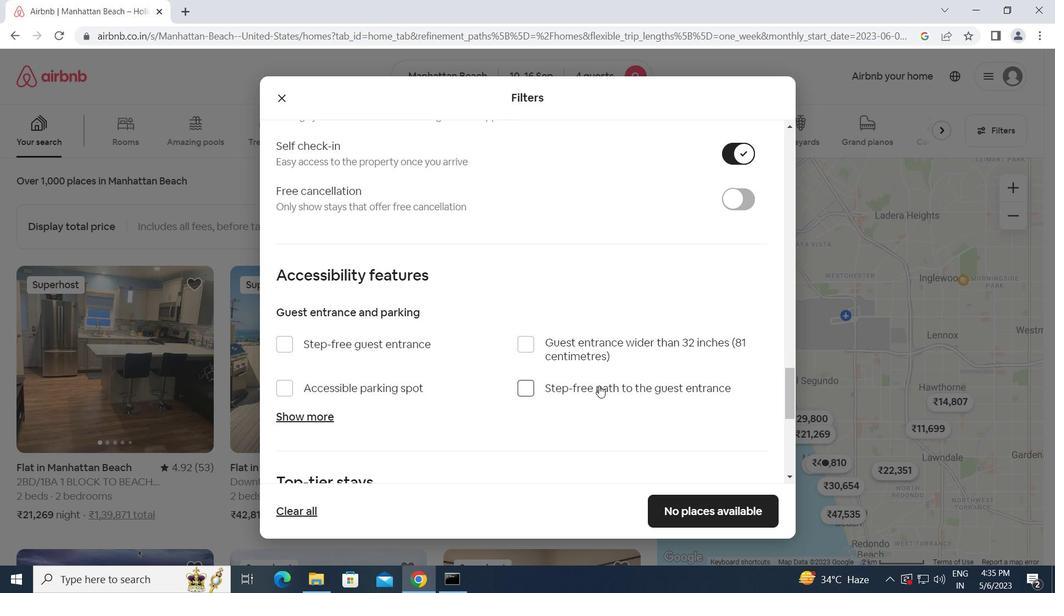 
Action: Mouse scrolled (598, 385) with delta (0, 0)
Screenshot: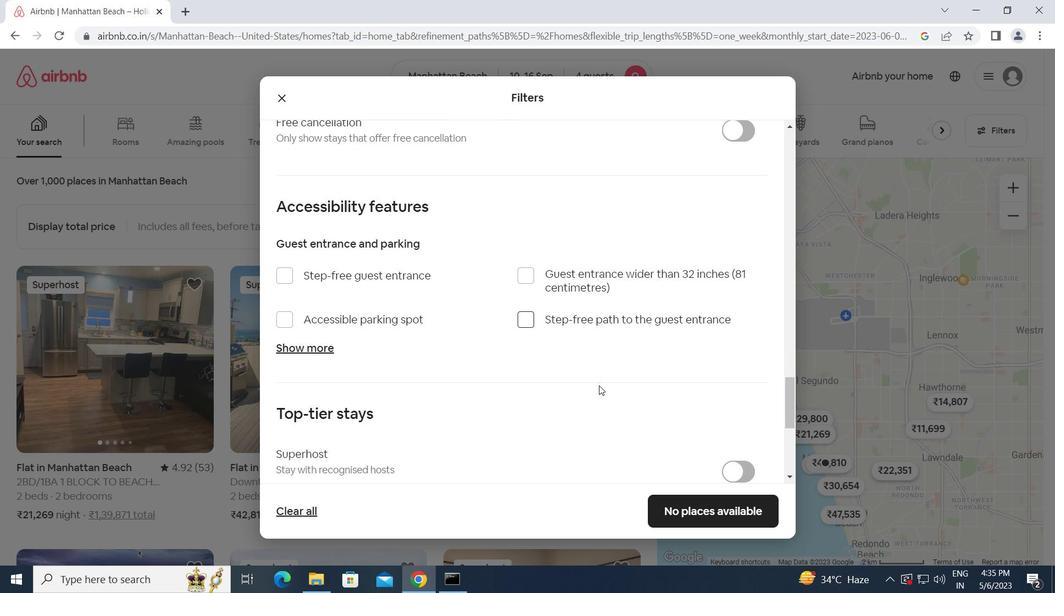 
Action: Mouse scrolled (598, 385) with delta (0, 0)
Screenshot: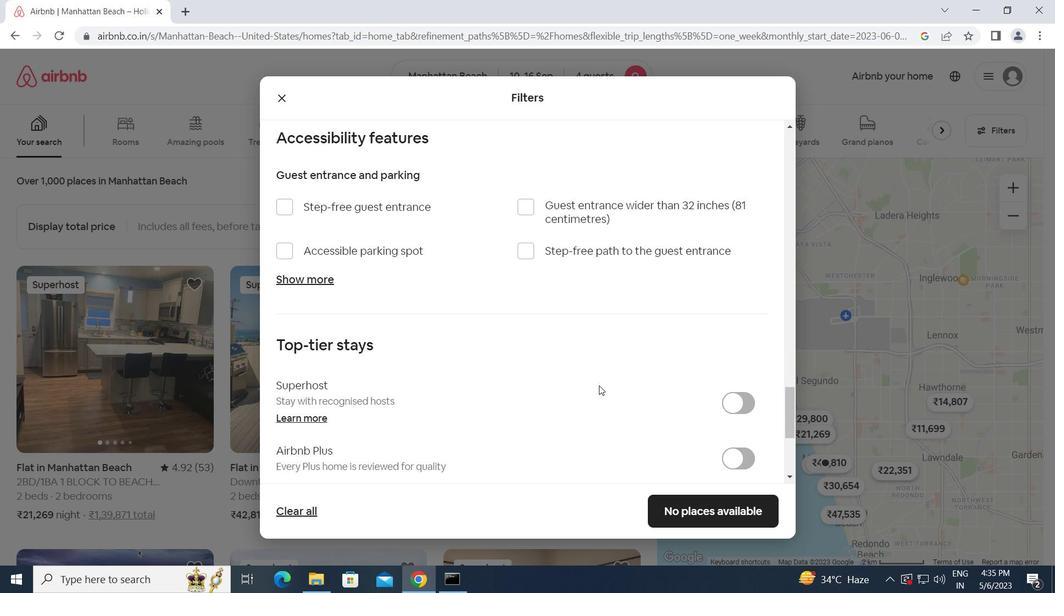 
Action: Mouse scrolled (598, 385) with delta (0, 0)
Screenshot: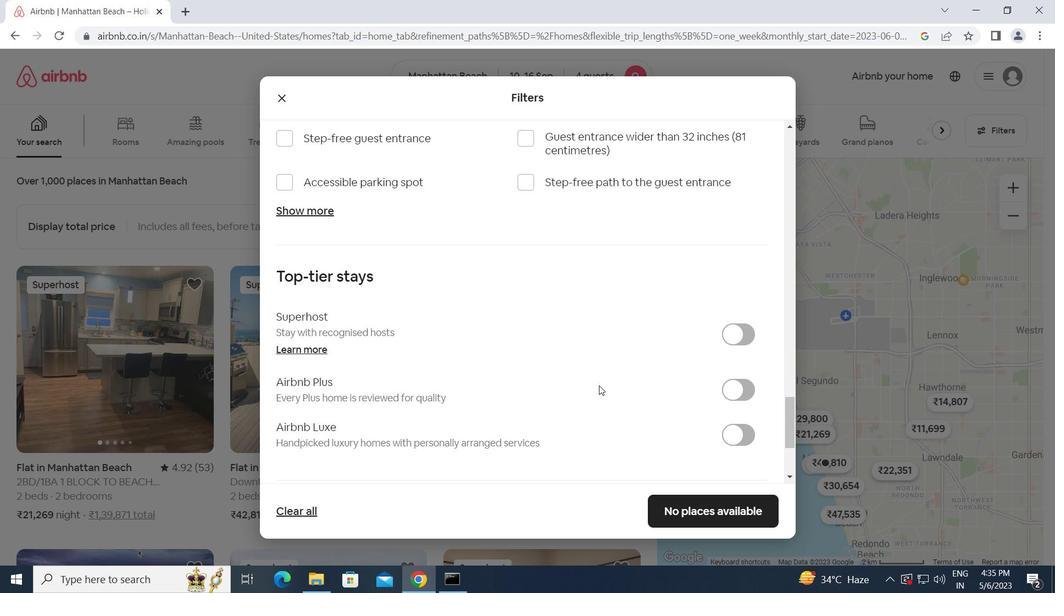 
Action: Mouse scrolled (598, 385) with delta (0, 0)
Screenshot: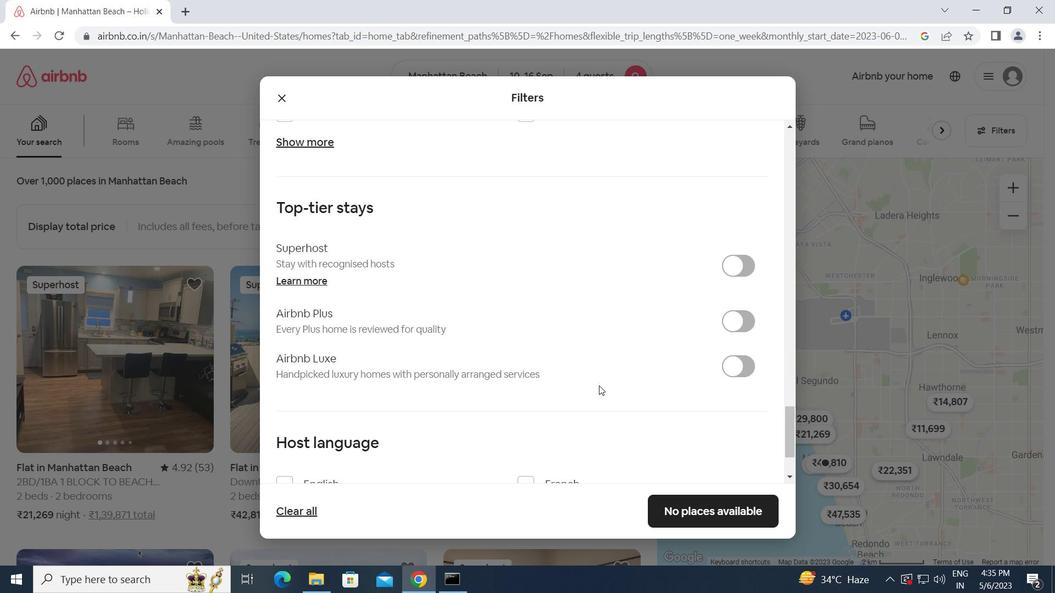 
Action: Mouse moved to (597, 385)
Screenshot: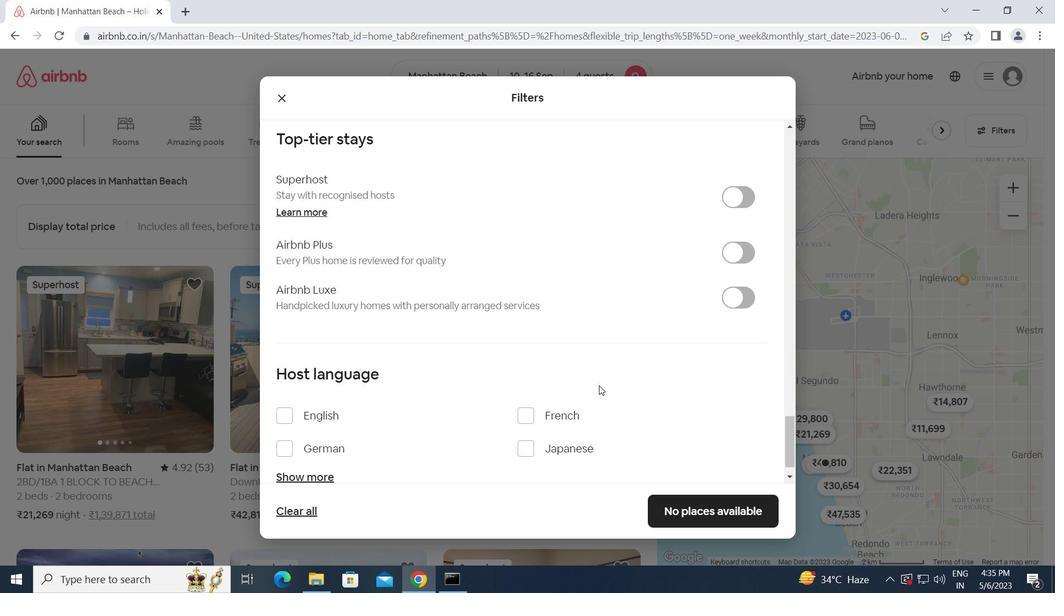 
Action: Mouse scrolled (597, 385) with delta (0, 0)
Screenshot: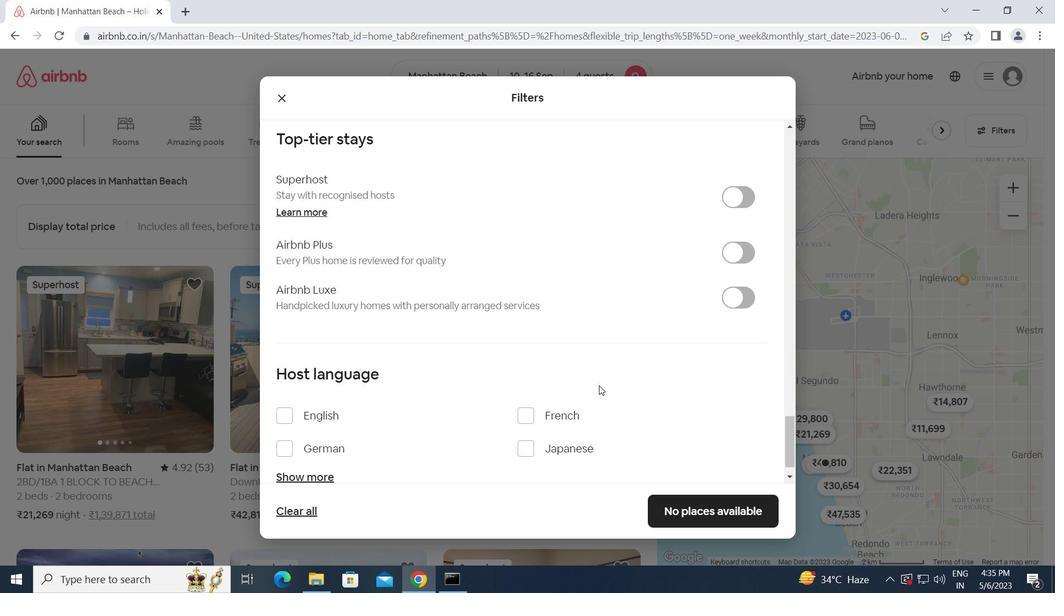 
Action: Mouse moved to (280, 385)
Screenshot: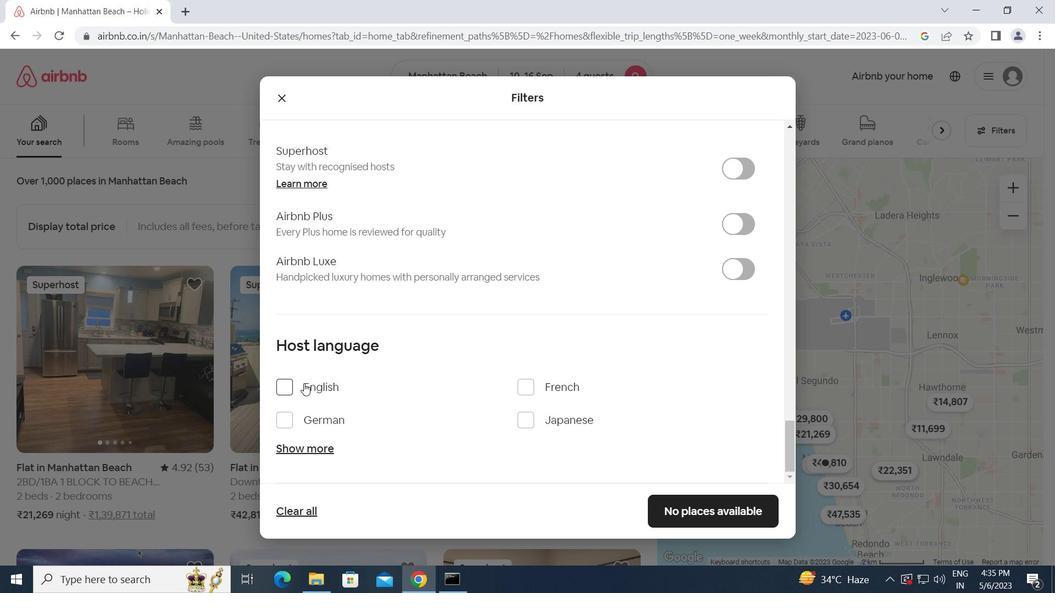 
Action: Mouse pressed left at (280, 385)
Screenshot: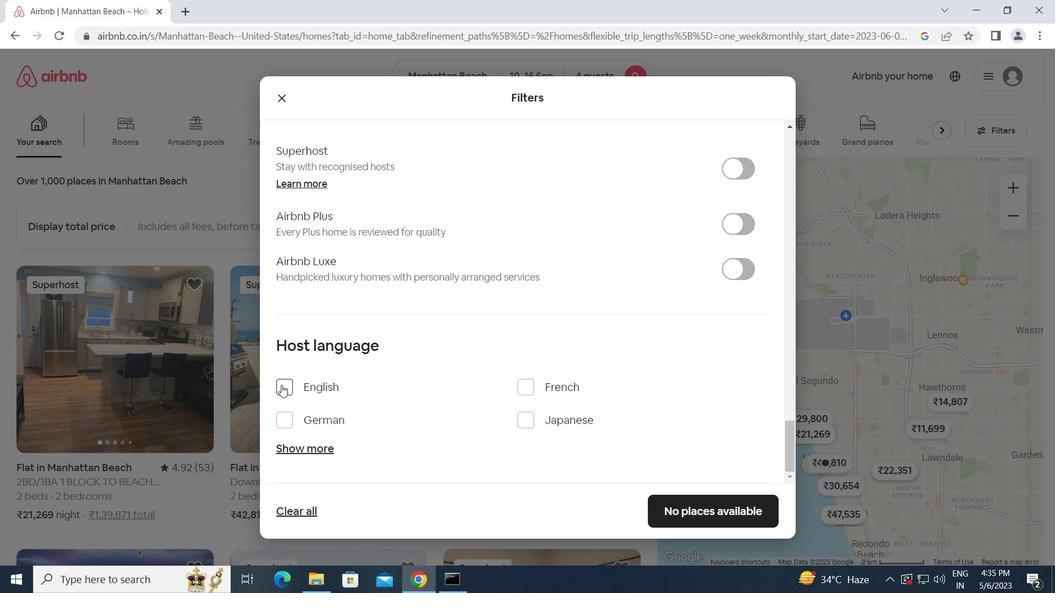 
Action: Mouse moved to (674, 504)
Screenshot: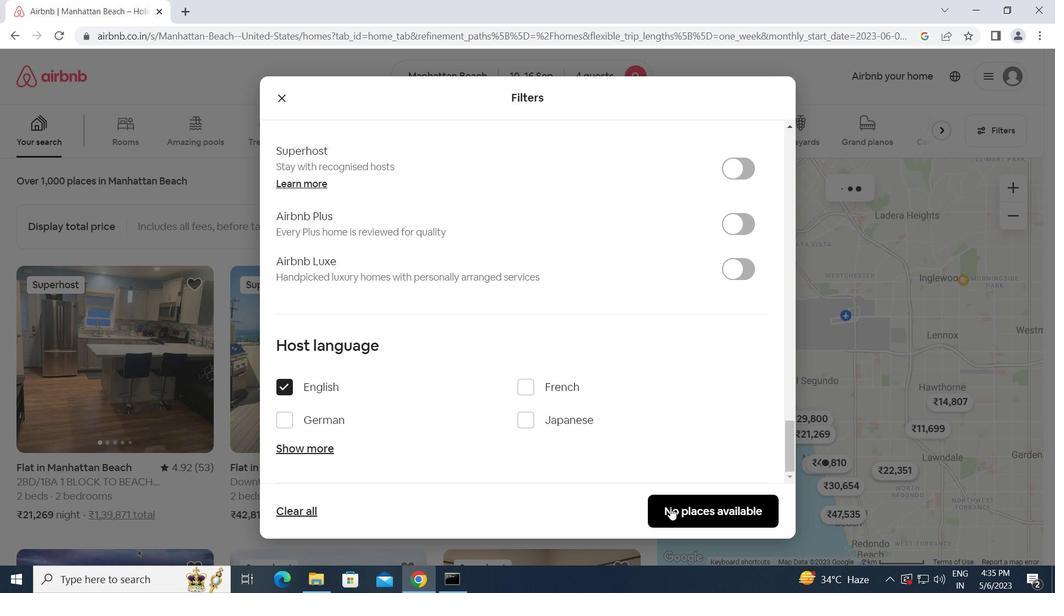 
Action: Mouse pressed left at (674, 504)
Screenshot: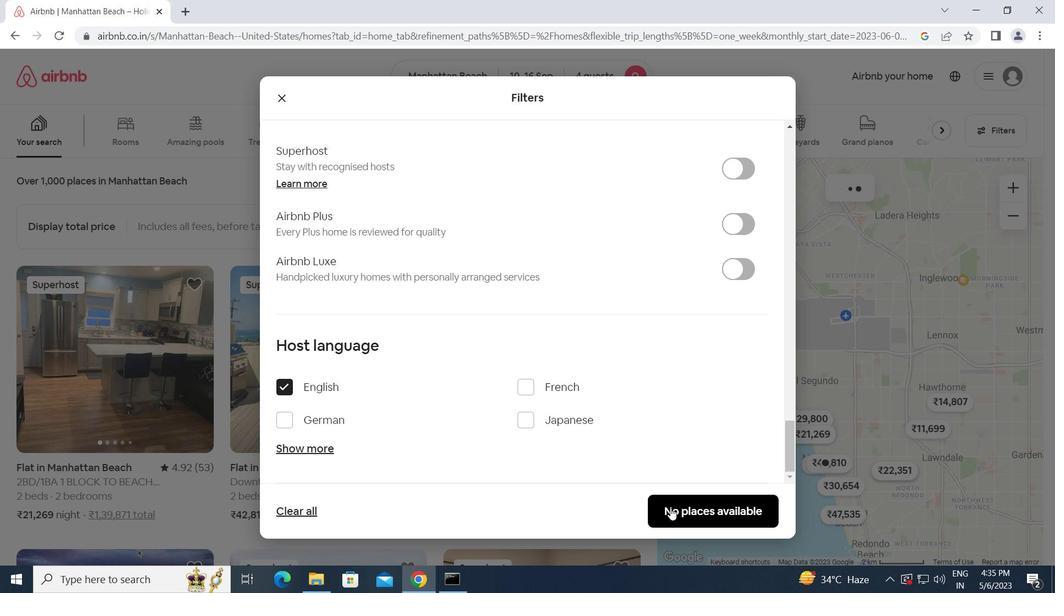 
Action: Mouse moved to (674, 504)
Screenshot: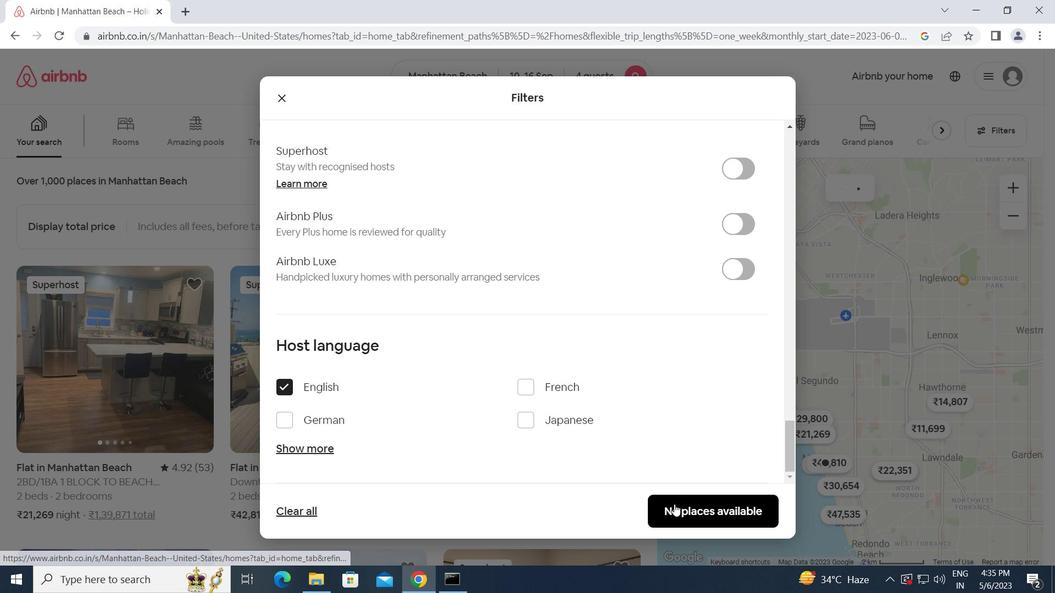 
